 Task: Look for space in Bryanka, Ukraine from 12th  August, 2023 to 15th August, 2023 for 3 adults in price range Rs.12000 to Rs.16000. Place can be entire place with 2 bedrooms having 3 beds and 1 bathroom. Property type can be house, flat, guest house. Booking option can be shelf check-in. Required host language is English.
Action: Mouse moved to (493, 103)
Screenshot: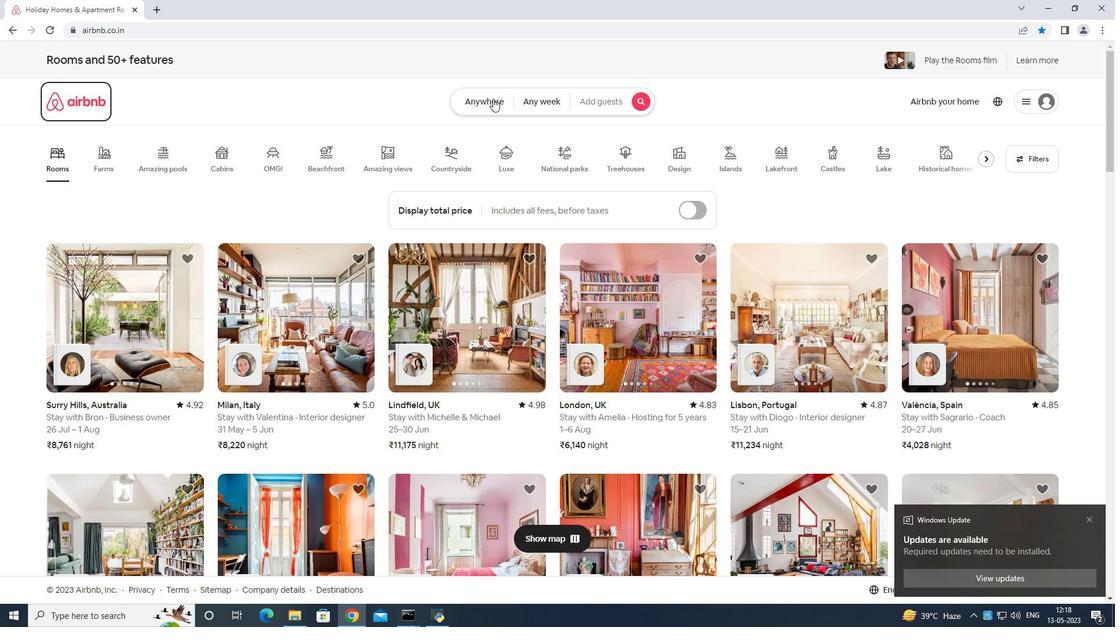 
Action: Mouse pressed left at (493, 103)
Screenshot: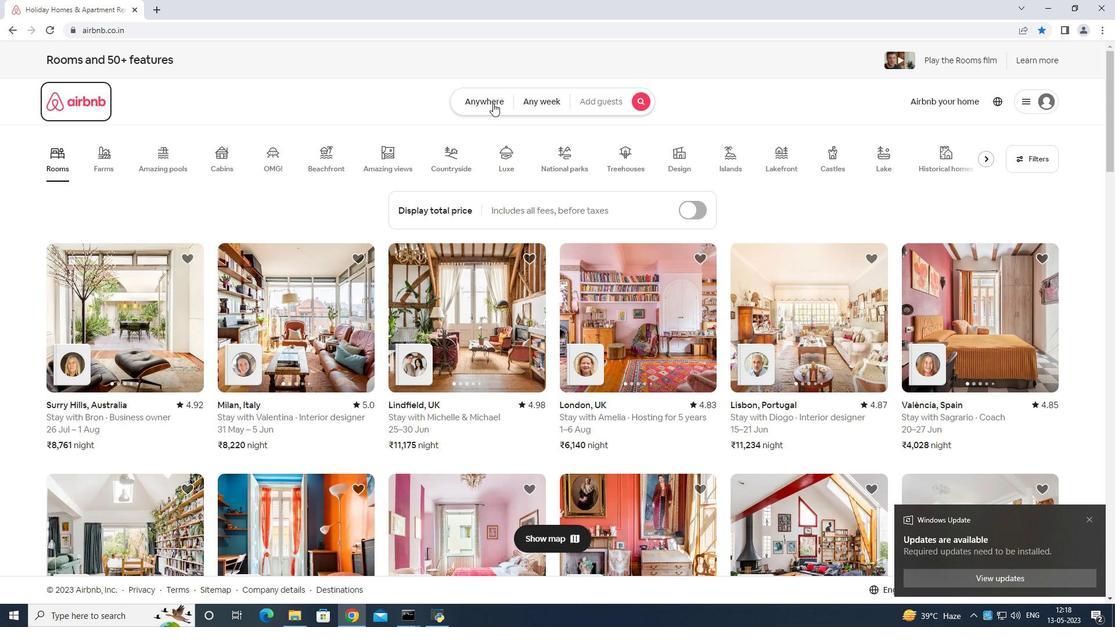 
Action: Mouse moved to (410, 141)
Screenshot: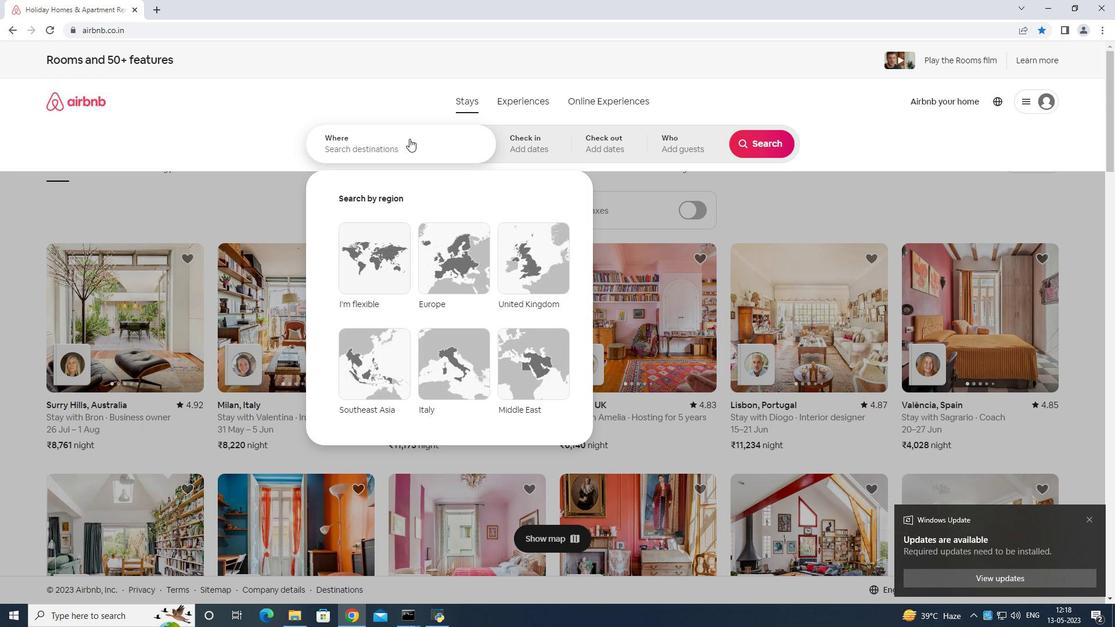 
Action: Mouse pressed left at (410, 141)
Screenshot: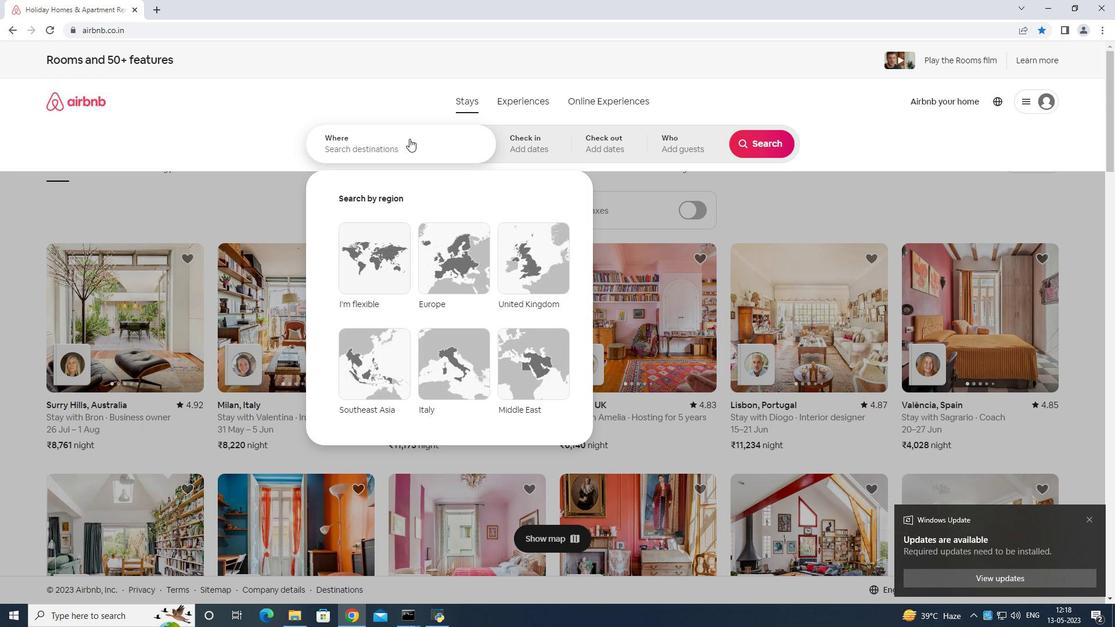 
Action: Mouse moved to (416, 143)
Screenshot: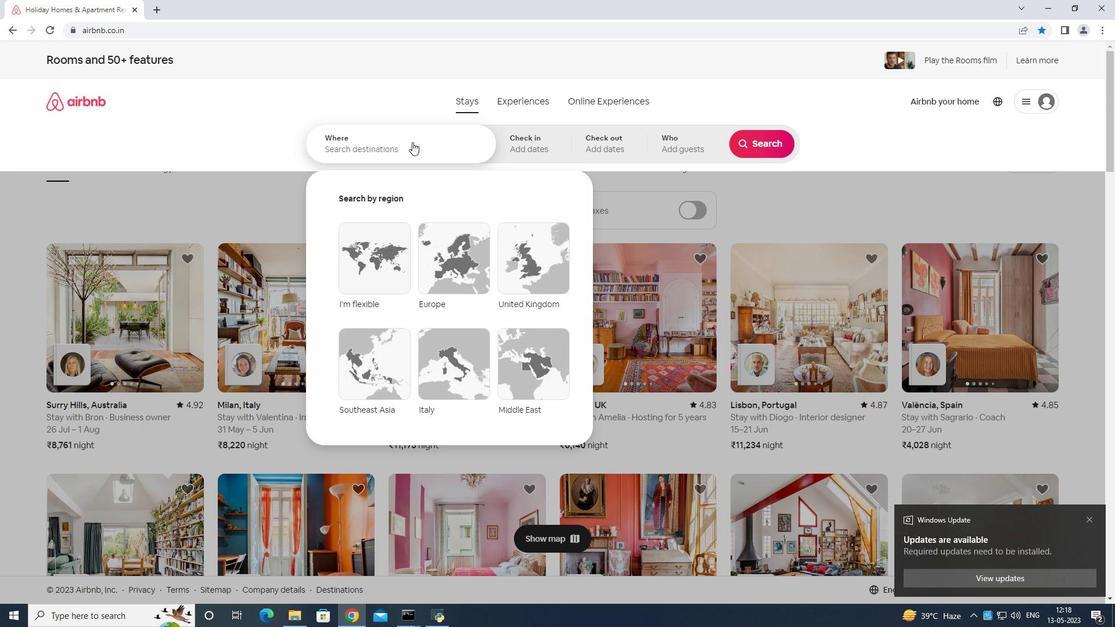 
Action: Key pressed <Key.shift>Bryanka<Key.space>ukraine<Key.enter>
Screenshot: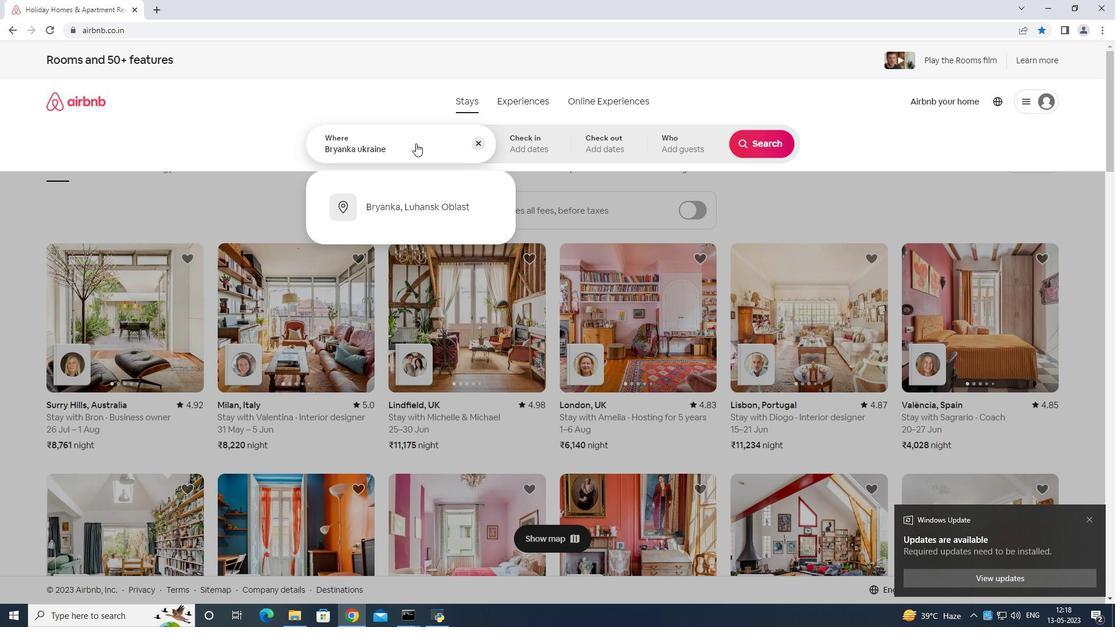 
Action: Mouse moved to (758, 240)
Screenshot: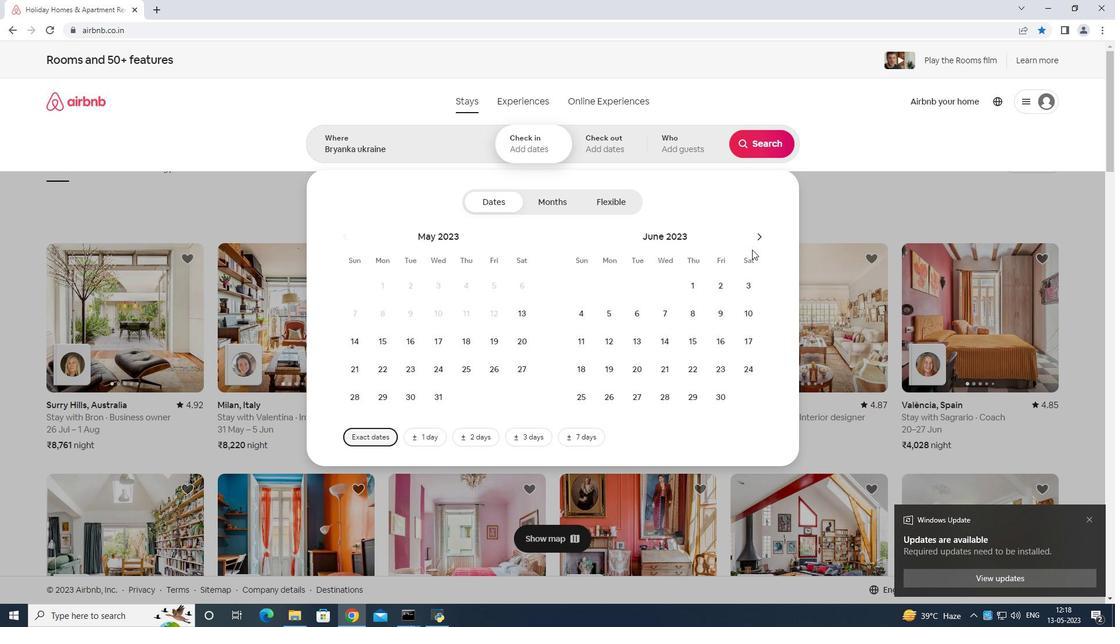 
Action: Mouse pressed left at (758, 240)
Screenshot: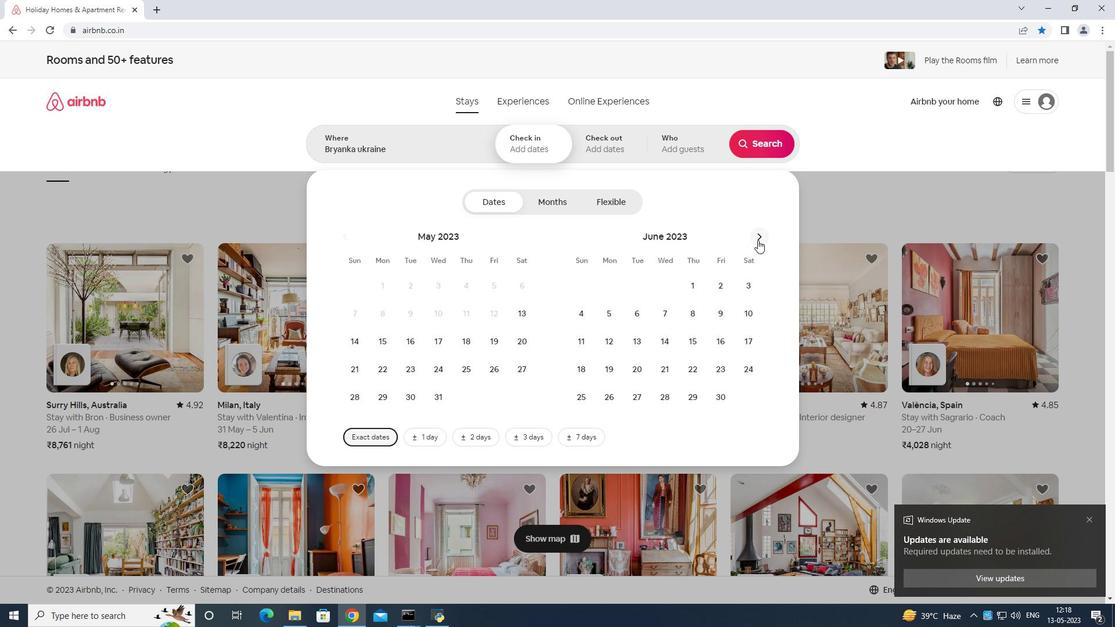 
Action: Mouse moved to (758, 239)
Screenshot: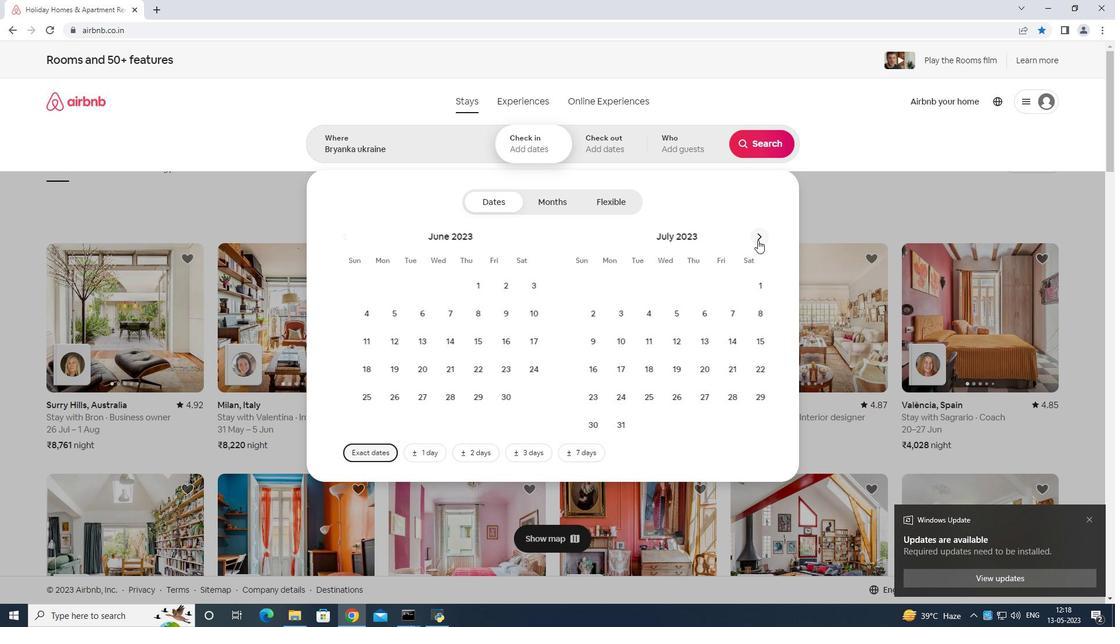 
Action: Mouse pressed left at (758, 239)
Screenshot: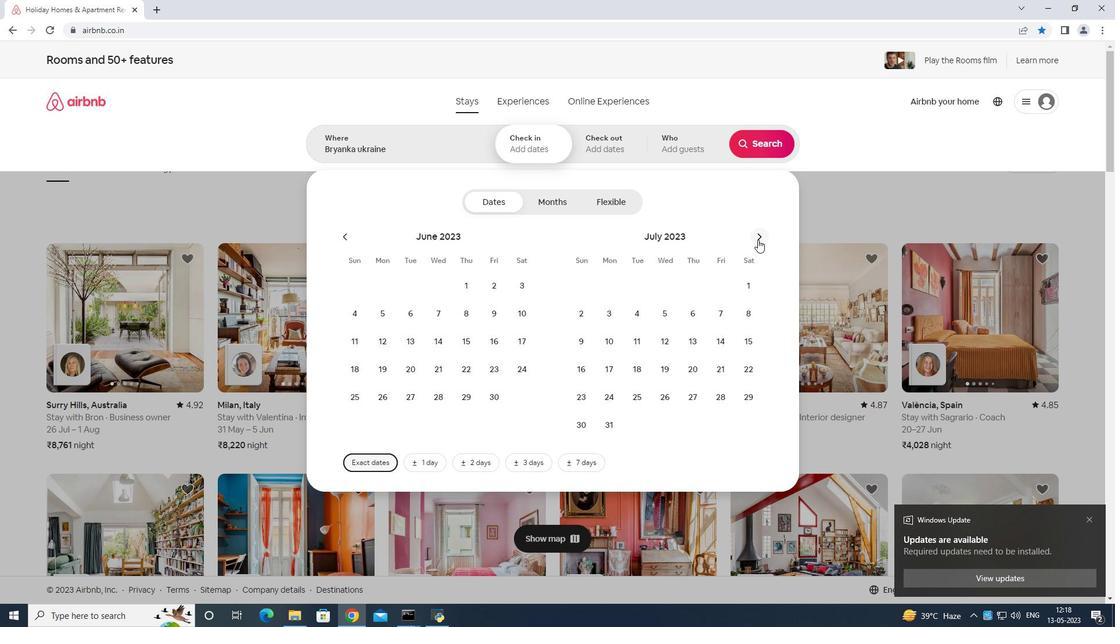 
Action: Mouse moved to (744, 309)
Screenshot: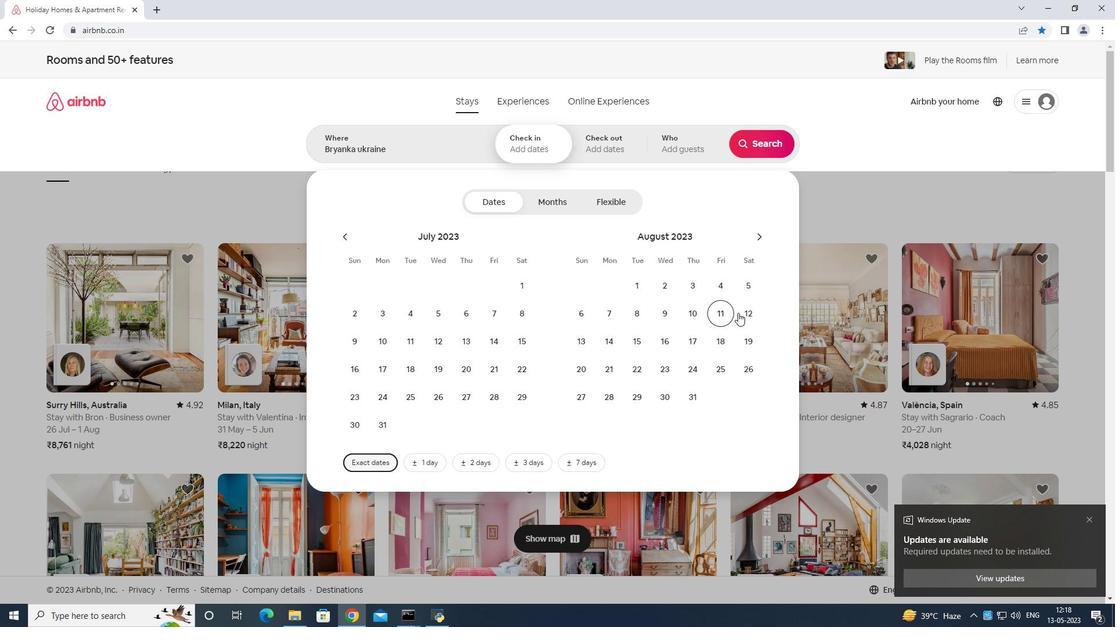 
Action: Mouse pressed left at (744, 309)
Screenshot: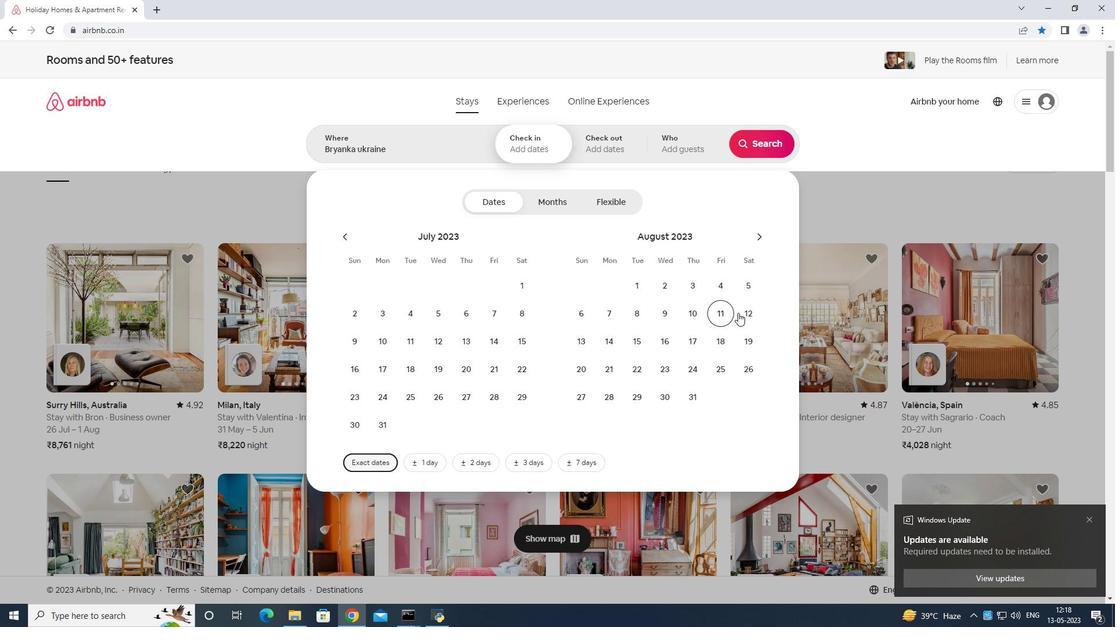 
Action: Mouse moved to (626, 338)
Screenshot: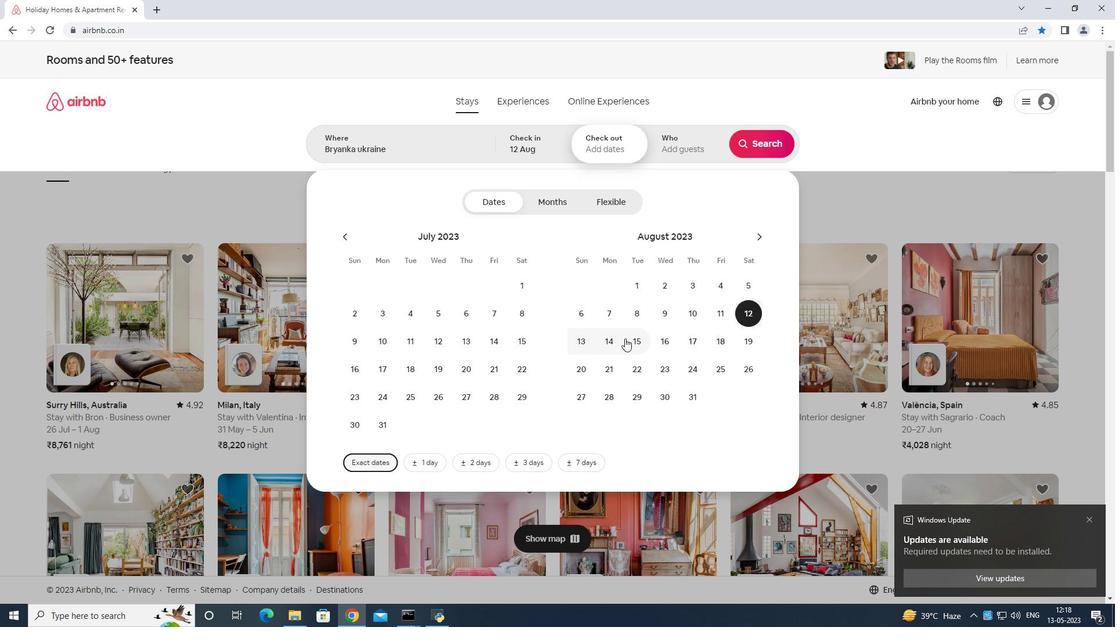
Action: Mouse pressed left at (626, 338)
Screenshot: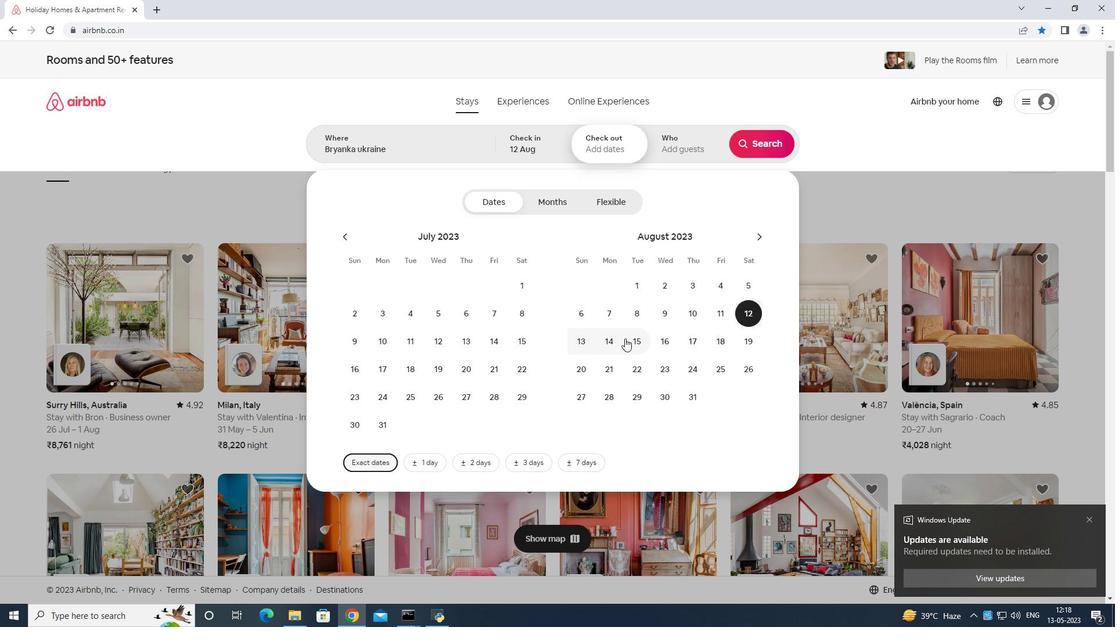 
Action: Mouse moved to (686, 141)
Screenshot: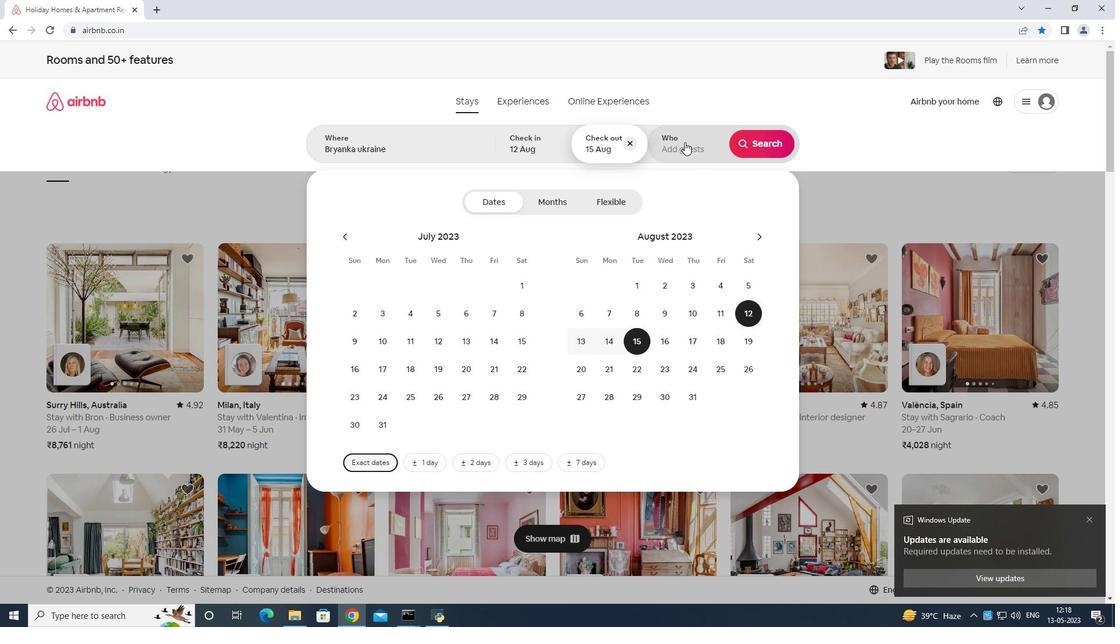
Action: Mouse pressed left at (686, 141)
Screenshot: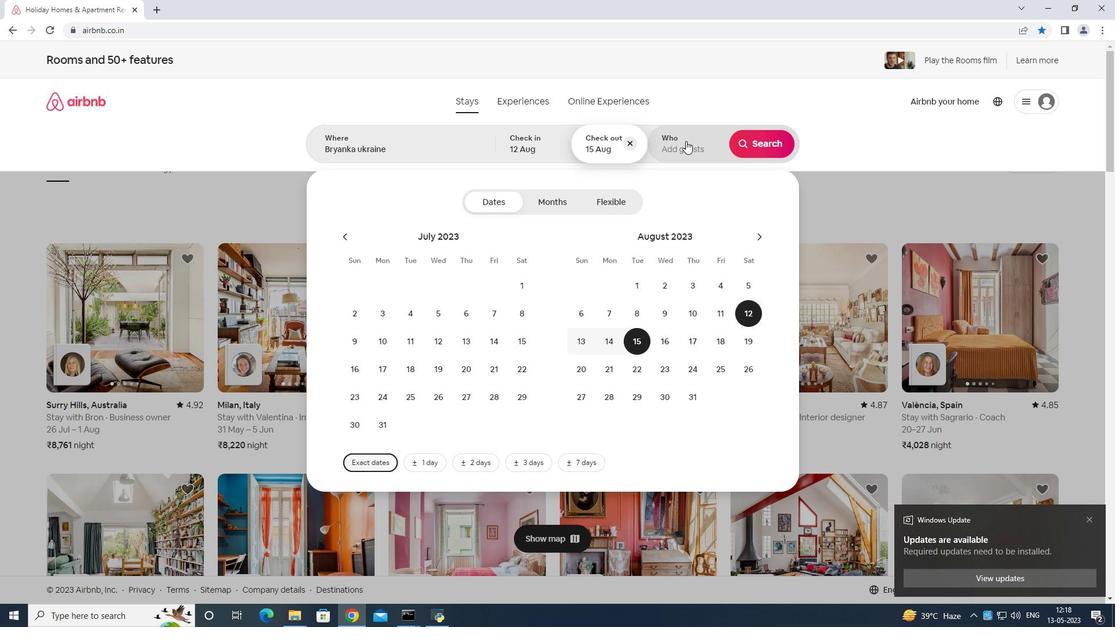 
Action: Mouse moved to (764, 202)
Screenshot: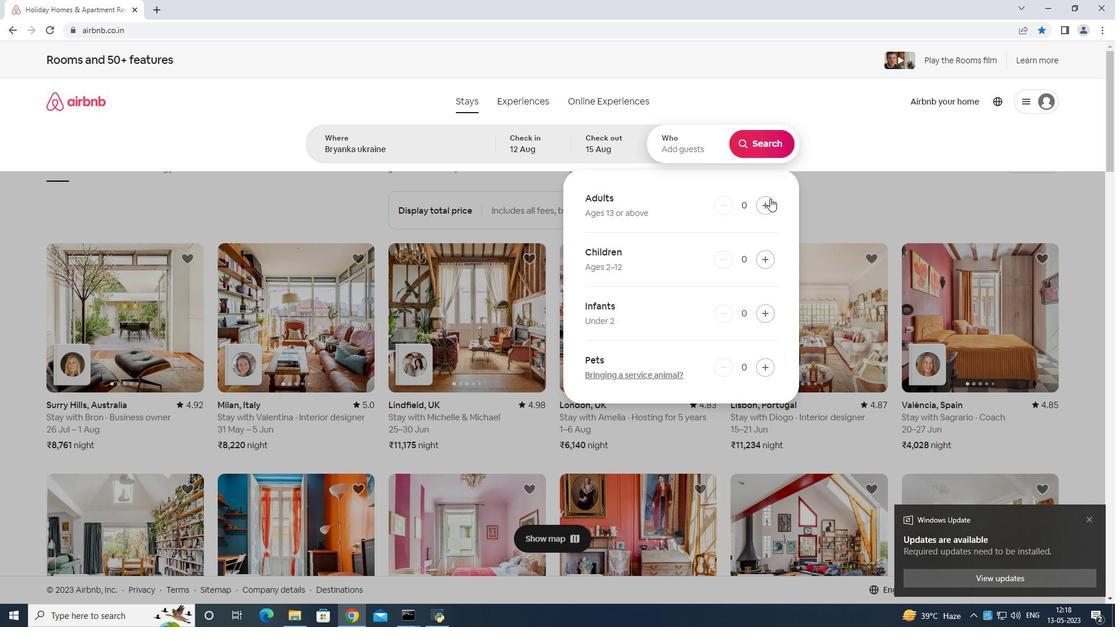 
Action: Mouse pressed left at (764, 202)
Screenshot: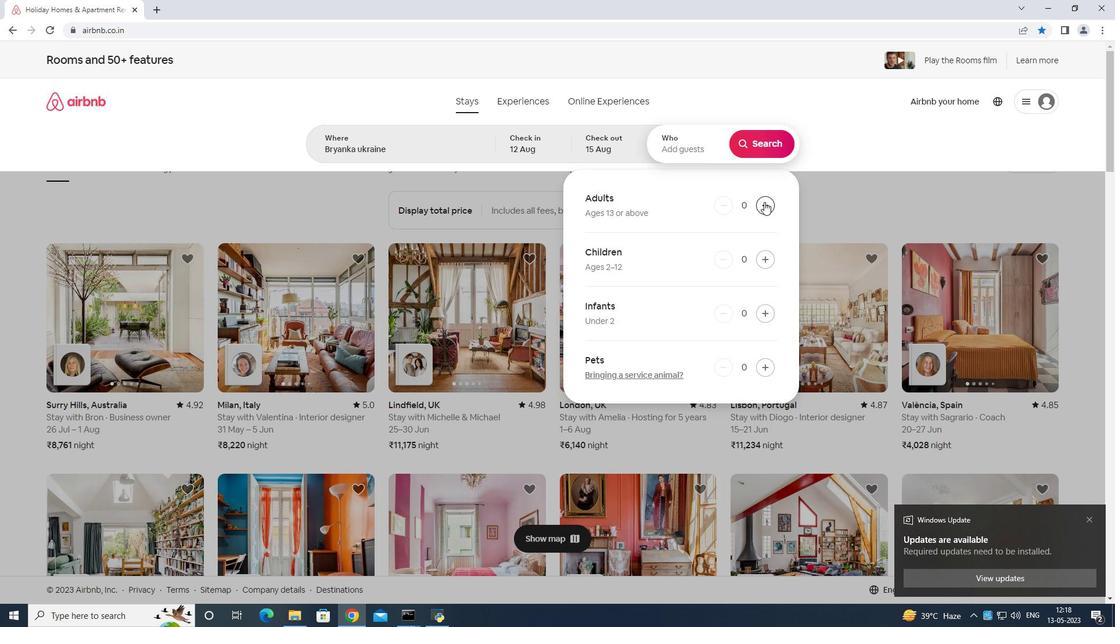 
Action: Mouse moved to (764, 202)
Screenshot: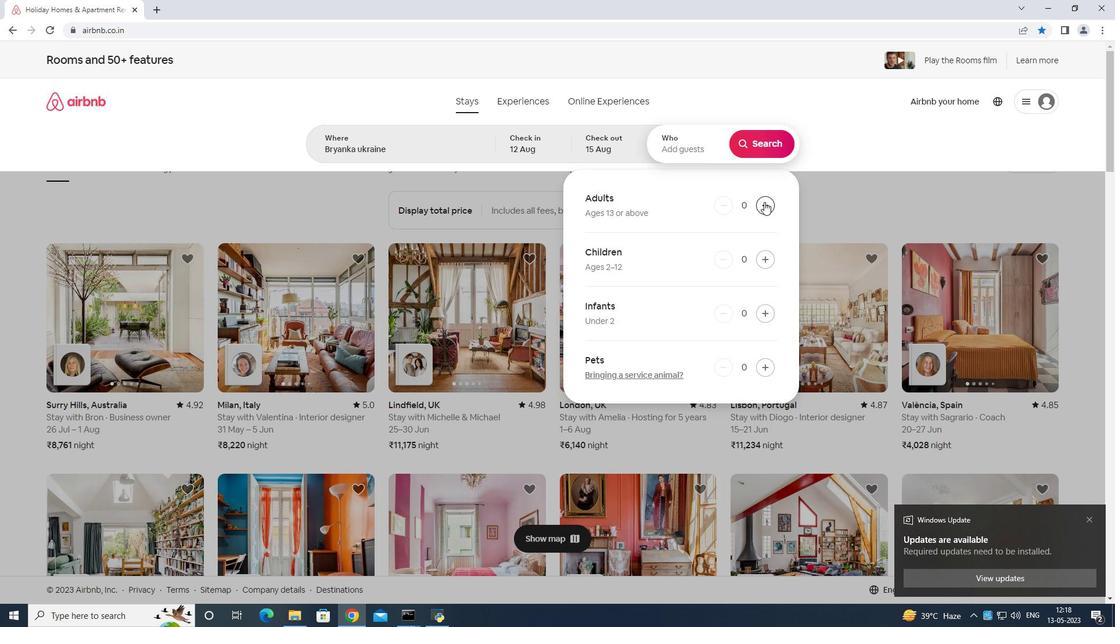 
Action: Mouse pressed left at (764, 202)
Screenshot: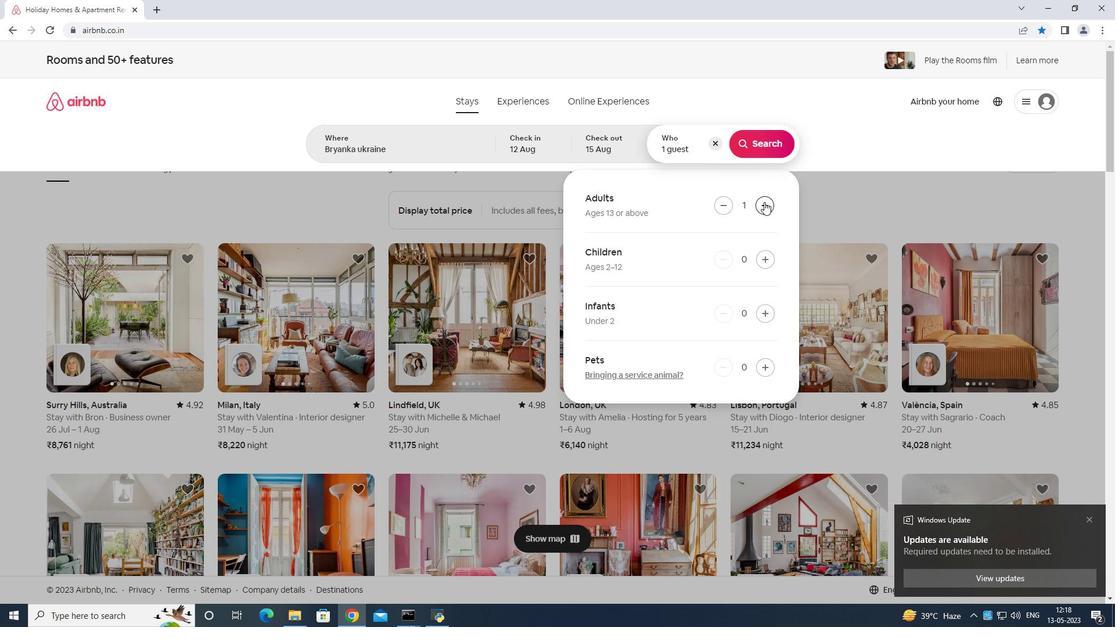 
Action: Mouse pressed left at (764, 202)
Screenshot: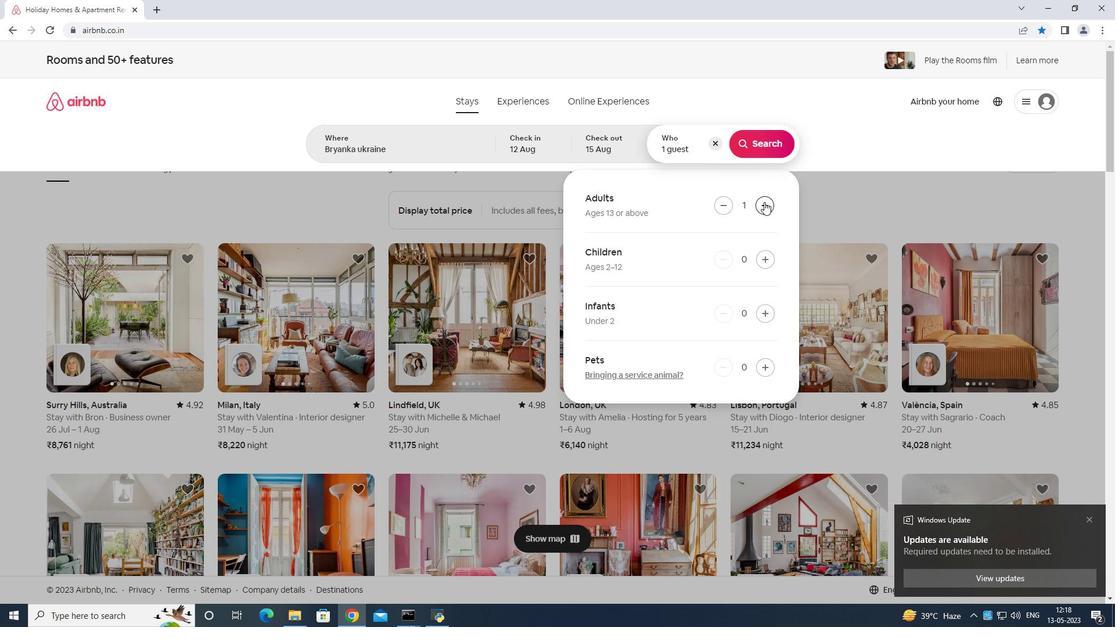 
Action: Mouse moved to (779, 136)
Screenshot: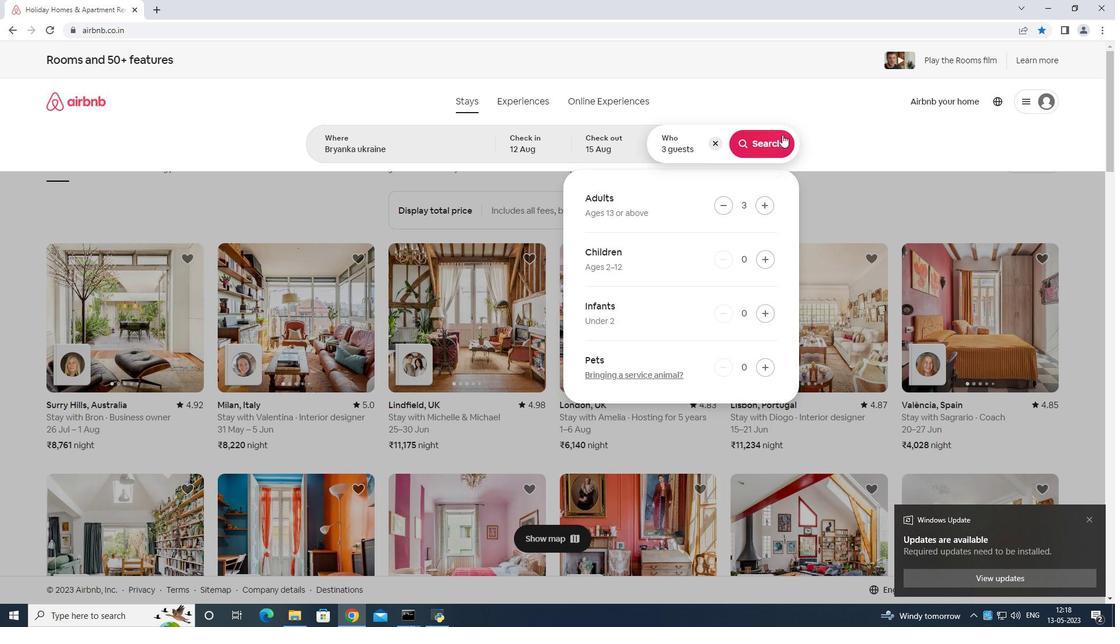 
Action: Mouse pressed left at (779, 136)
Screenshot: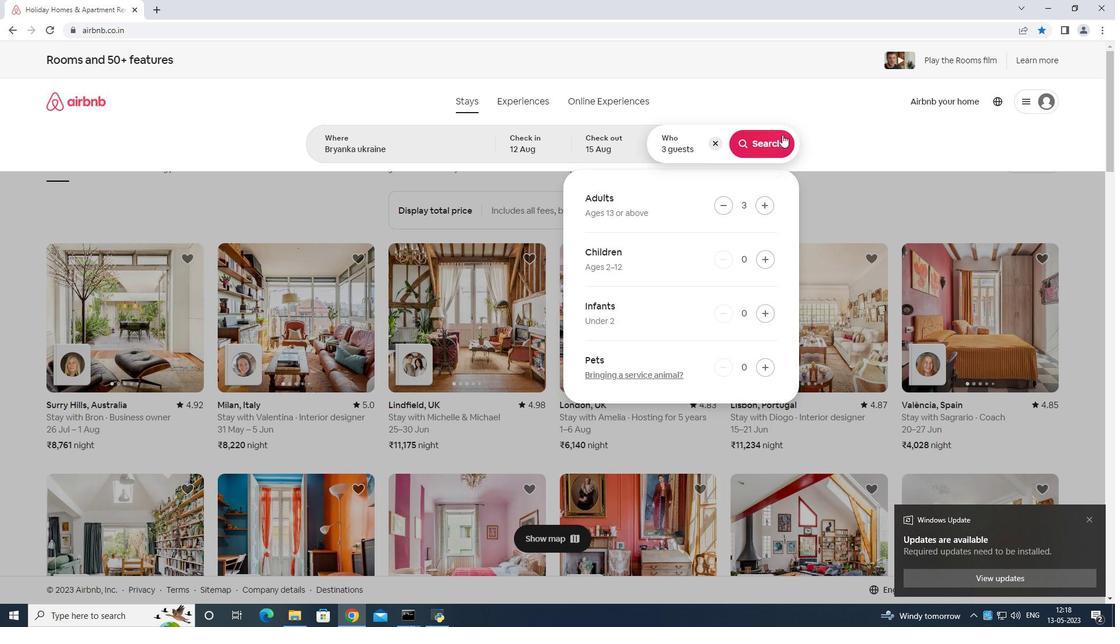 
Action: Mouse moved to (1076, 103)
Screenshot: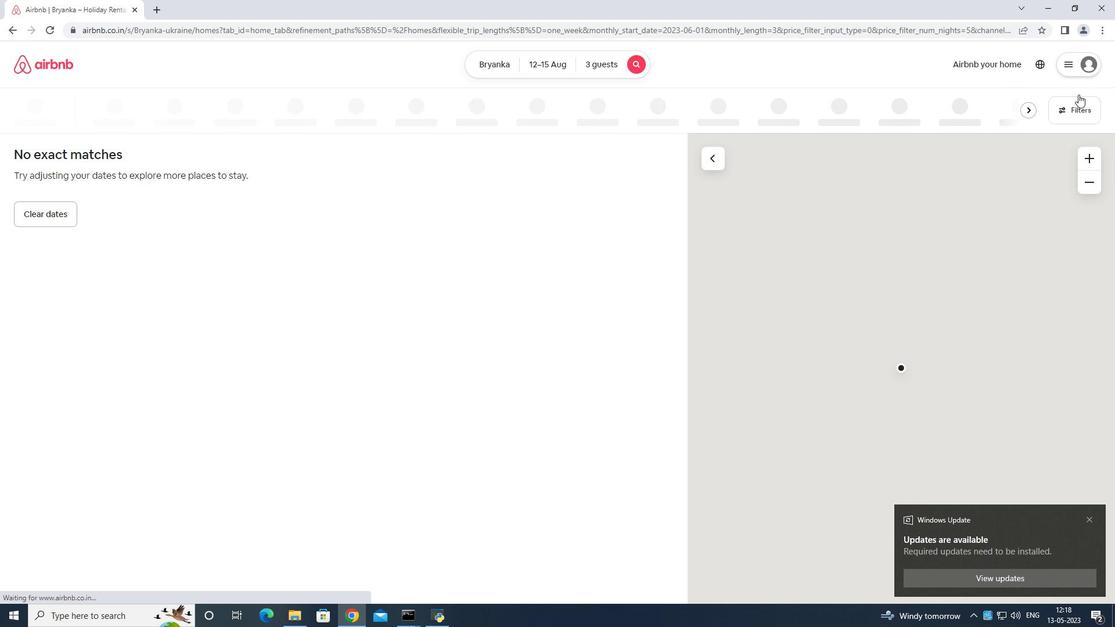
Action: Mouse pressed left at (1076, 103)
Screenshot: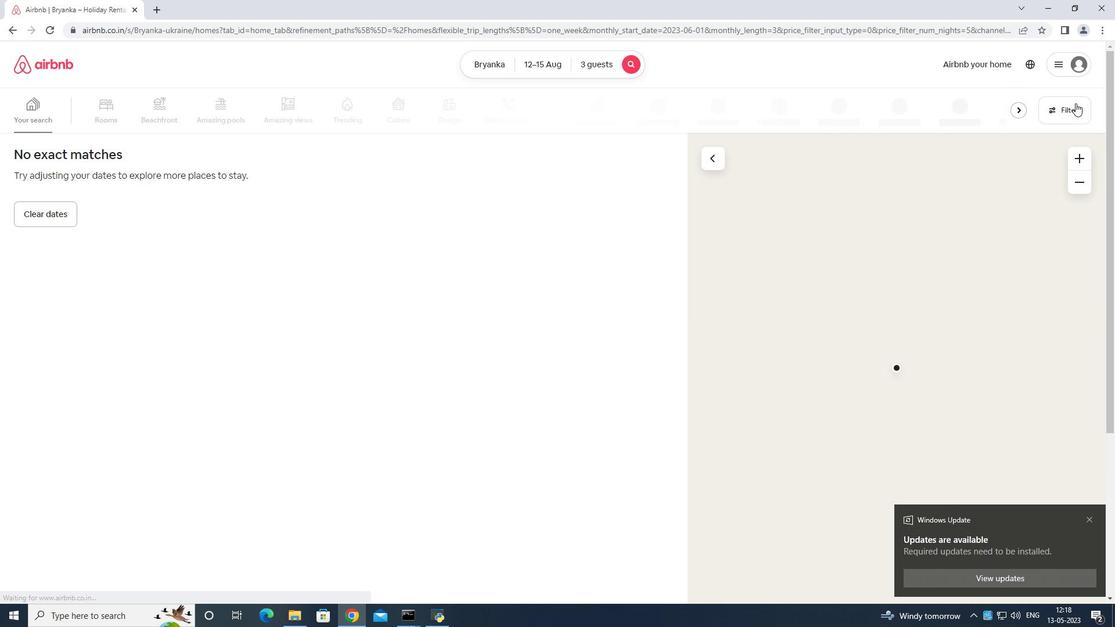 
Action: Mouse moved to (527, 389)
Screenshot: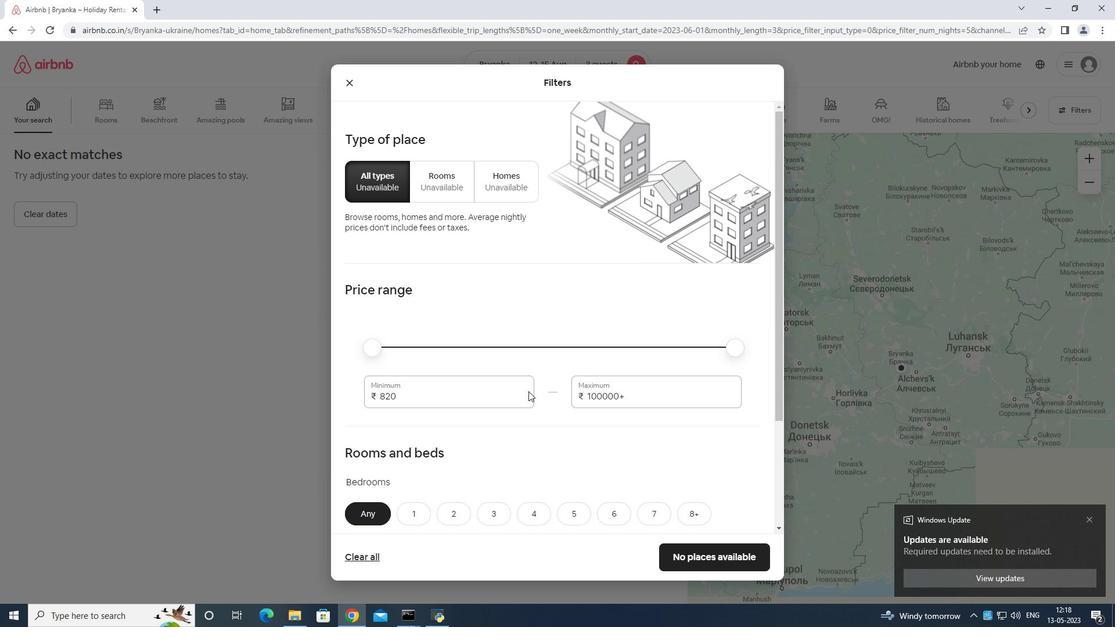 
Action: Mouse pressed left at (527, 389)
Screenshot: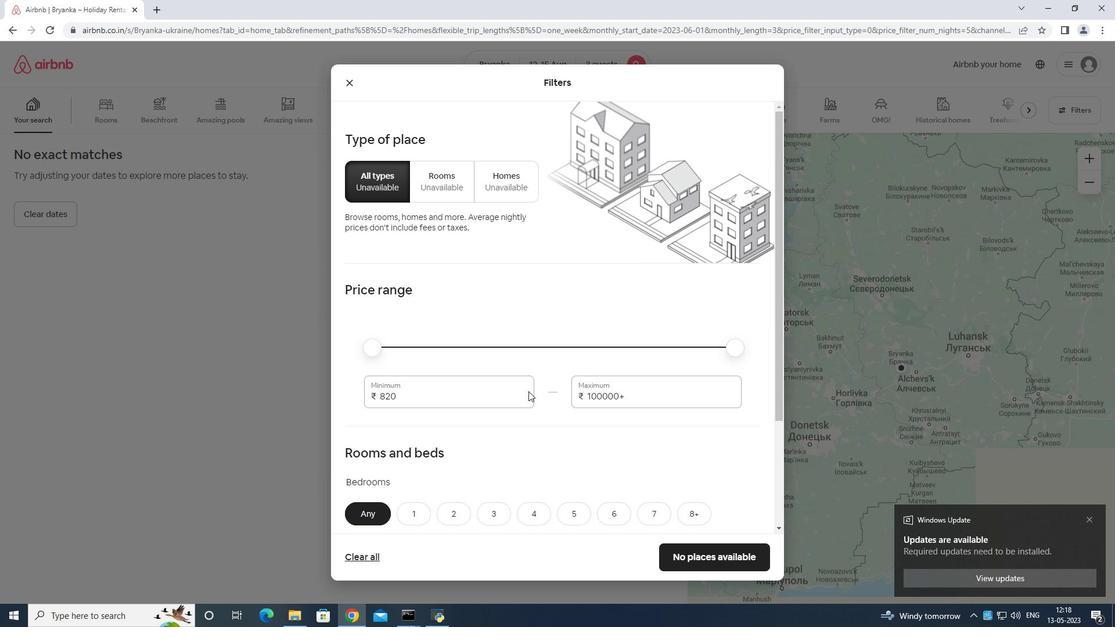 
Action: Mouse moved to (521, 389)
Screenshot: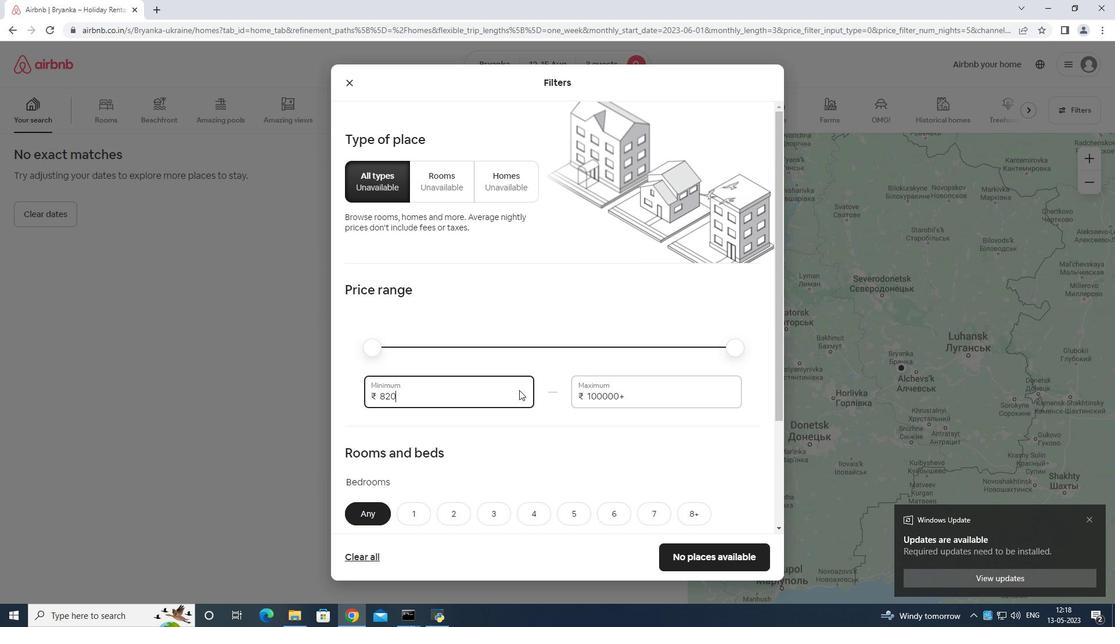
Action: Key pressed <Key.backspace>
Screenshot: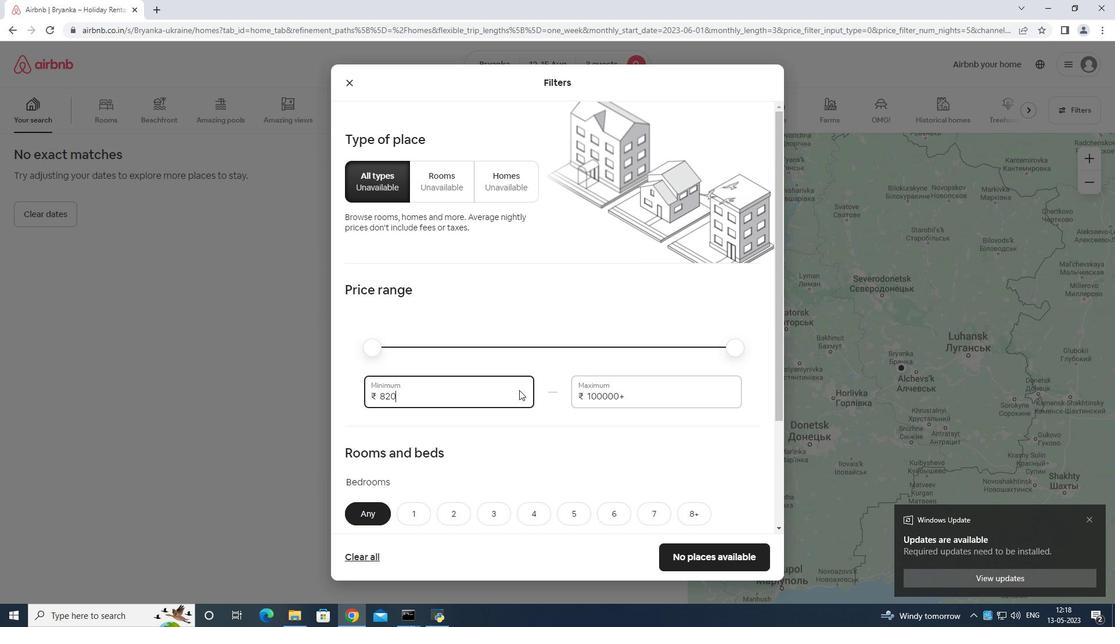 
Action: Mouse moved to (524, 386)
Screenshot: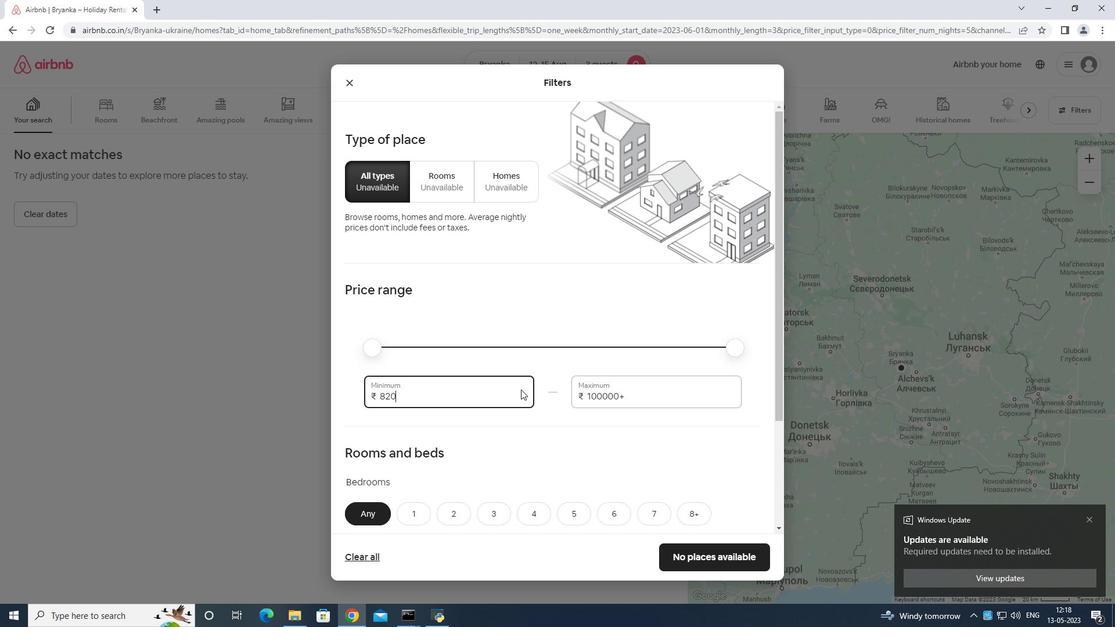 
Action: Key pressed <Key.backspace>
Screenshot: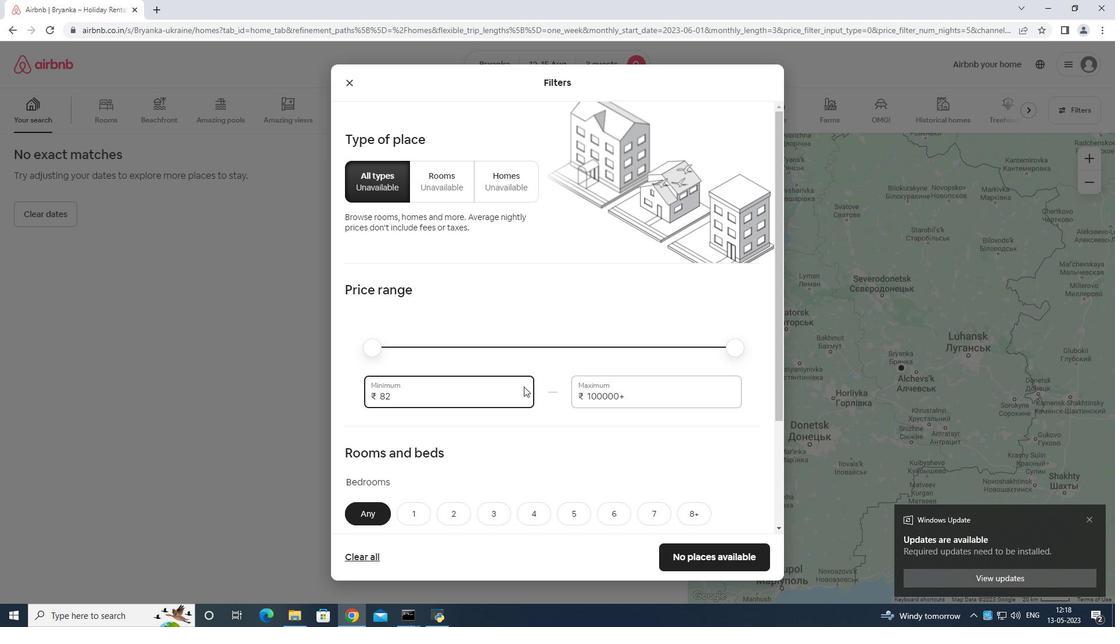 
Action: Mouse moved to (525, 386)
Screenshot: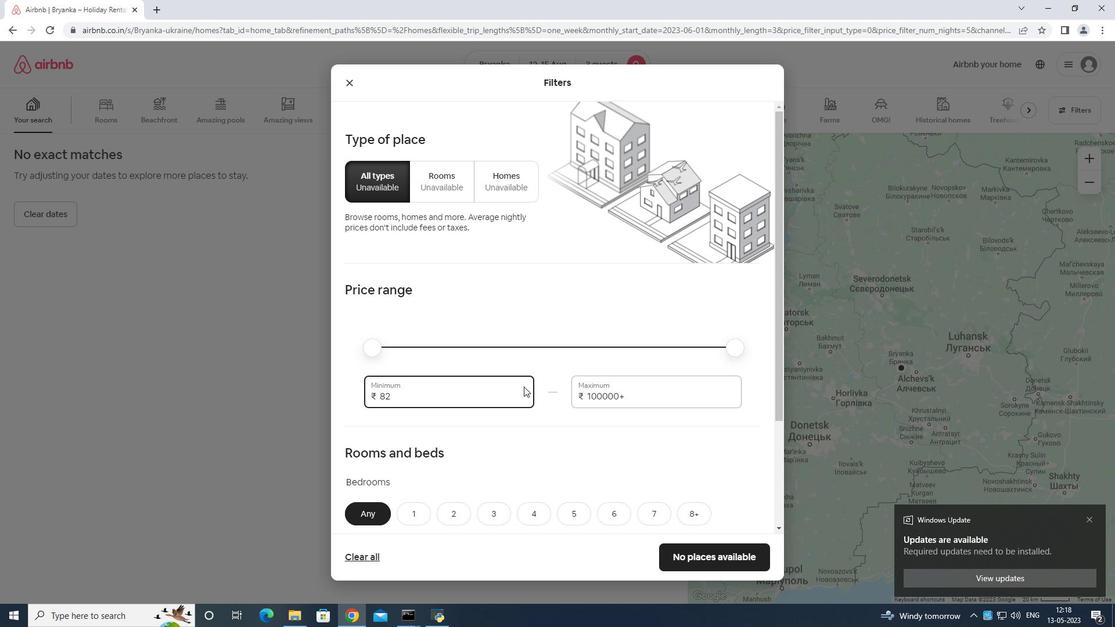 
Action: Key pressed <Key.backspace><Key.backspace><Key.backspace><Key.backspace><Key.backspace><Key.backspace>12
Screenshot: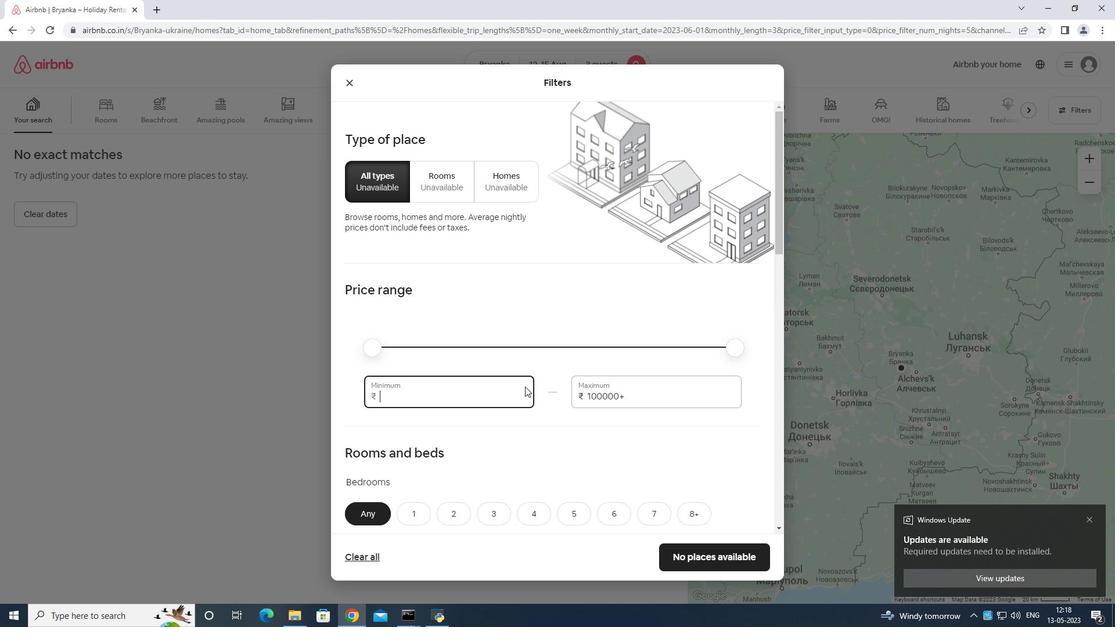 
Action: Mouse moved to (525, 386)
Screenshot: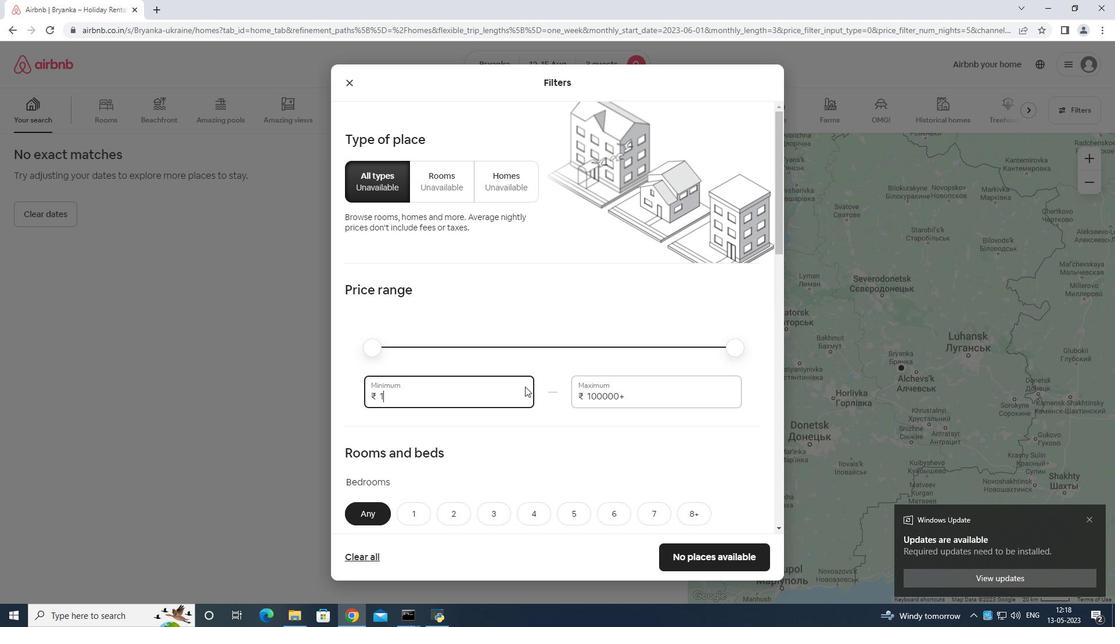 
Action: Key pressed 00
Screenshot: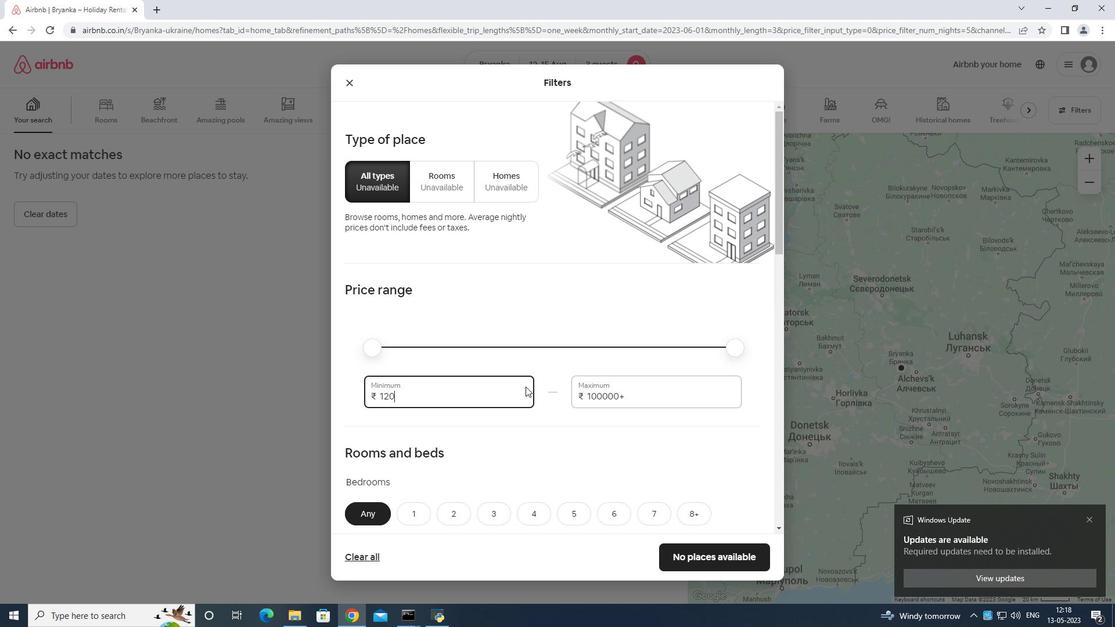 
Action: Mouse moved to (527, 386)
Screenshot: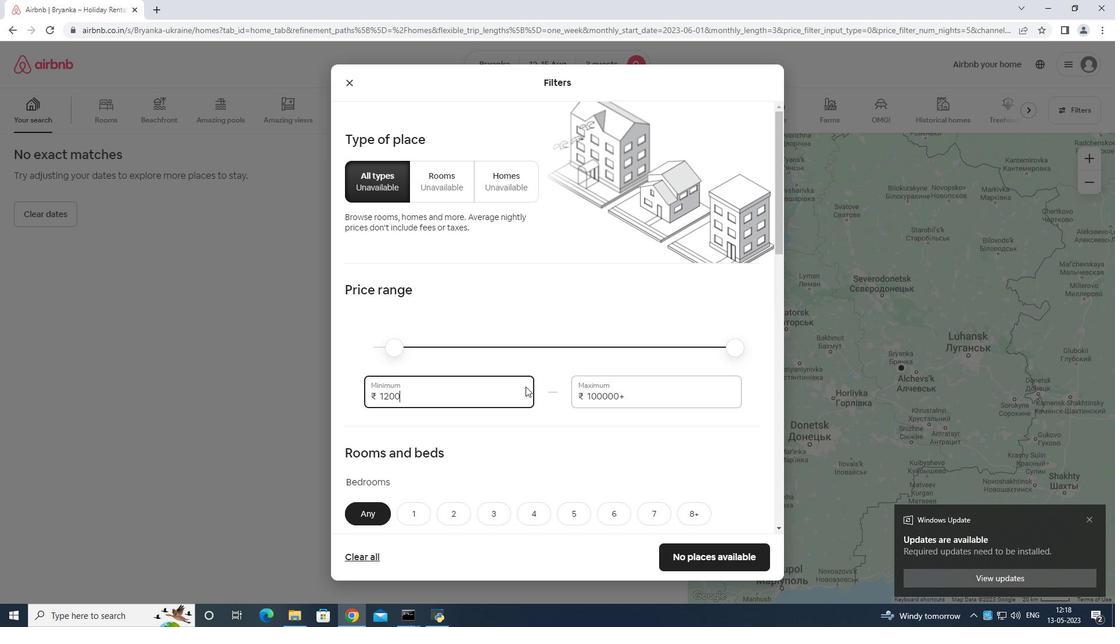 
Action: Key pressed 0
Screenshot: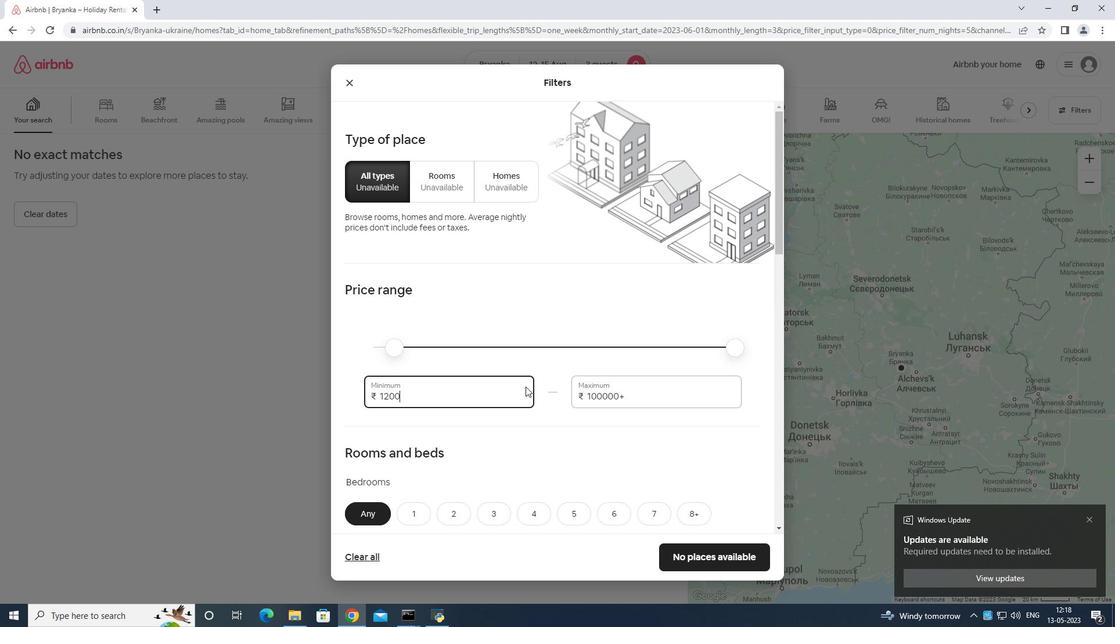 
Action: Mouse moved to (672, 391)
Screenshot: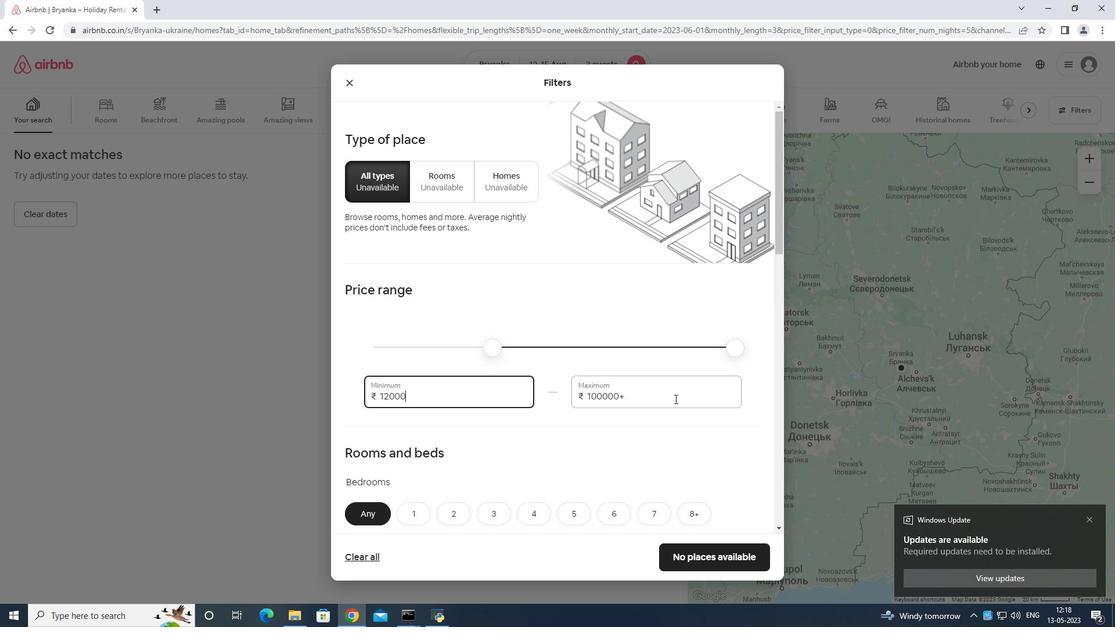 
Action: Mouse pressed left at (672, 391)
Screenshot: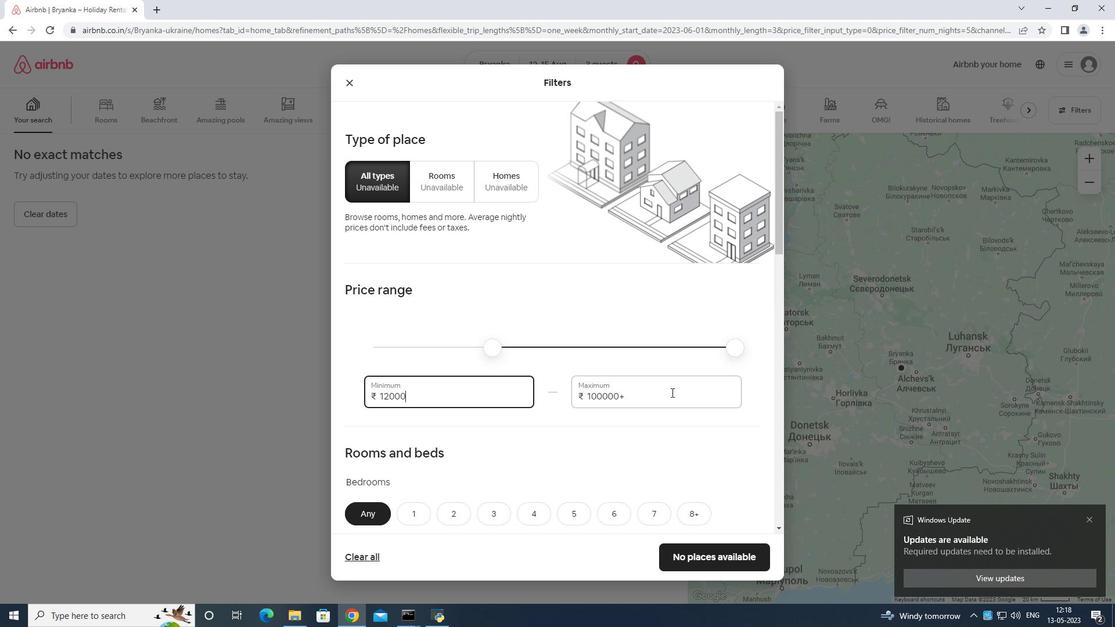 
Action: Mouse moved to (672, 391)
Screenshot: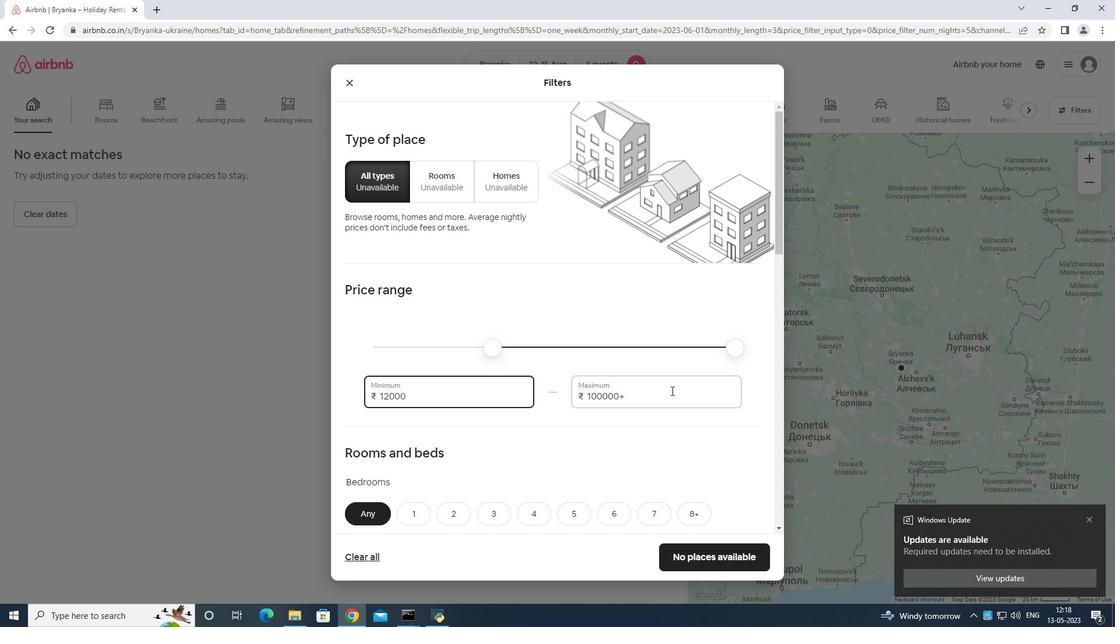 
Action: Key pressed <Key.backspace>
Screenshot: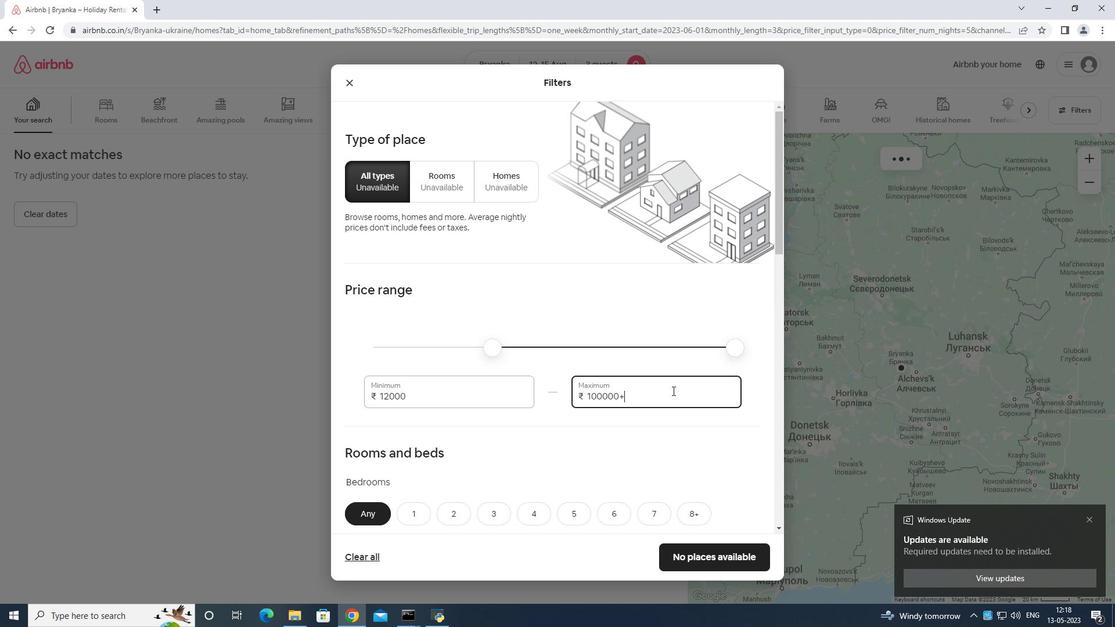
Action: Mouse moved to (673, 390)
Screenshot: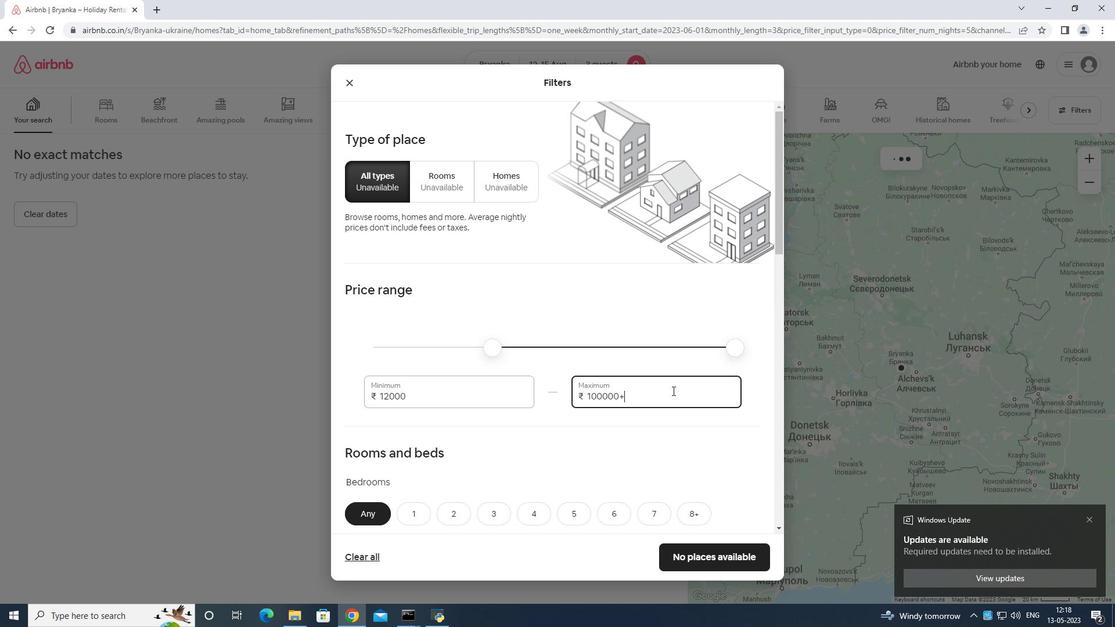 
Action: Key pressed <Key.backspace><Key.backspace><Key.backspace><Key.backspace><Key.backspace><Key.backspace><Key.backspace><Key.backspace><Key.backspace><Key.backspace><Key.backspace><Key.backspace><Key.backspace><Key.backspace><Key.backspace><Key.backspace>1
Screenshot: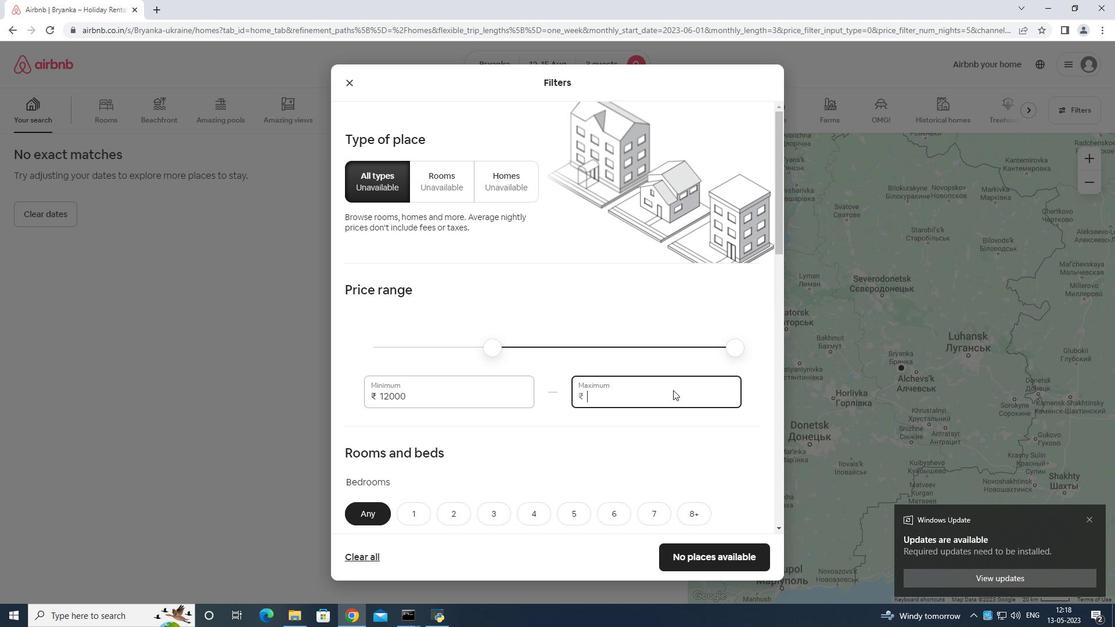 
Action: Mouse moved to (673, 389)
Screenshot: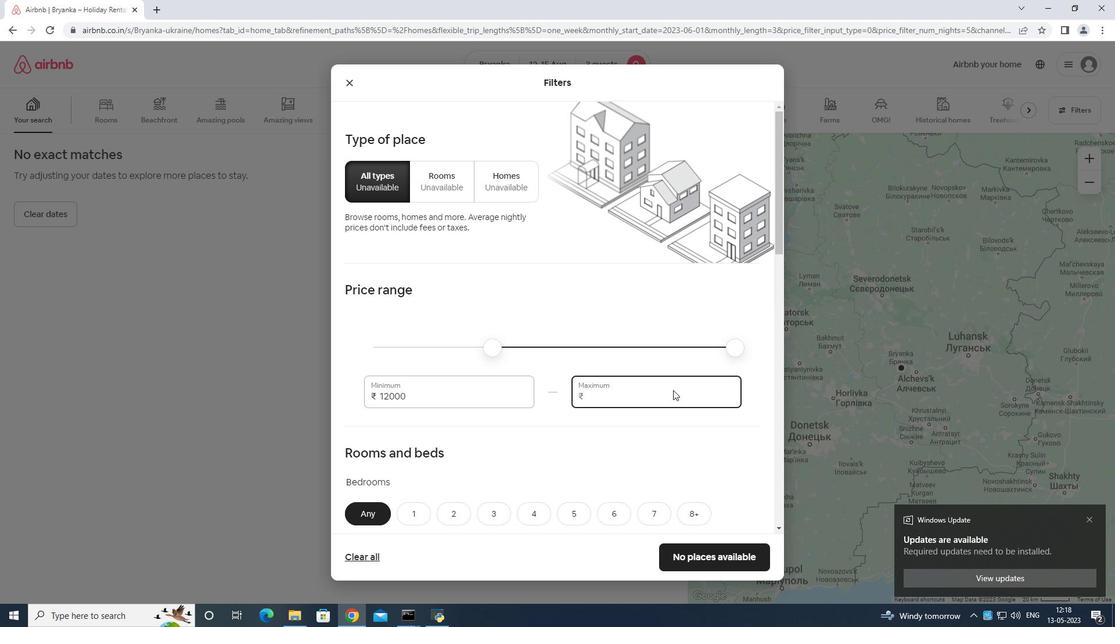 
Action: Key pressed 6
Screenshot: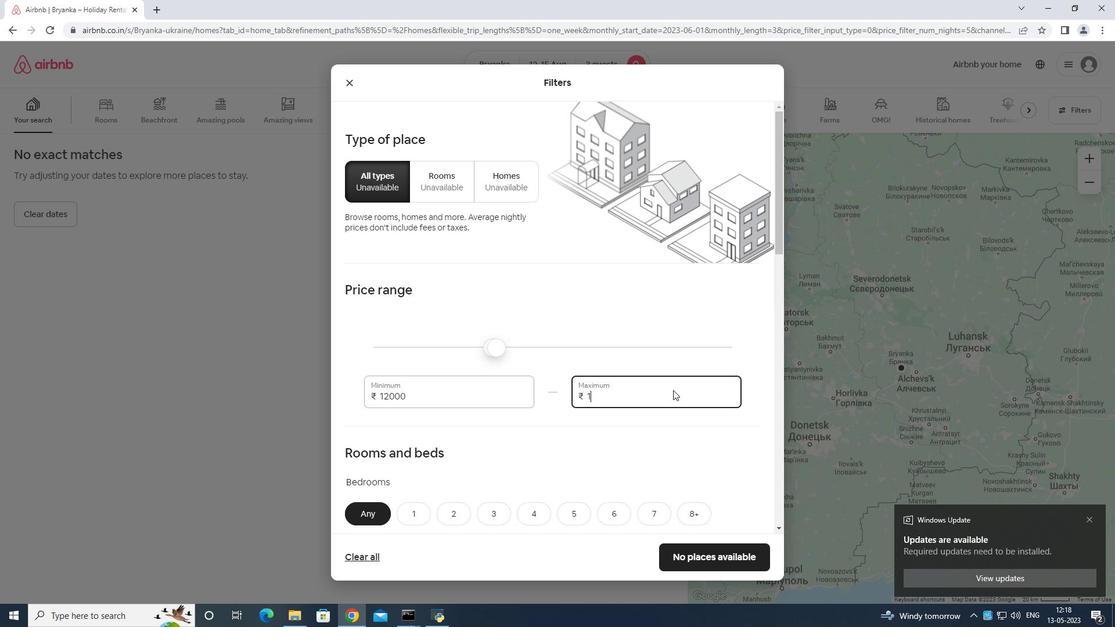 
Action: Mouse moved to (674, 389)
Screenshot: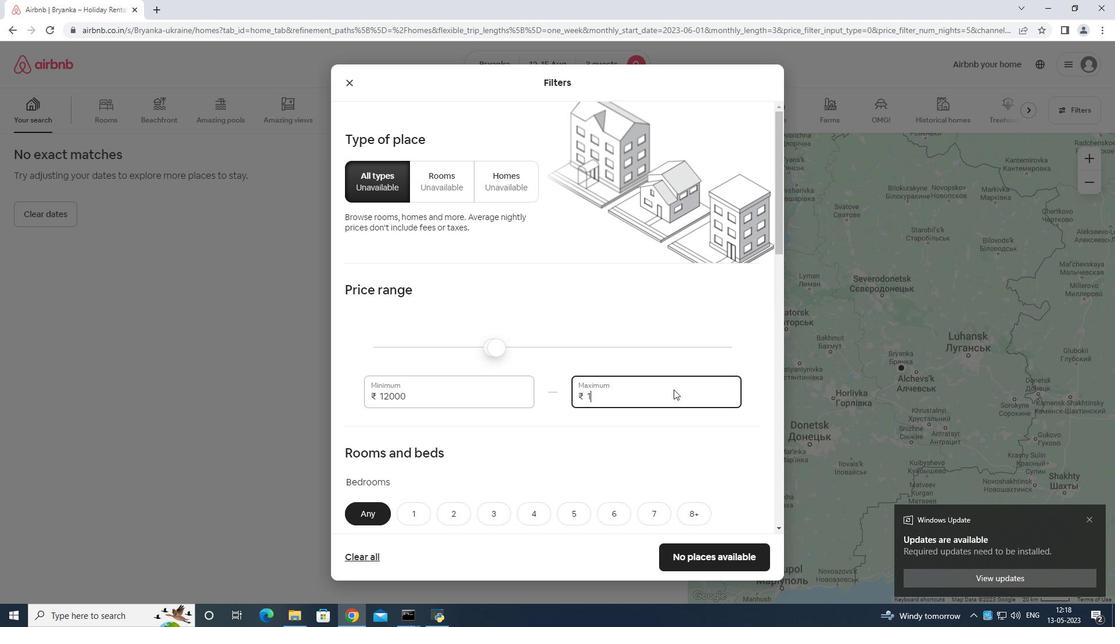 
Action: Key pressed 000
Screenshot: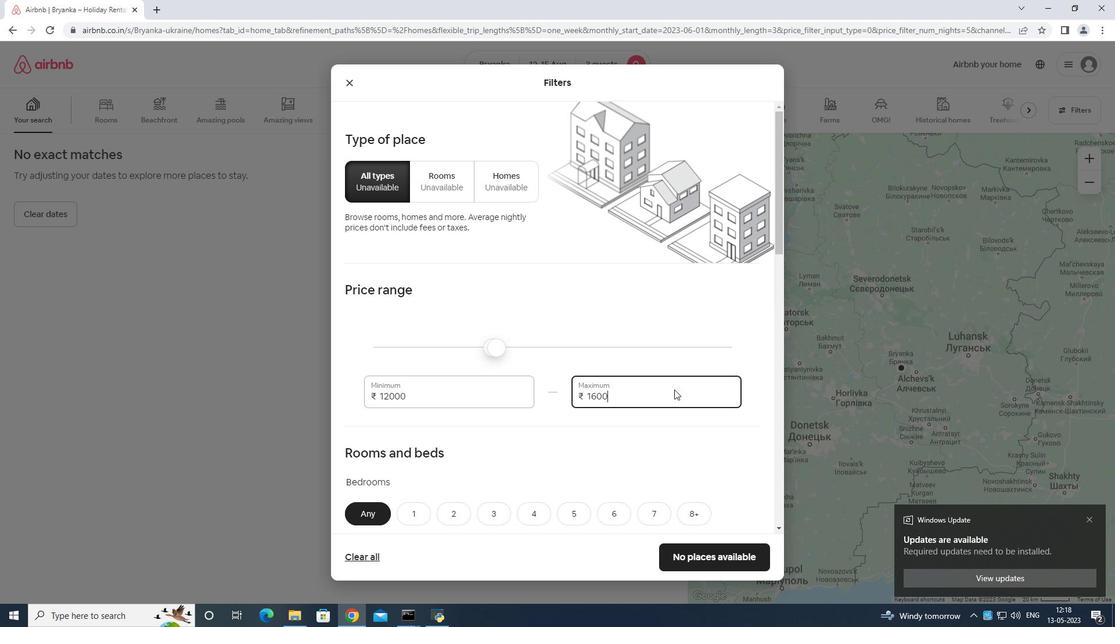 
Action: Mouse moved to (676, 390)
Screenshot: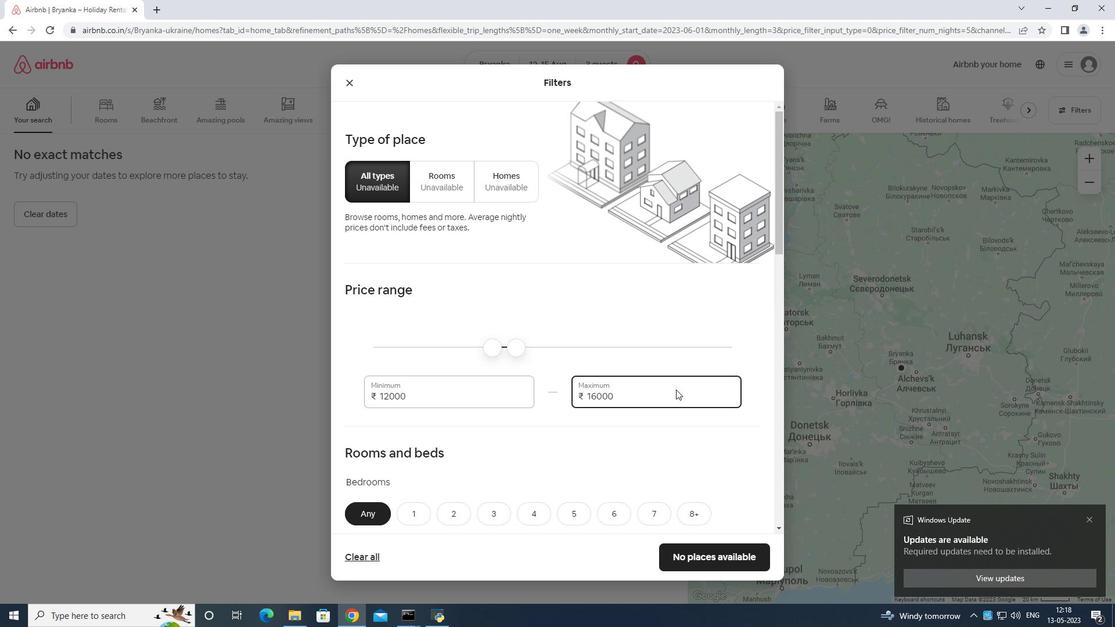 
Action: Mouse scrolled (676, 389) with delta (0, 0)
Screenshot: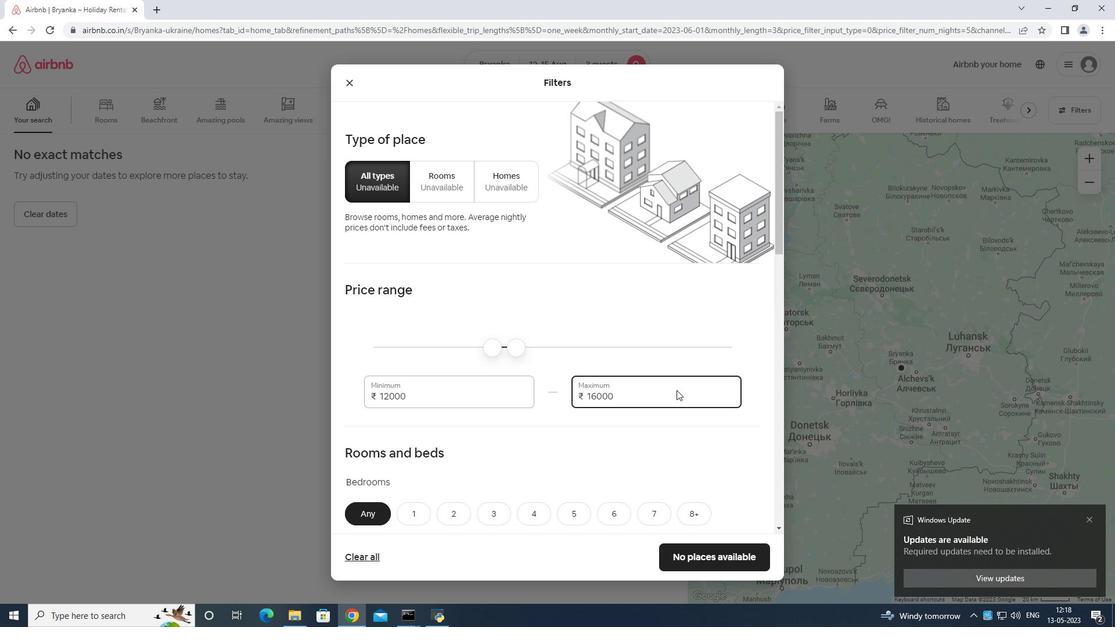 
Action: Mouse moved to (676, 391)
Screenshot: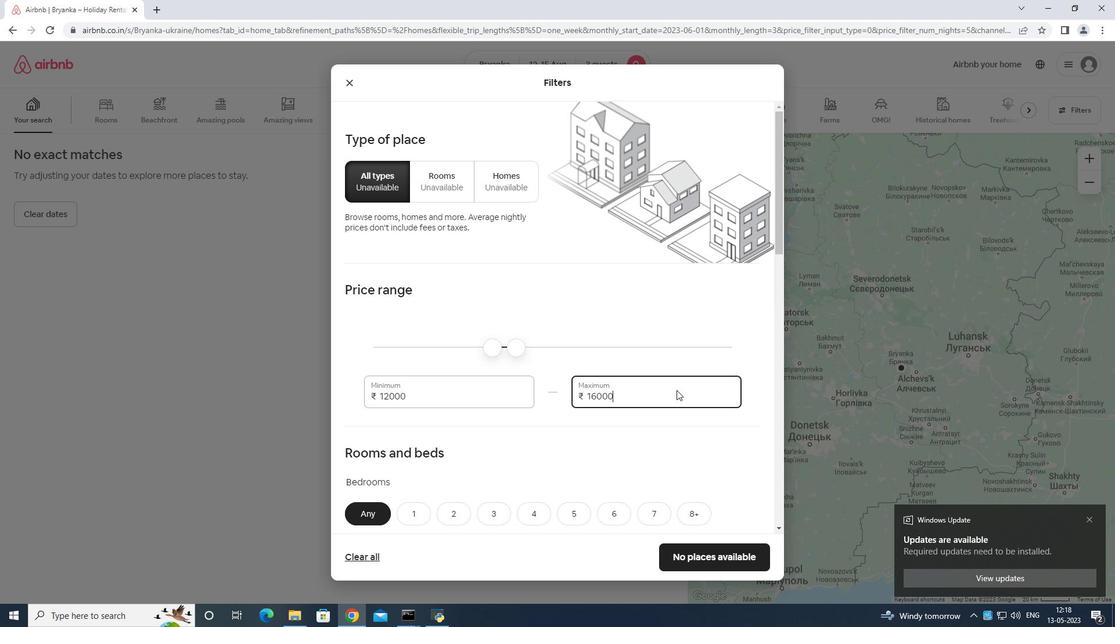 
Action: Mouse scrolled (676, 390) with delta (0, 0)
Screenshot: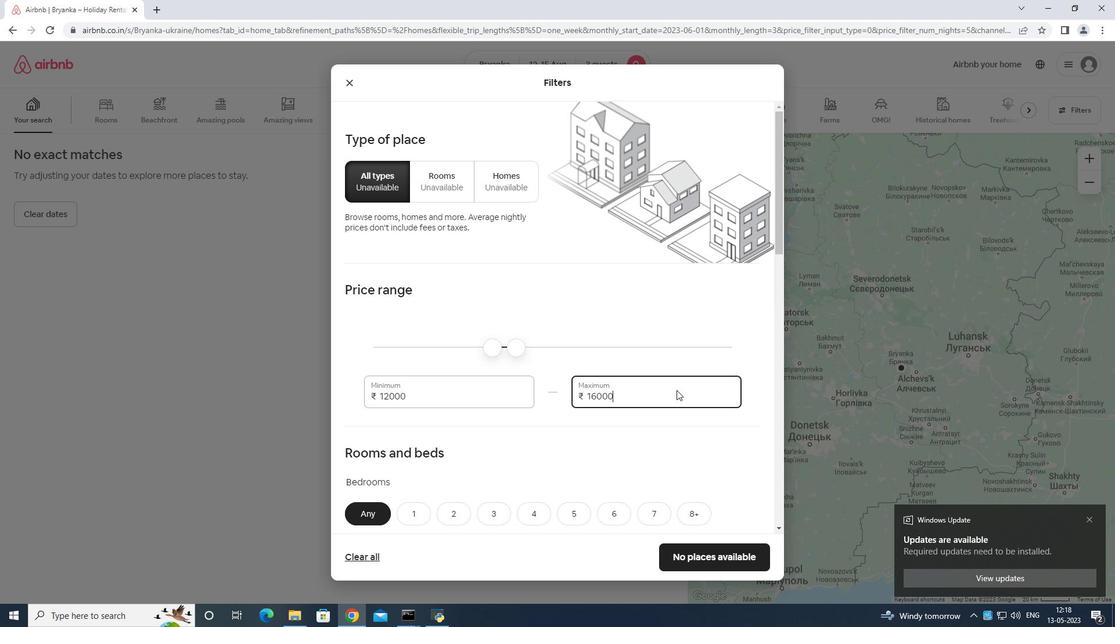 
Action: Mouse moved to (460, 392)
Screenshot: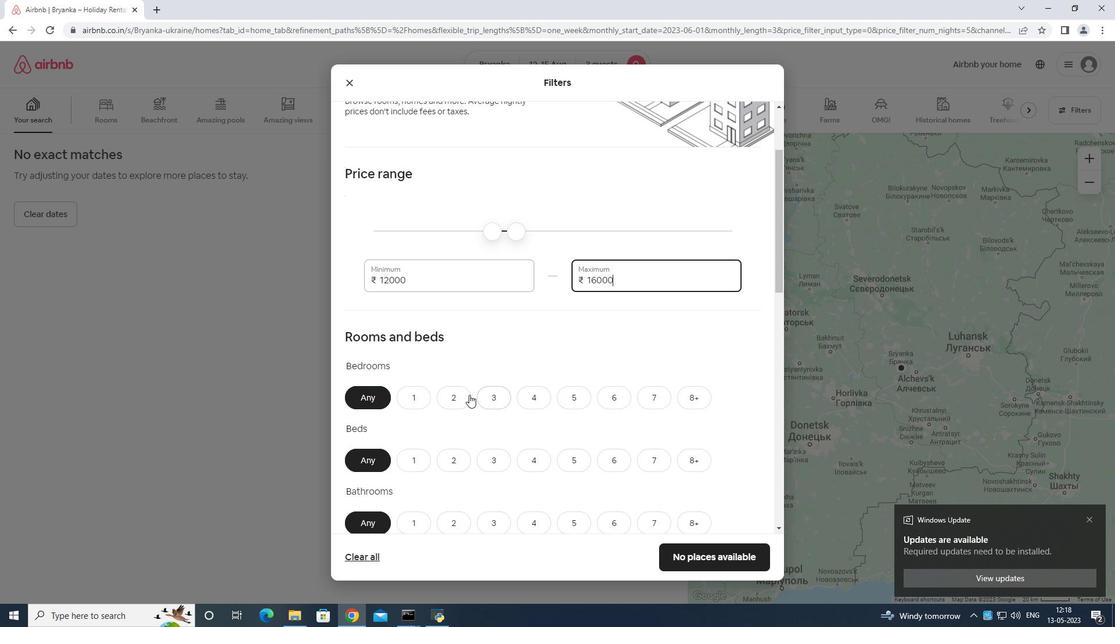 
Action: Mouse pressed left at (460, 392)
Screenshot: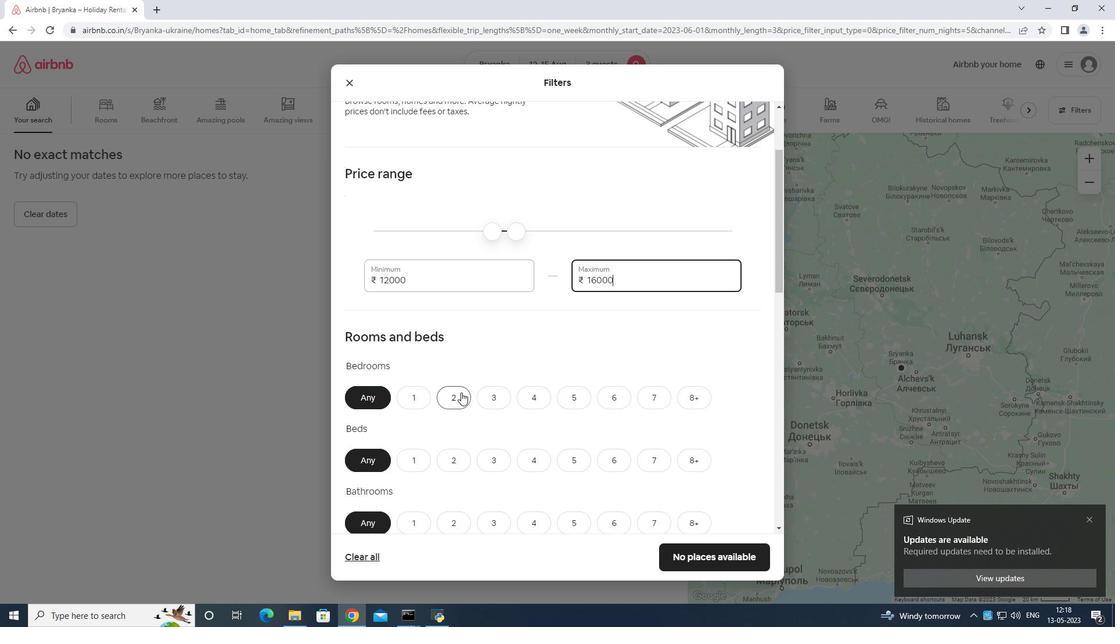 
Action: Mouse moved to (496, 454)
Screenshot: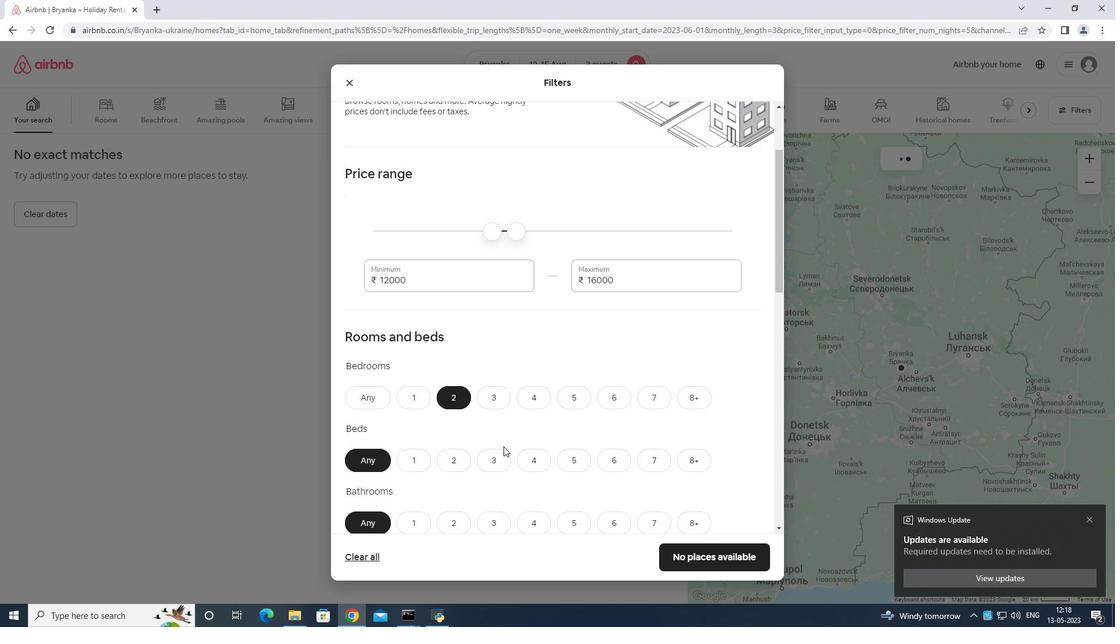 
Action: Mouse pressed left at (496, 454)
Screenshot: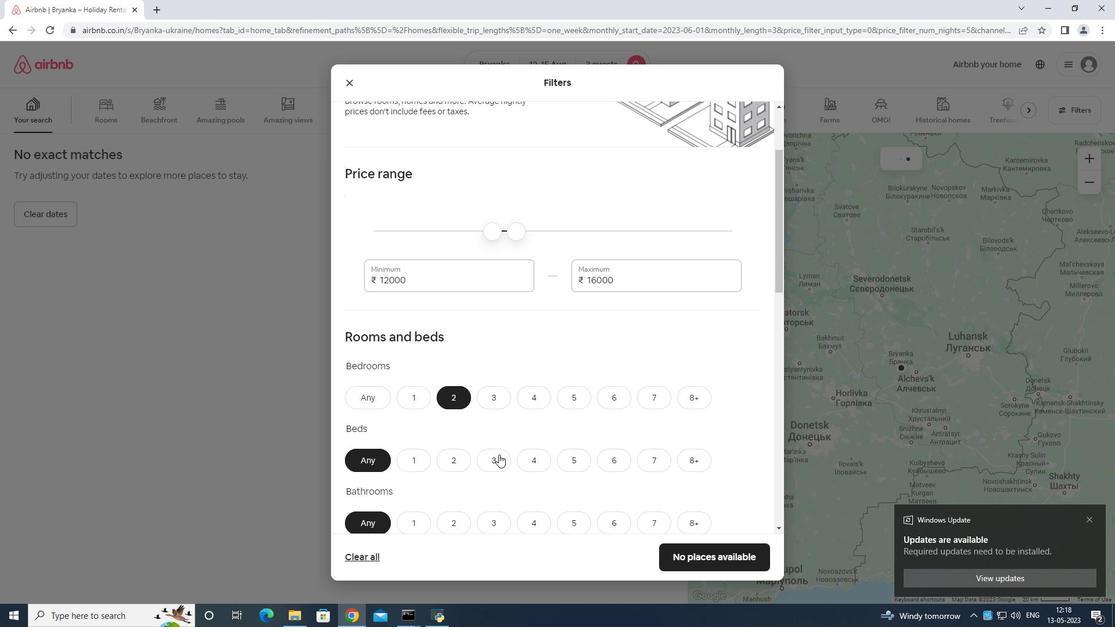 
Action: Mouse moved to (409, 522)
Screenshot: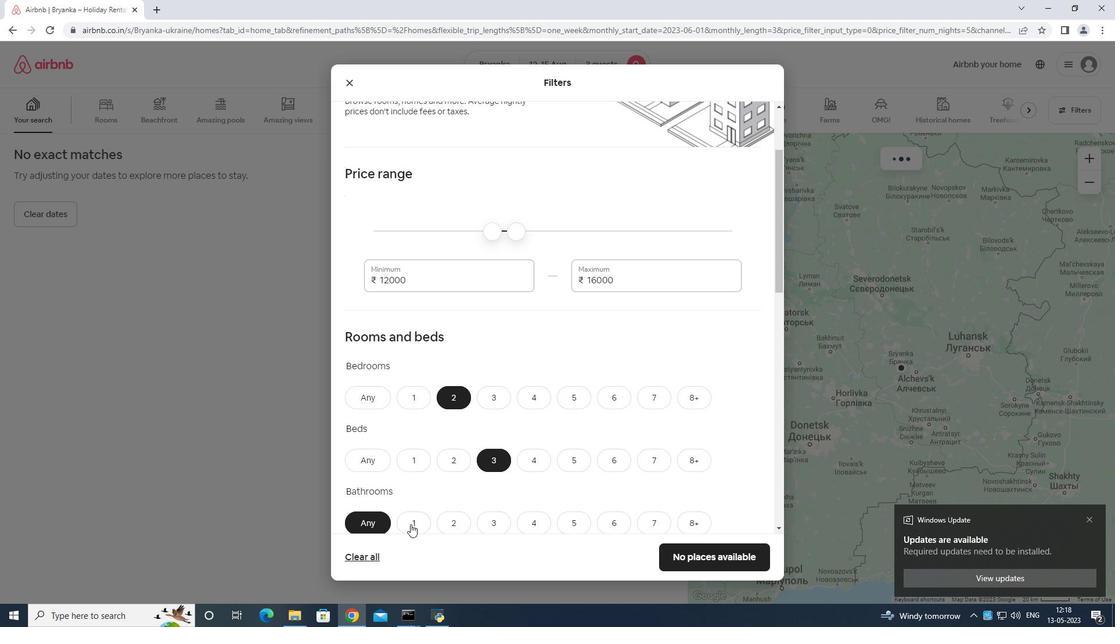 
Action: Mouse pressed left at (409, 522)
Screenshot: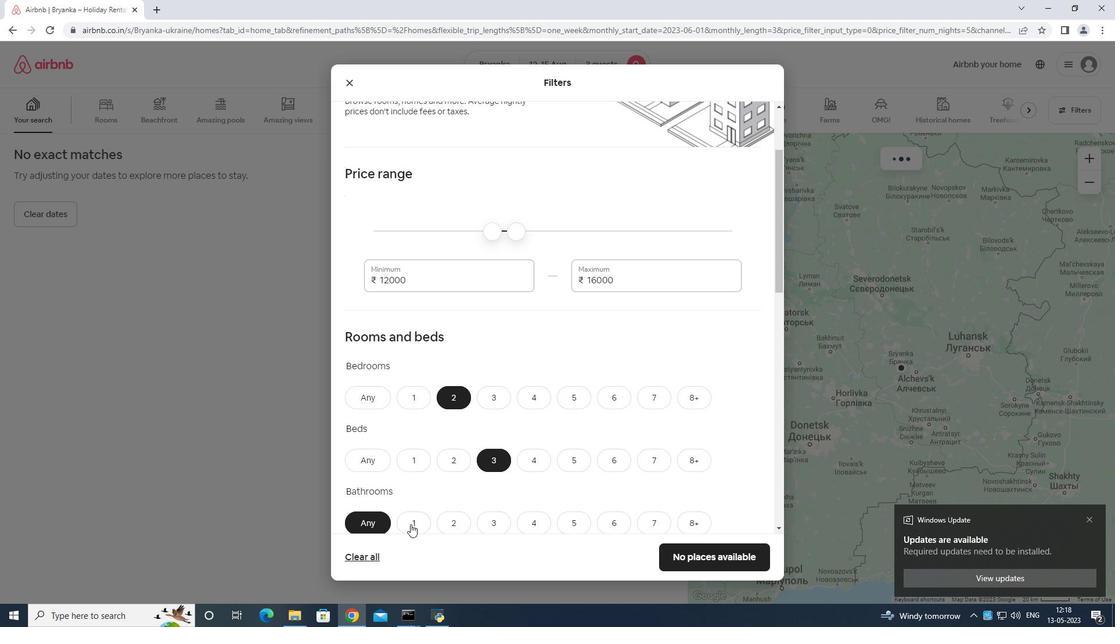 
Action: Mouse moved to (508, 477)
Screenshot: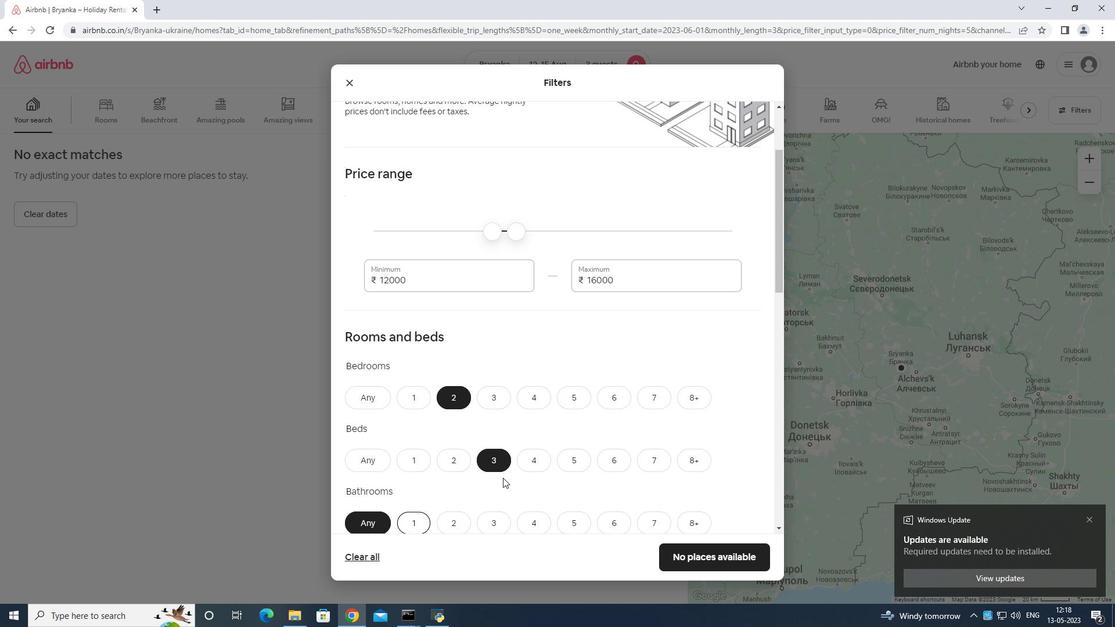 
Action: Mouse scrolled (508, 477) with delta (0, 0)
Screenshot: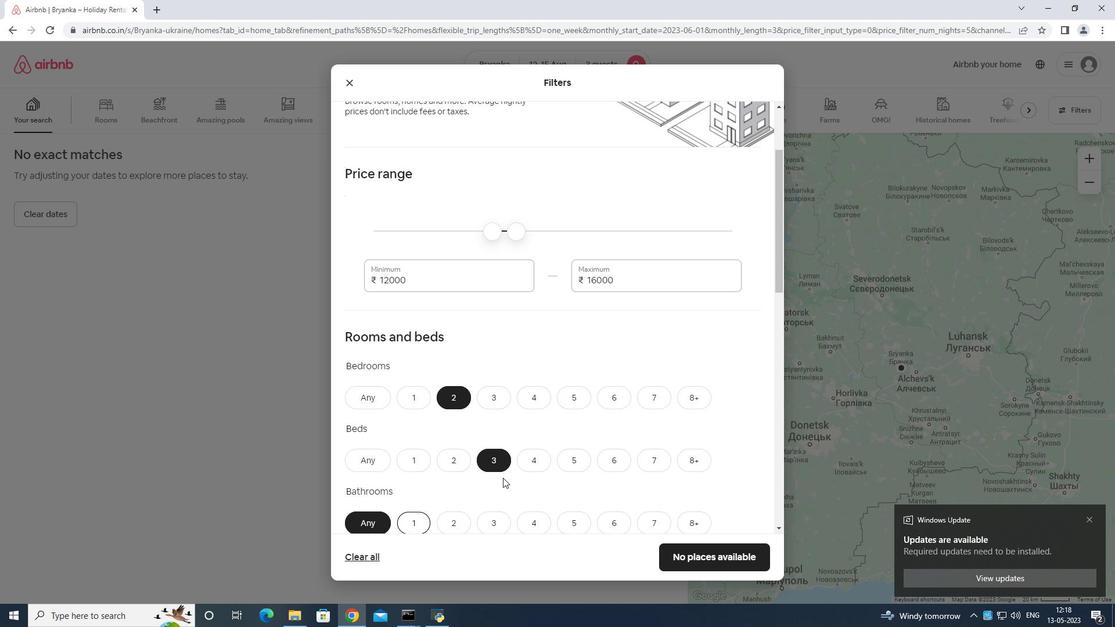 
Action: Mouse moved to (512, 478)
Screenshot: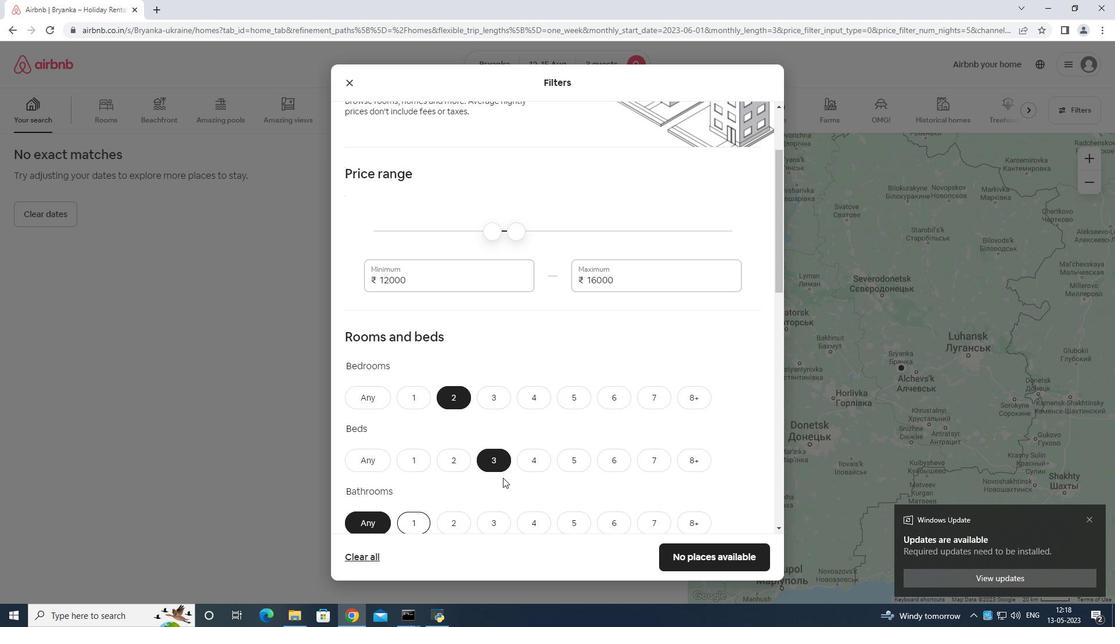 
Action: Mouse scrolled (512, 477) with delta (0, 0)
Screenshot: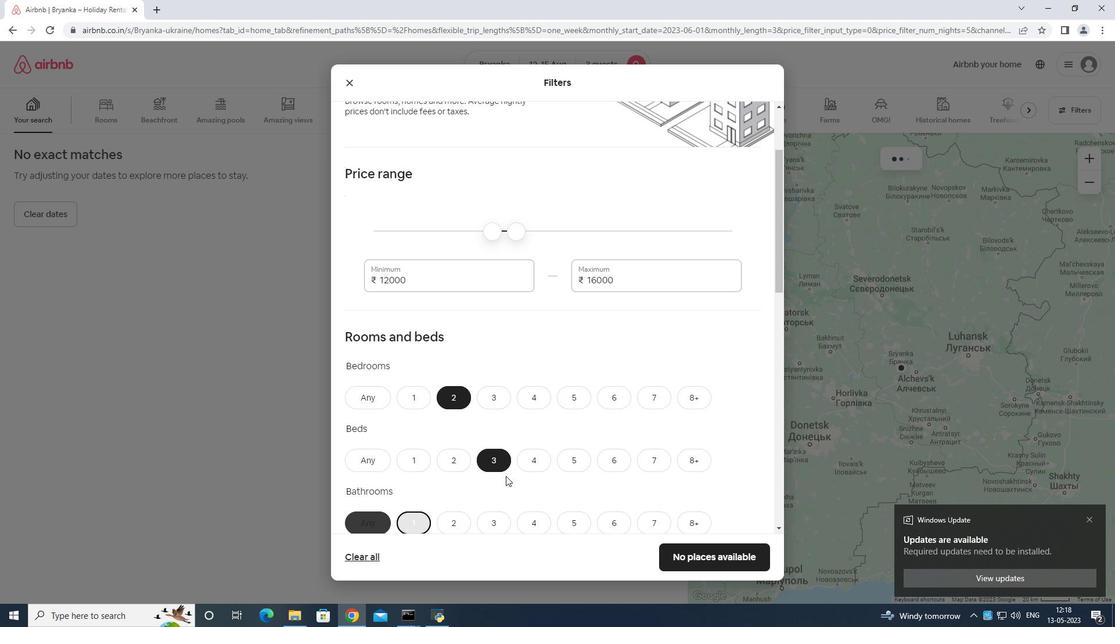 
Action: Mouse moved to (521, 469)
Screenshot: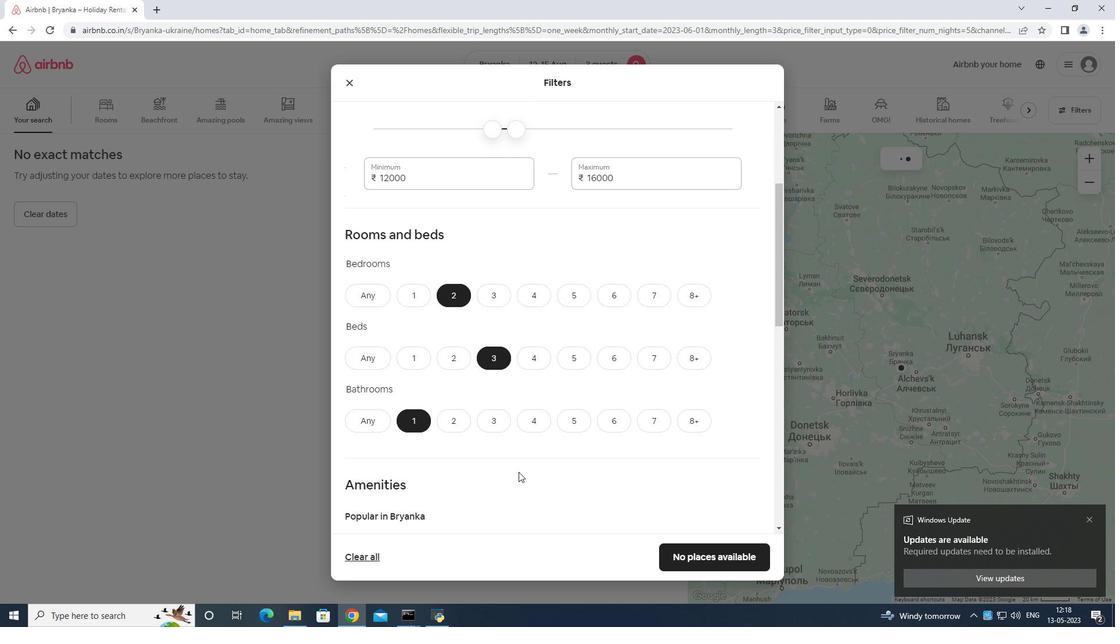
Action: Mouse scrolled (521, 468) with delta (0, 0)
Screenshot: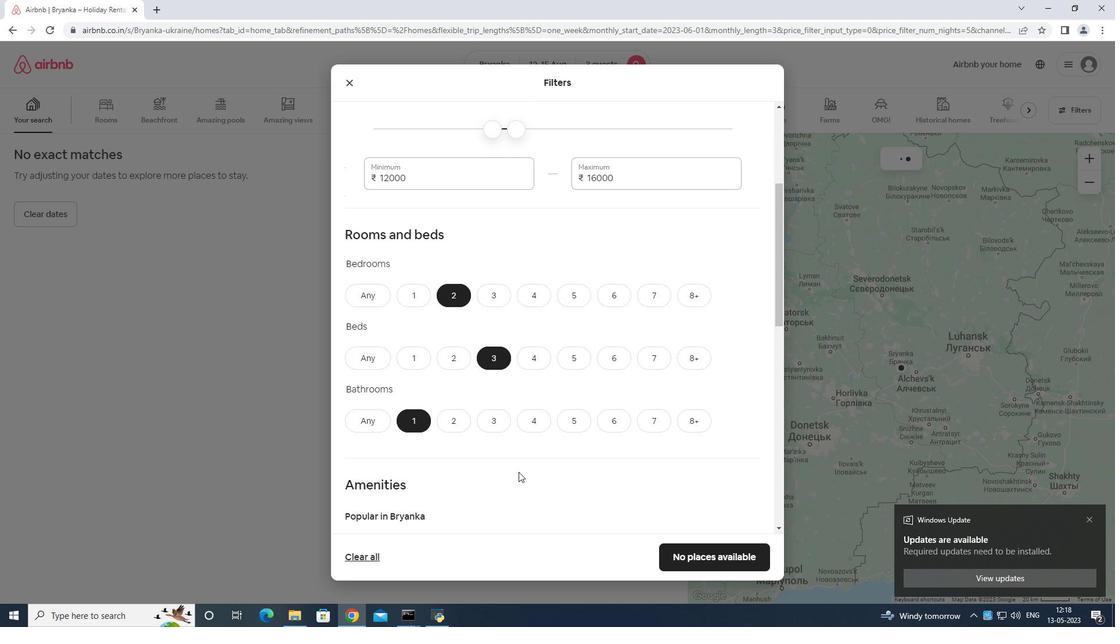 
Action: Mouse moved to (525, 464)
Screenshot: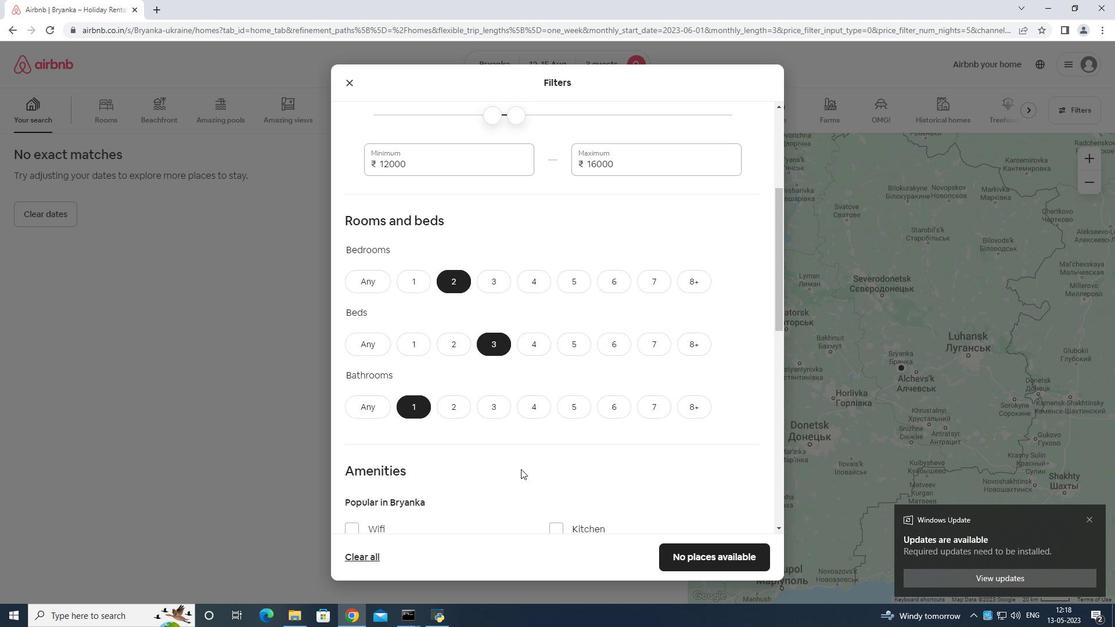 
Action: Mouse scrolled (525, 464) with delta (0, 0)
Screenshot: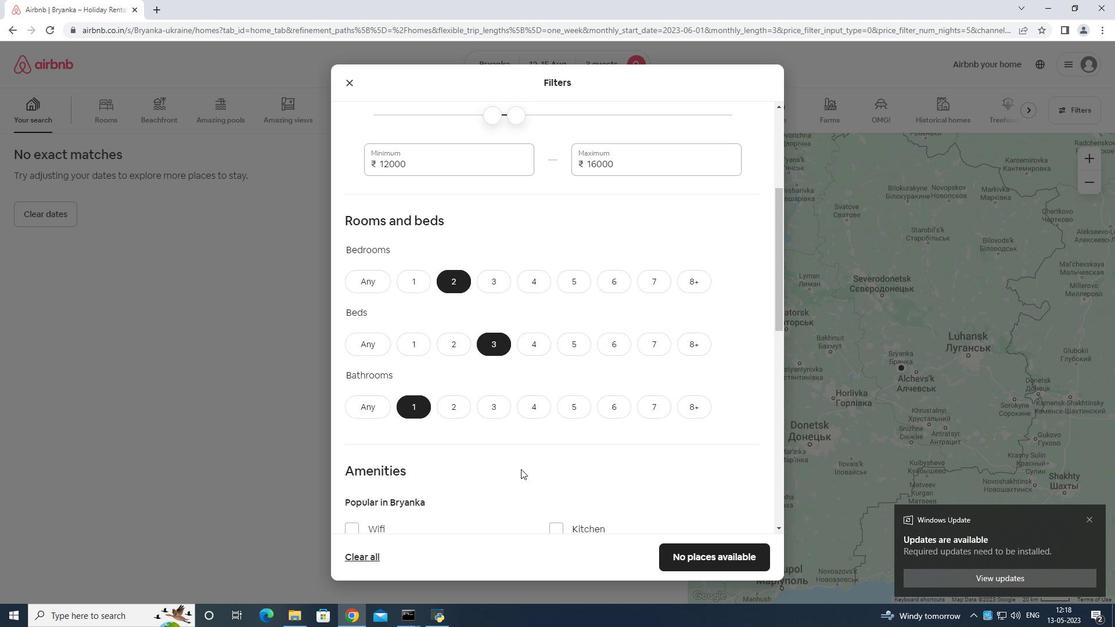 
Action: Mouse moved to (679, 405)
Screenshot: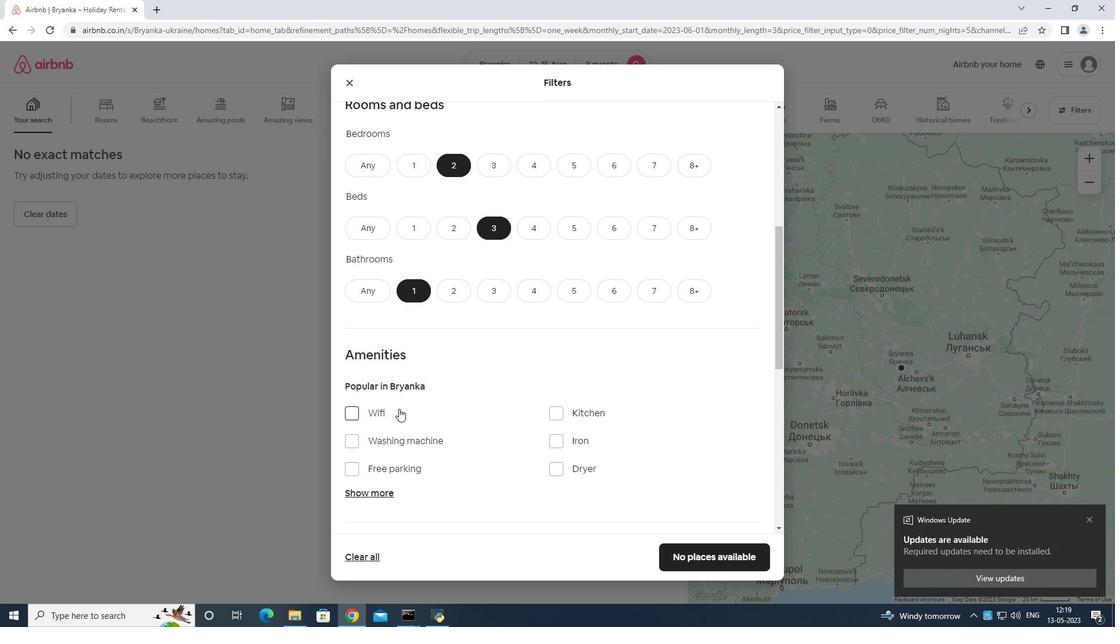 
Action: Mouse scrolled (679, 404) with delta (0, 0)
Screenshot: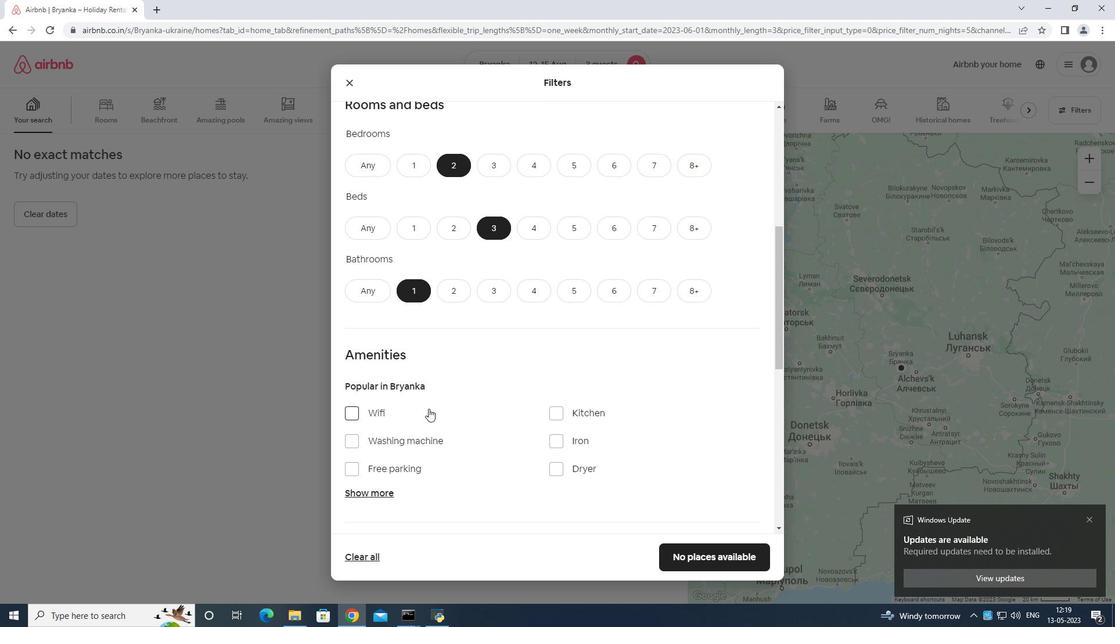 
Action: Mouse moved to (680, 405)
Screenshot: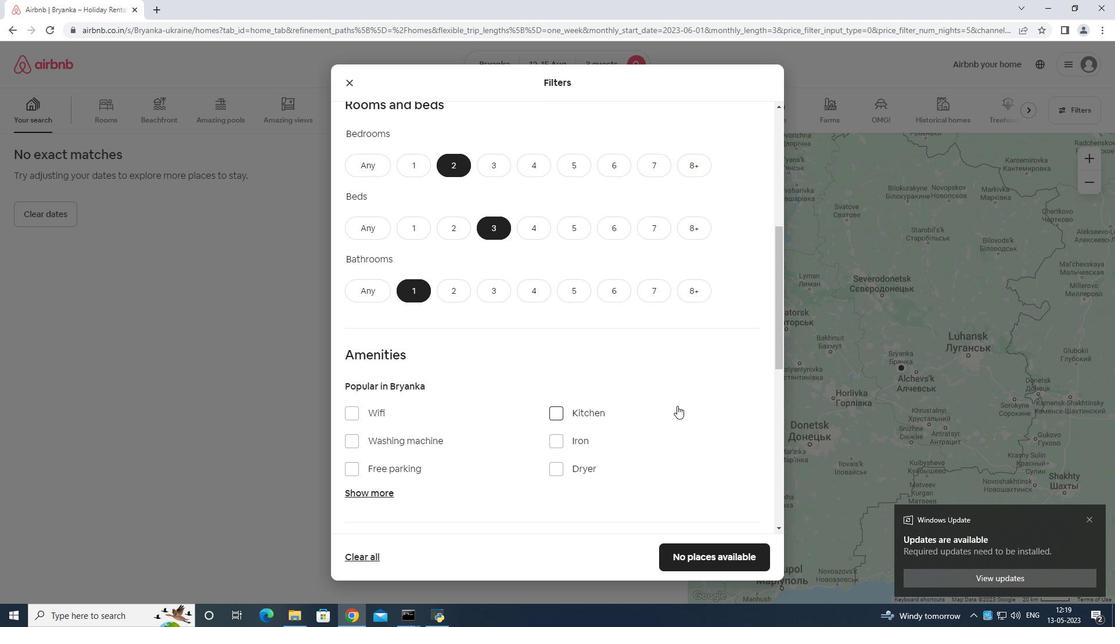 
Action: Mouse scrolled (680, 404) with delta (0, 0)
Screenshot: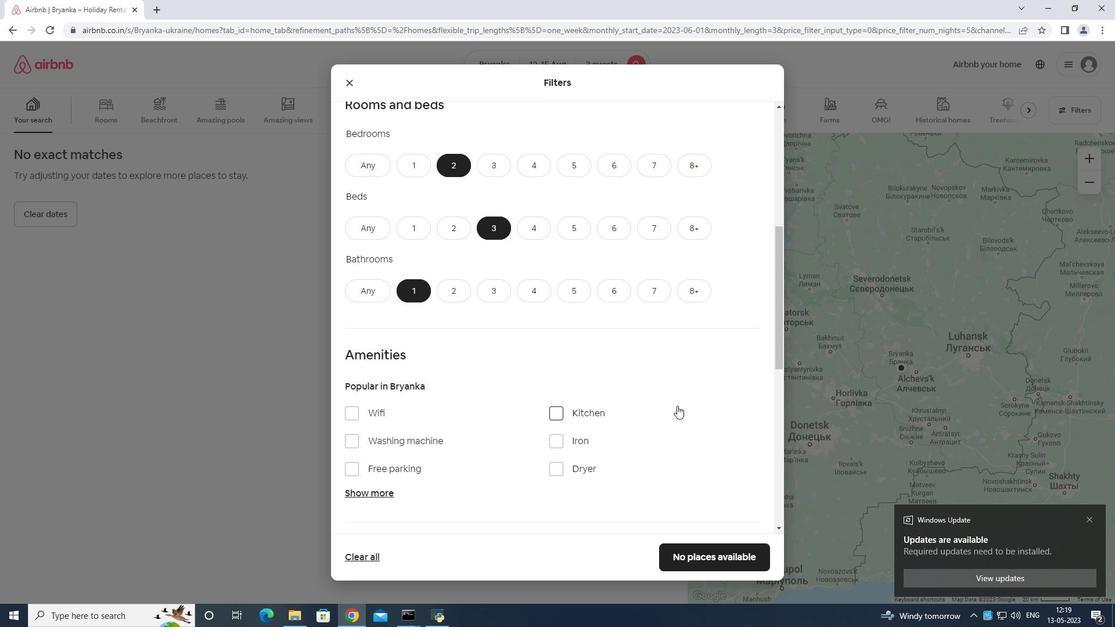 
Action: Mouse moved to (680, 406)
Screenshot: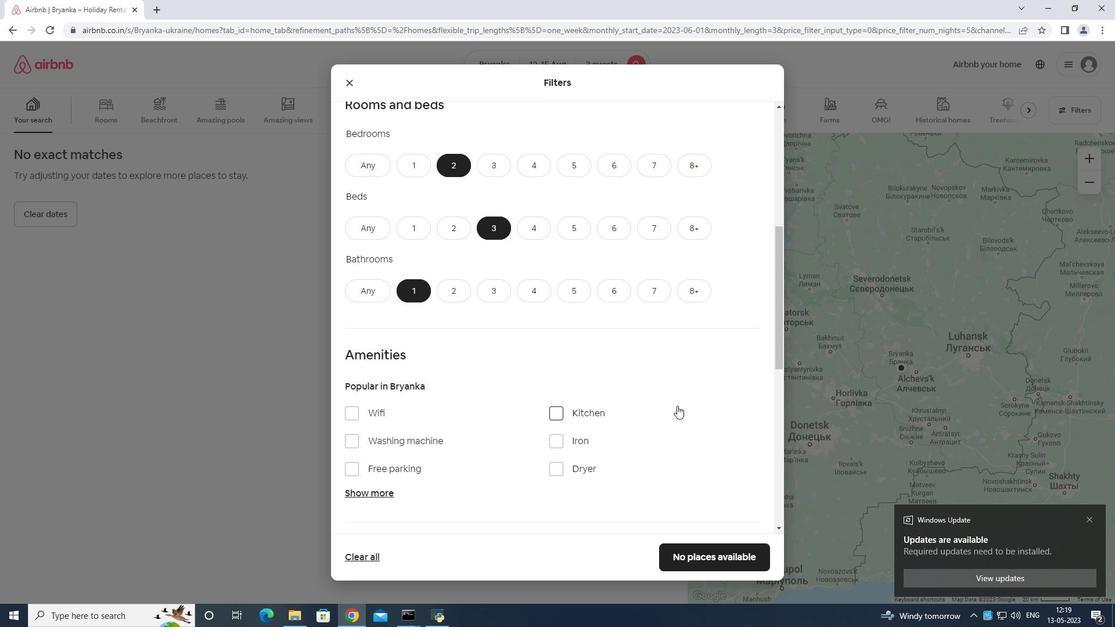 
Action: Mouse scrolled (680, 406) with delta (0, 0)
Screenshot: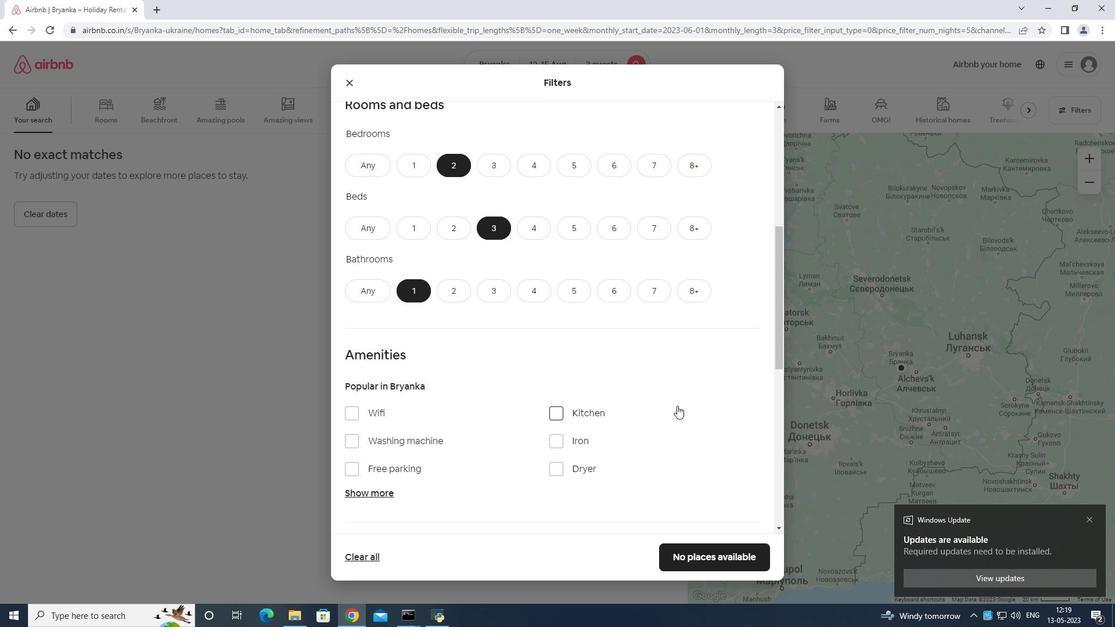 
Action: Mouse moved to (740, 452)
Screenshot: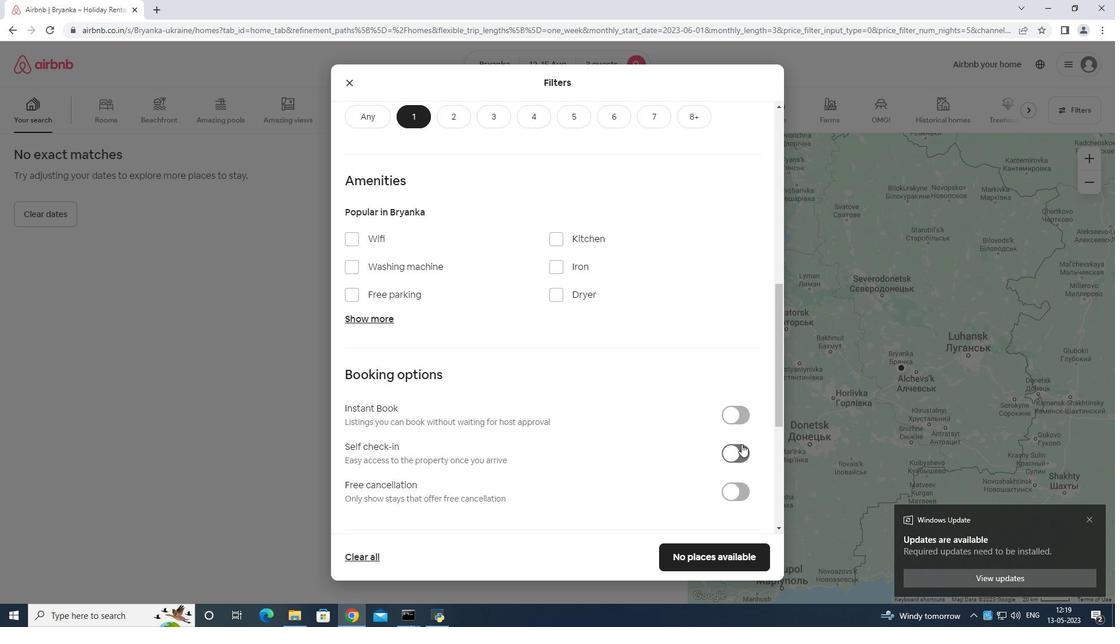 
Action: Mouse pressed left at (740, 451)
Screenshot: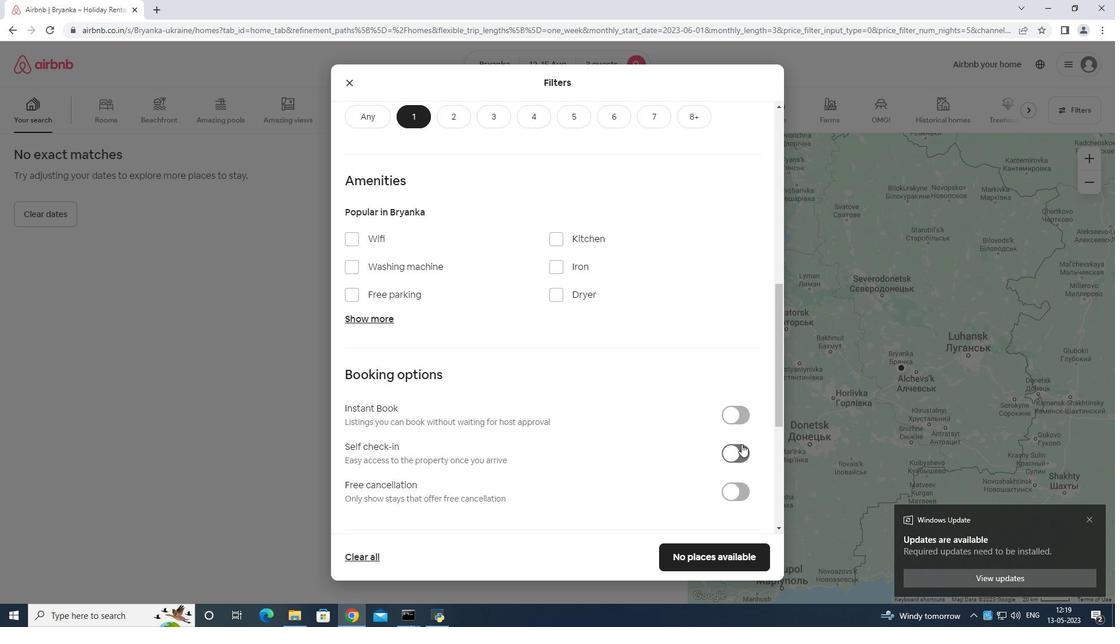 
Action: Mouse moved to (735, 413)
Screenshot: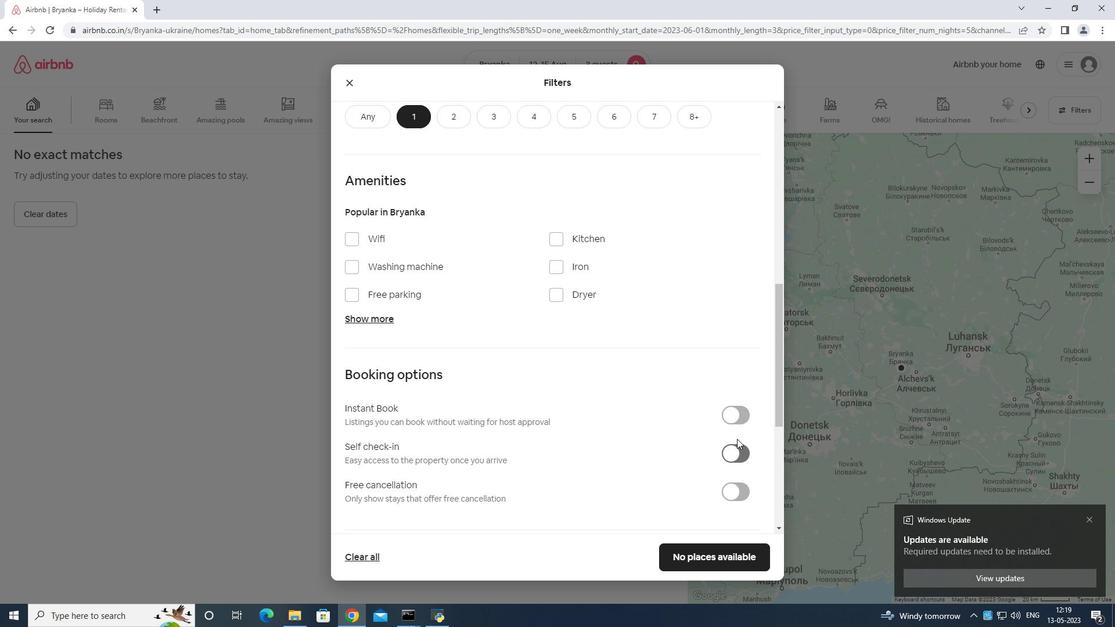 
Action: Mouse scrolled (735, 413) with delta (0, 0)
Screenshot: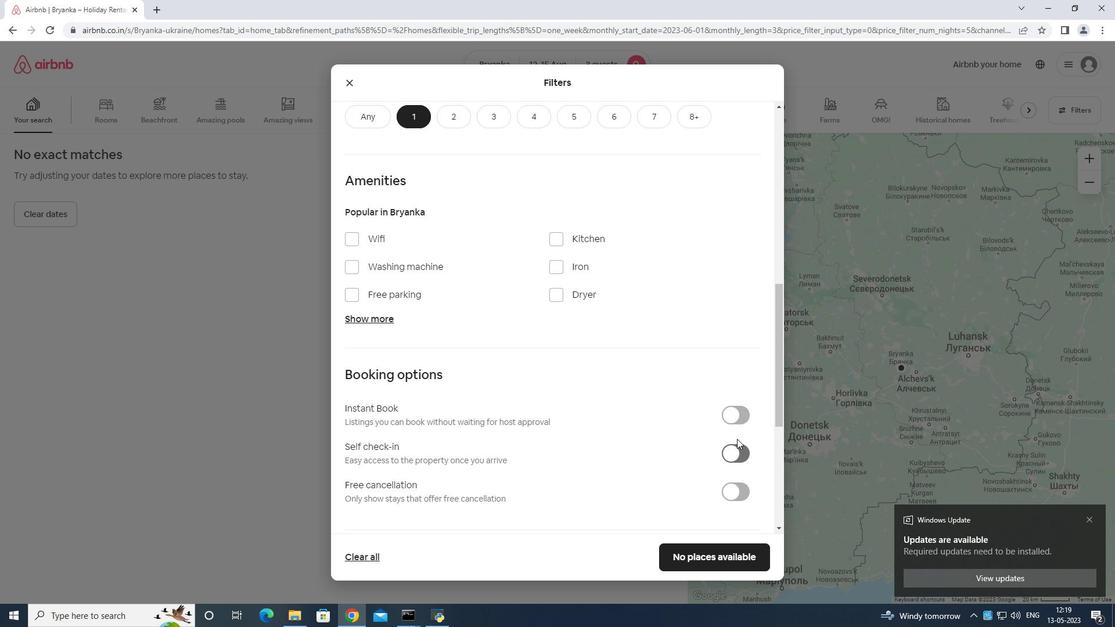 
Action: Mouse moved to (735, 418)
Screenshot: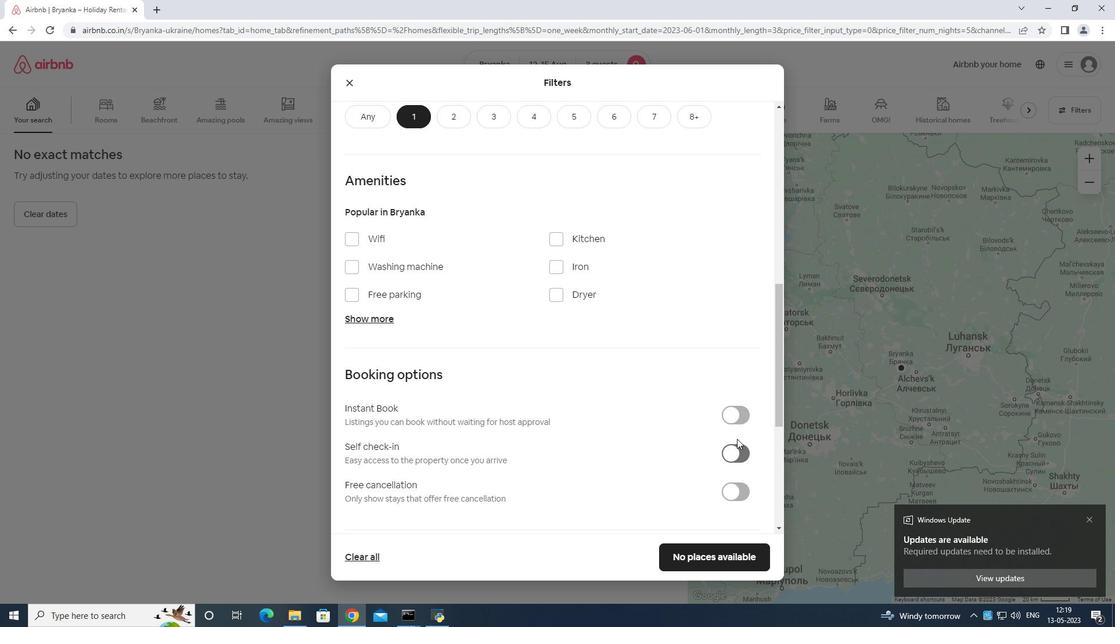 
Action: Mouse scrolled (735, 418) with delta (0, 0)
Screenshot: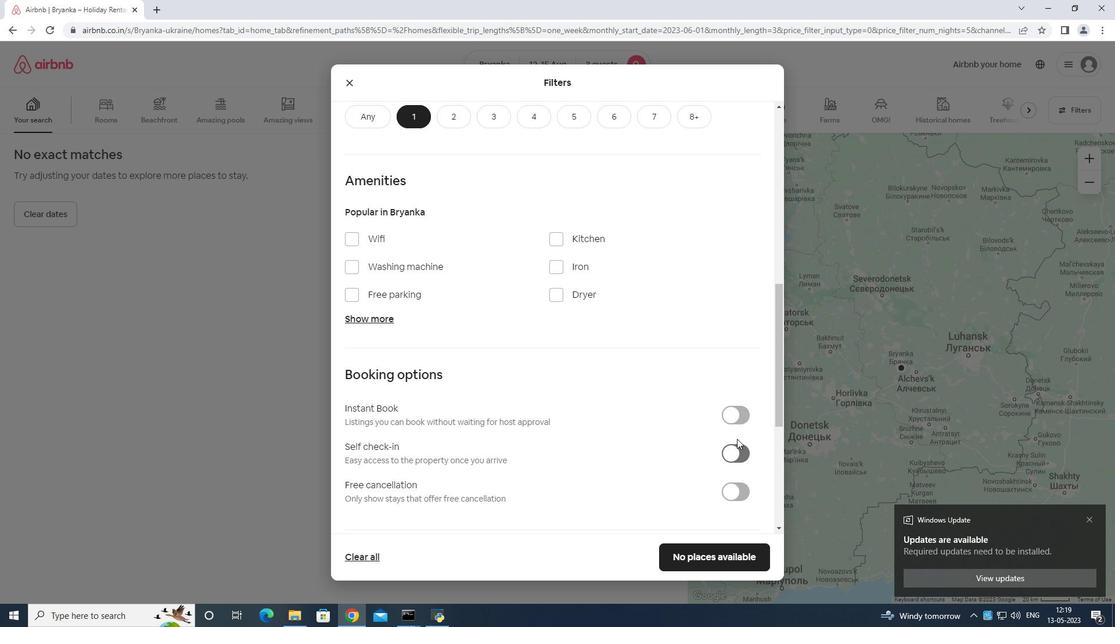 
Action: Mouse moved to (734, 420)
Screenshot: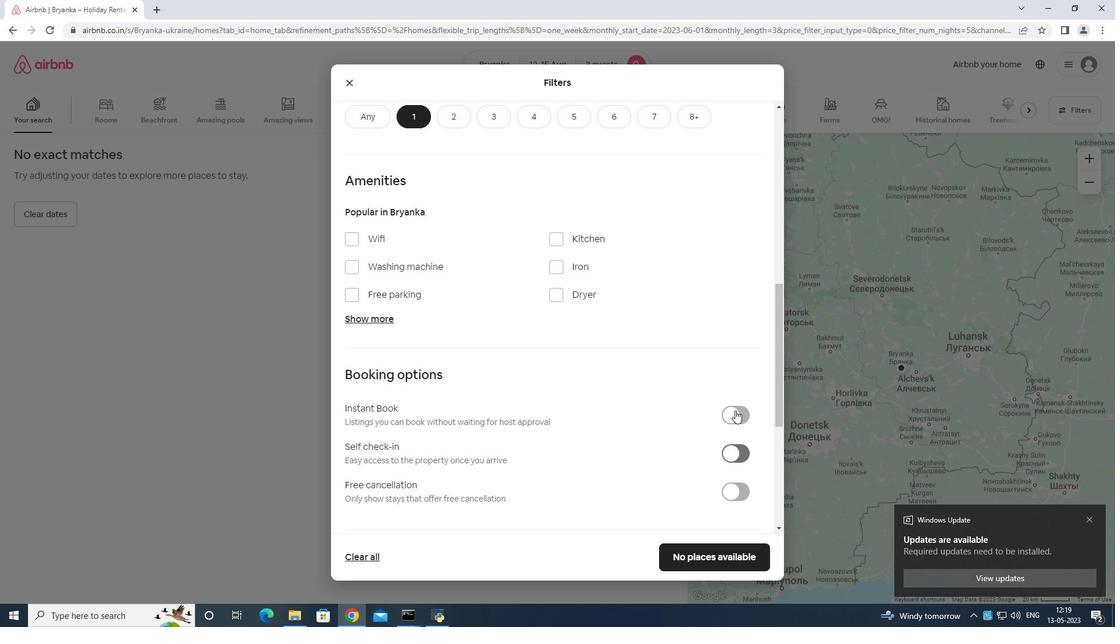 
Action: Mouse scrolled (734, 419) with delta (0, 0)
Screenshot: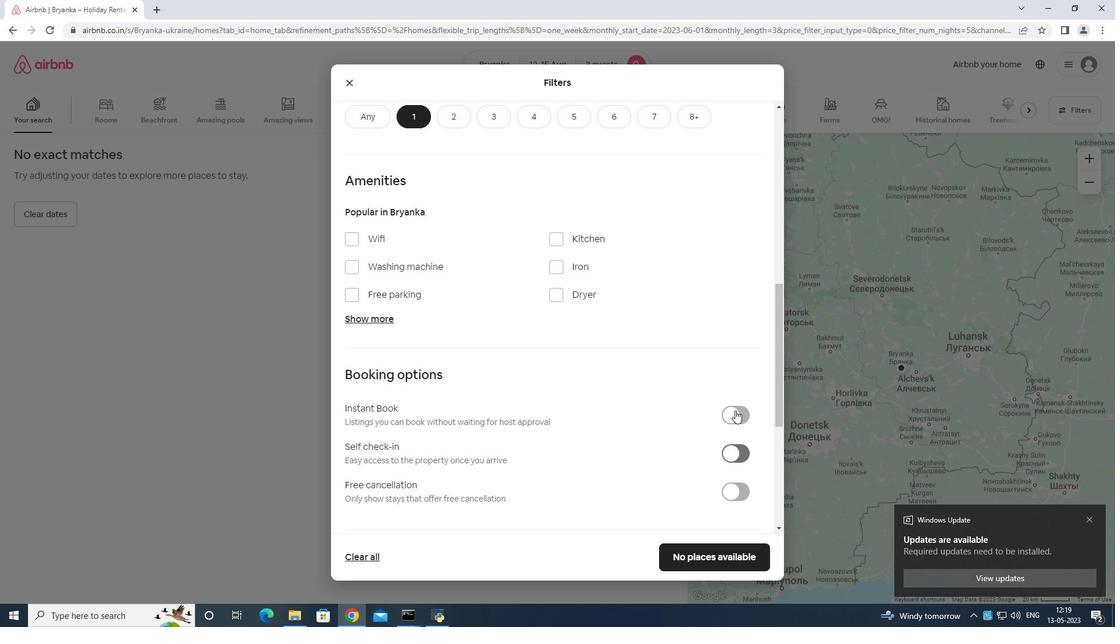 
Action: Mouse scrolled (734, 419) with delta (0, 0)
Screenshot: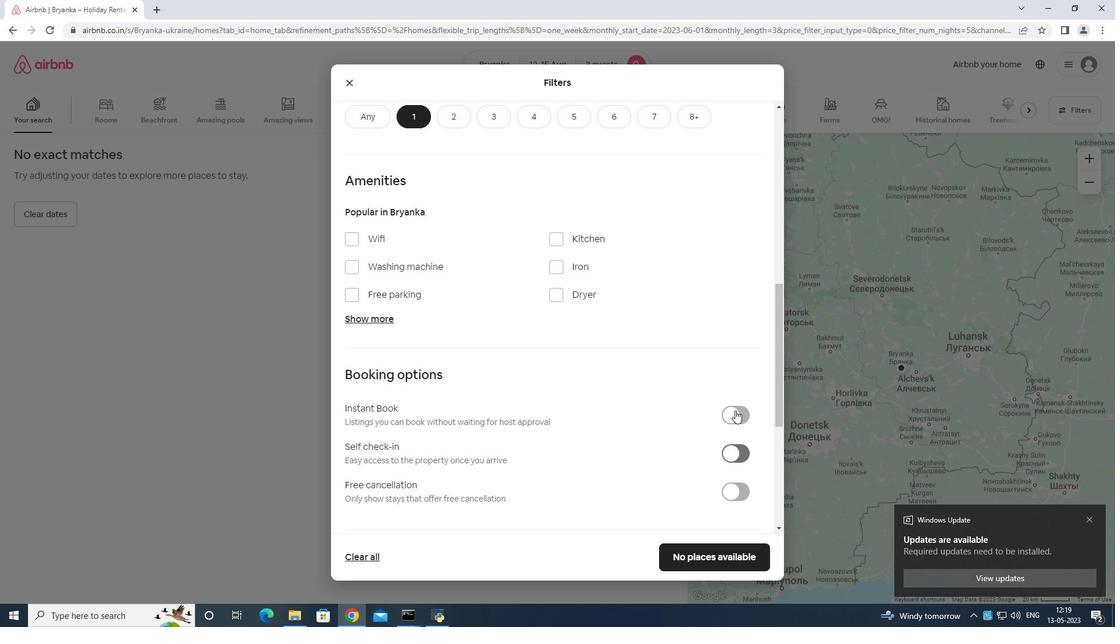 
Action: Mouse moved to (723, 420)
Screenshot: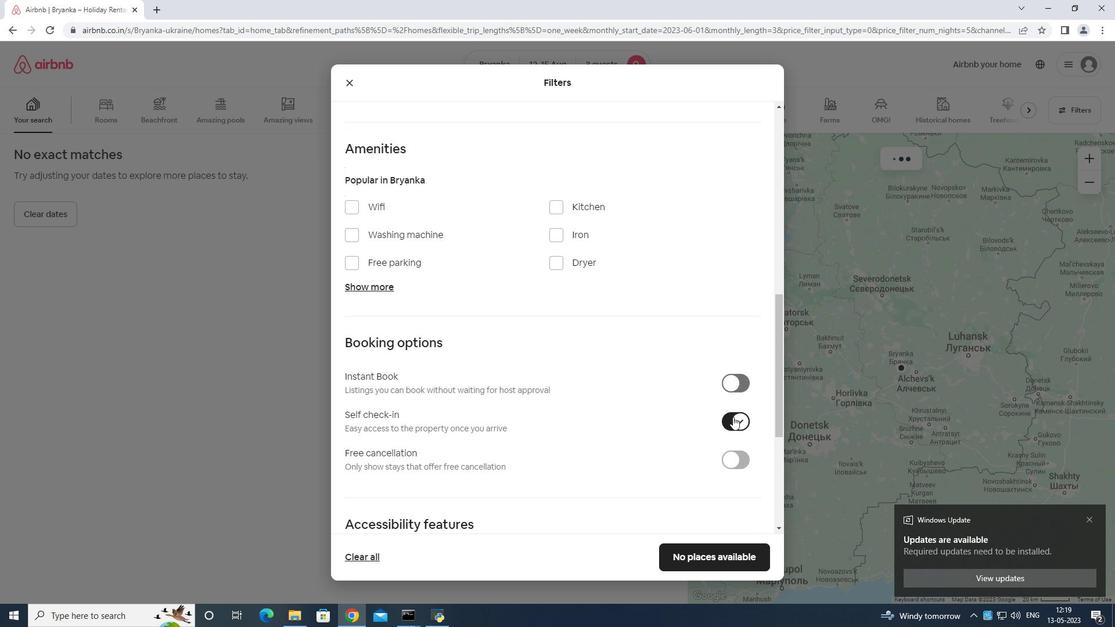 
Action: Mouse scrolled (723, 419) with delta (0, 0)
Screenshot: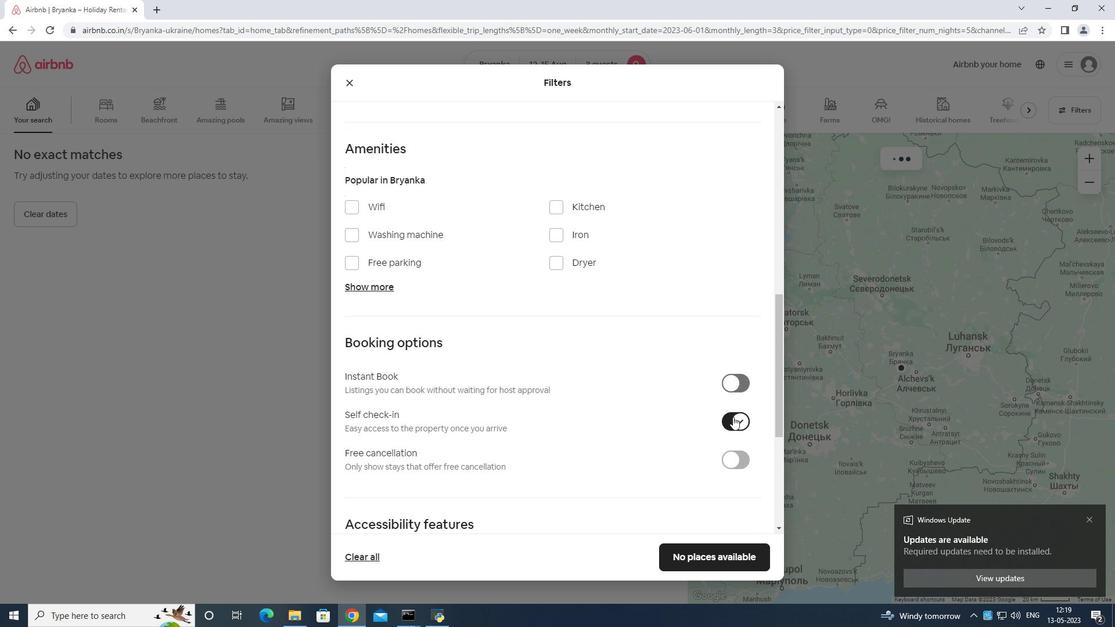 
Action: Mouse moved to (718, 424)
Screenshot: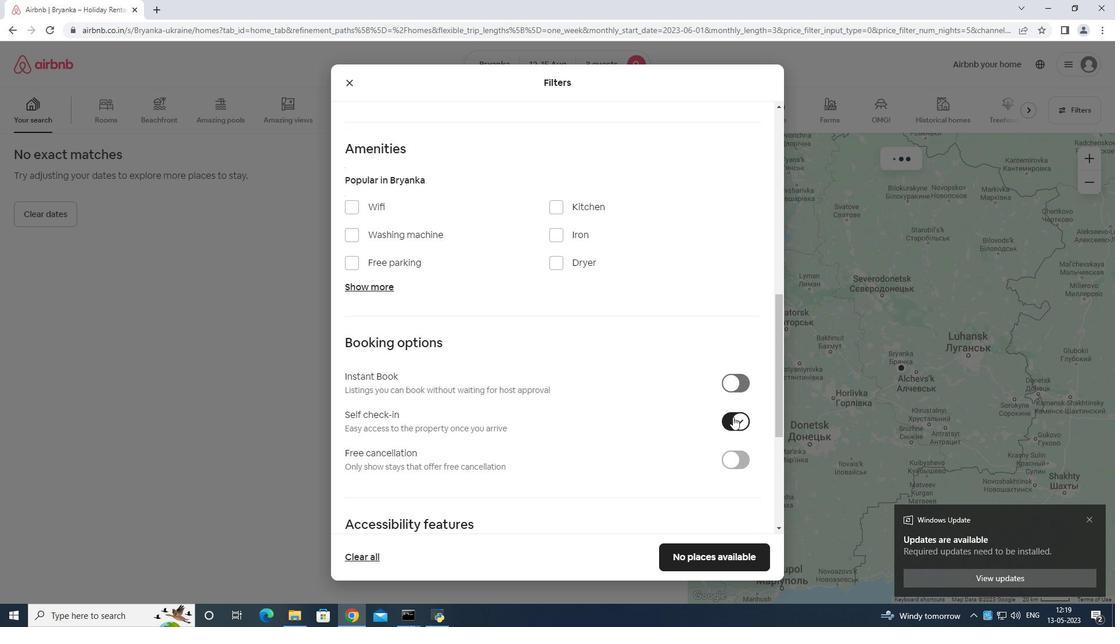 
Action: Mouse scrolled (719, 422) with delta (0, 0)
Screenshot: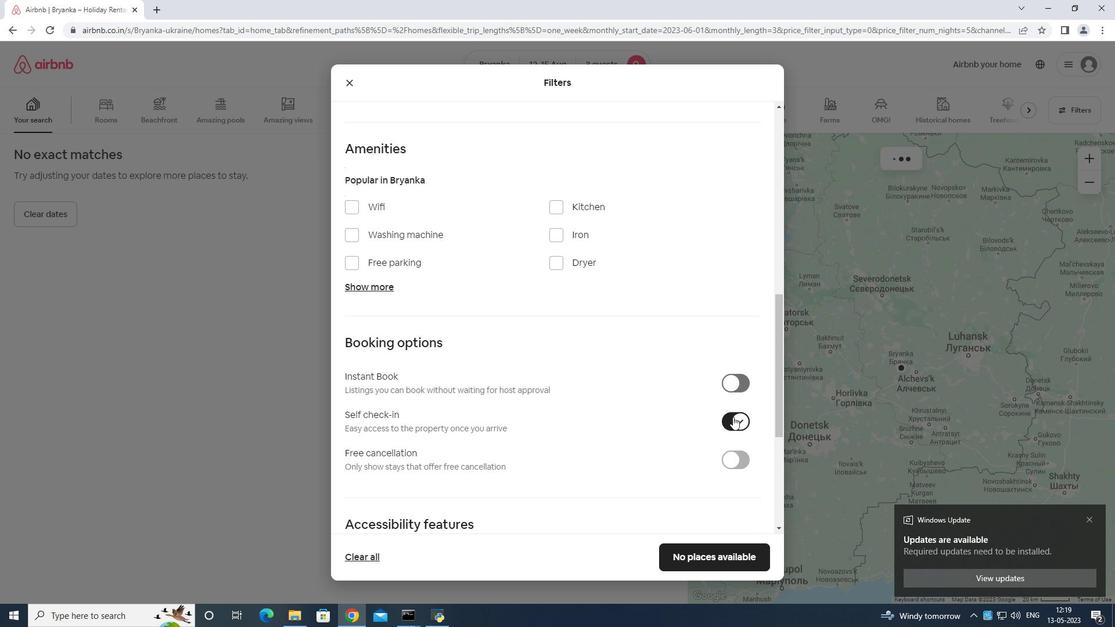 
Action: Mouse scrolled (718, 424) with delta (0, 0)
Screenshot: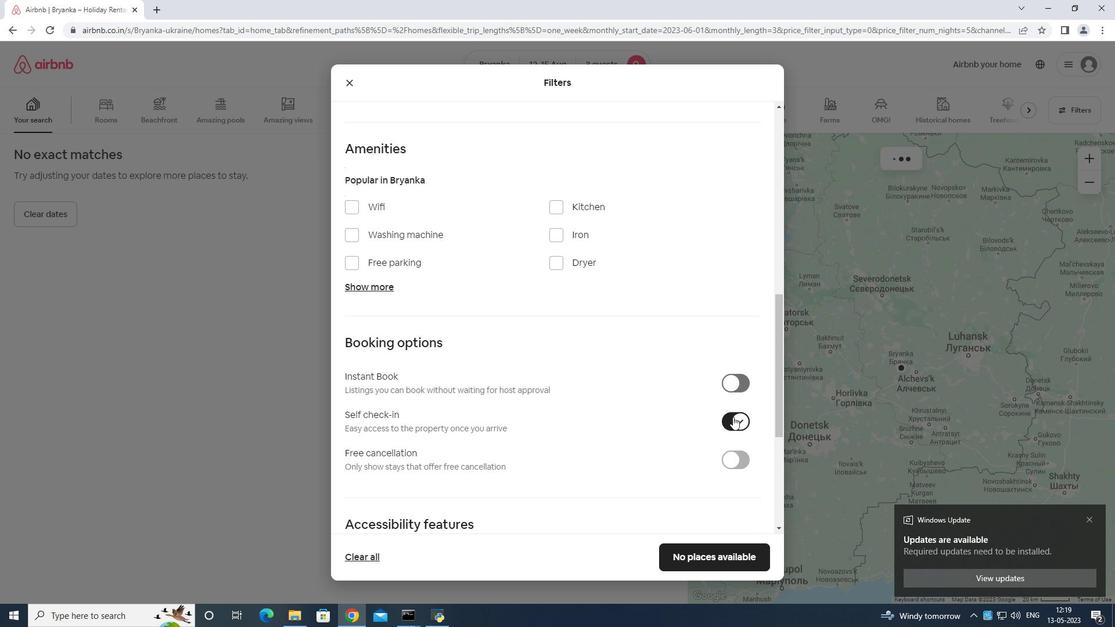 
Action: Mouse moved to (716, 426)
Screenshot: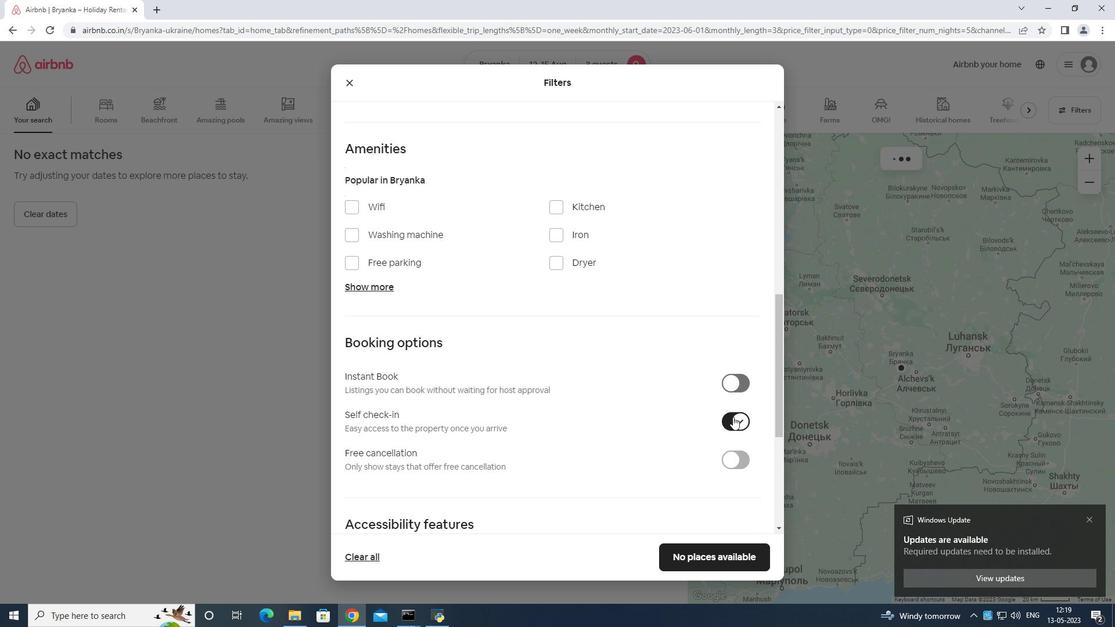 
Action: Mouse scrolled (717, 425) with delta (0, 0)
Screenshot: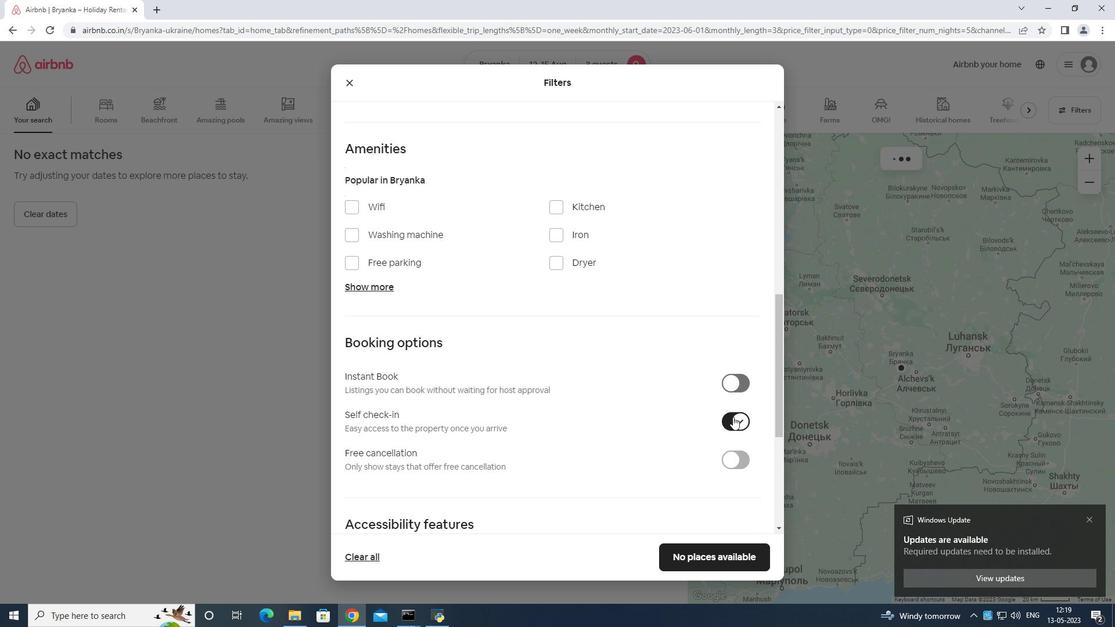 
Action: Mouse moved to (698, 435)
Screenshot: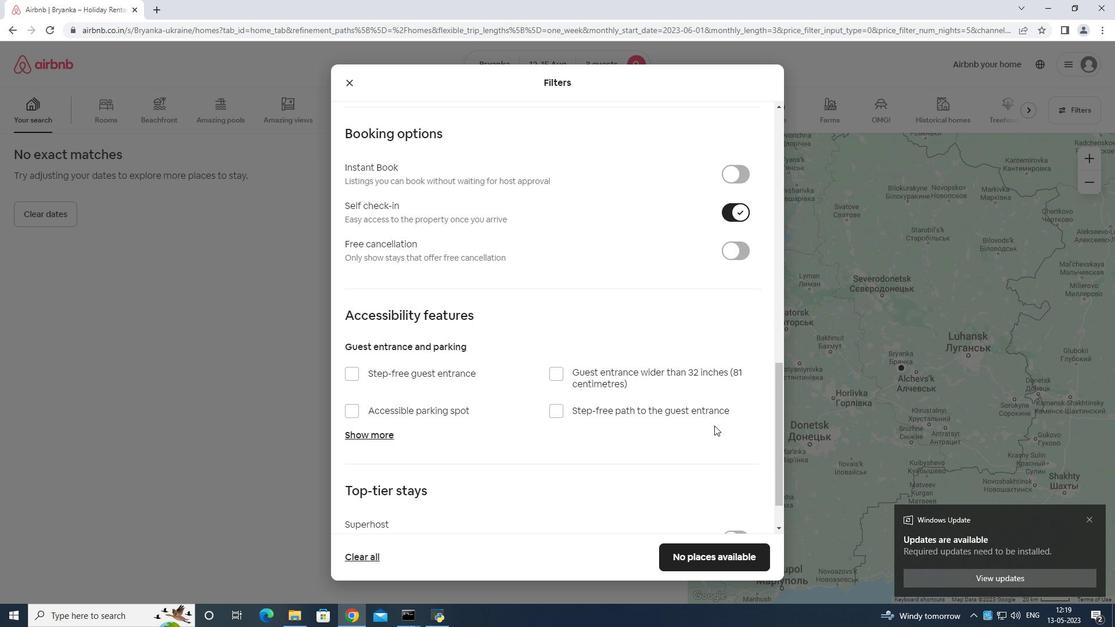 
Action: Mouse scrolled (698, 434) with delta (0, 0)
Screenshot: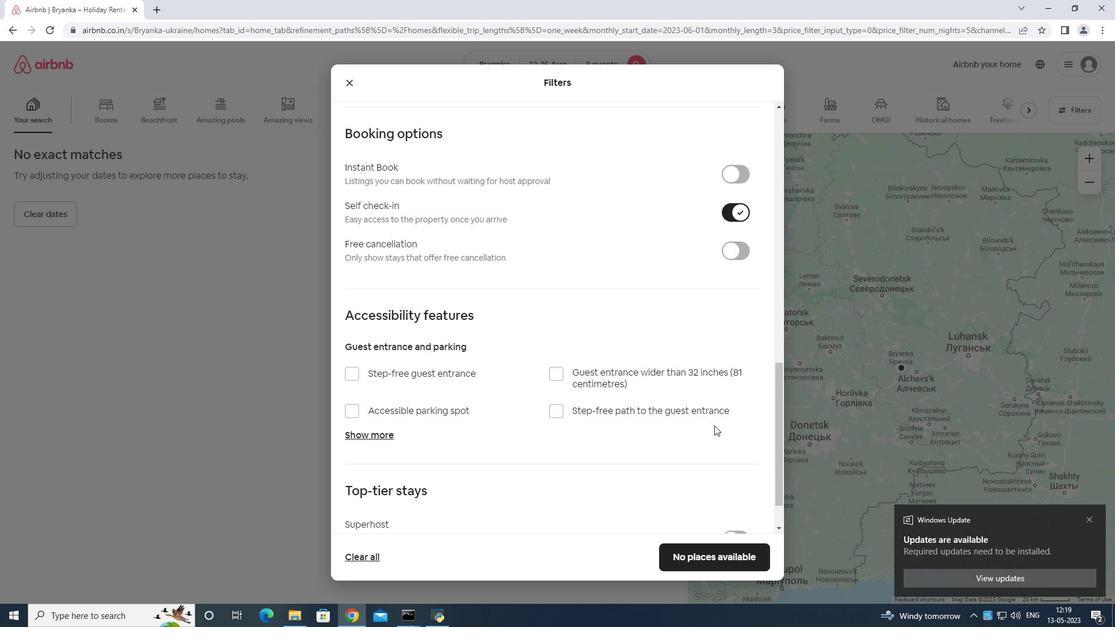 
Action: Mouse moved to (669, 462)
Screenshot: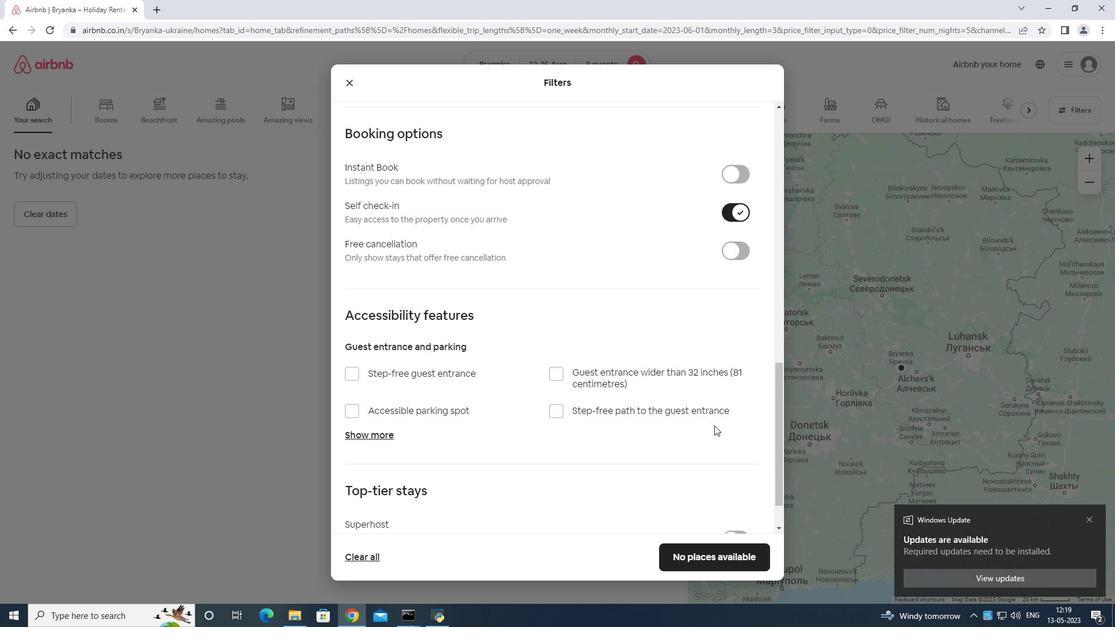 
Action: Mouse scrolled (669, 461) with delta (0, 0)
Screenshot: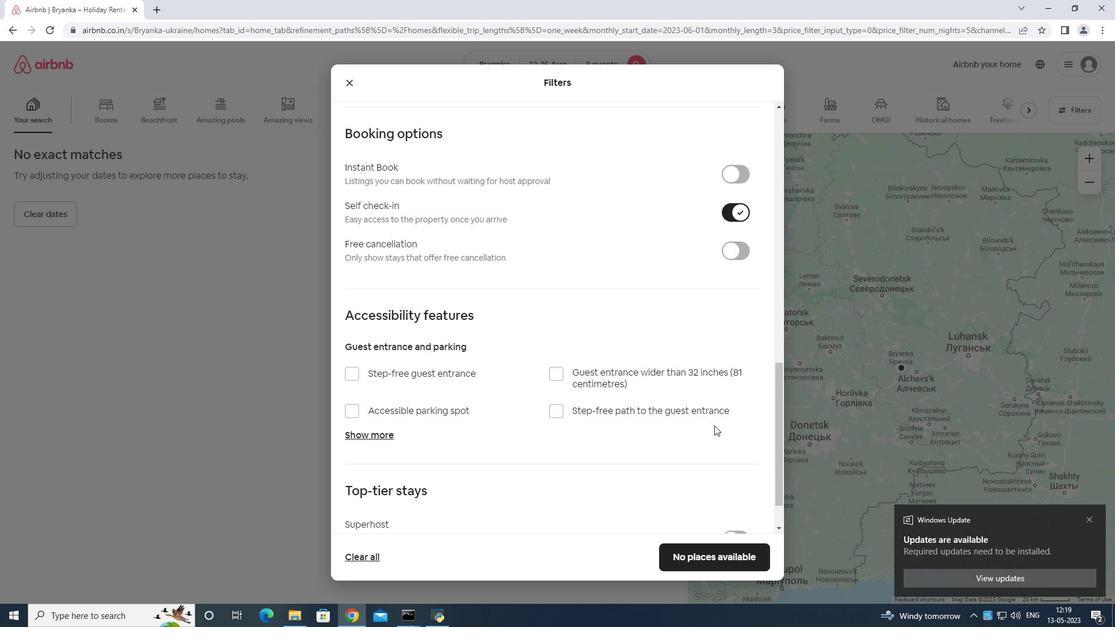 
Action: Mouse moved to (593, 481)
Screenshot: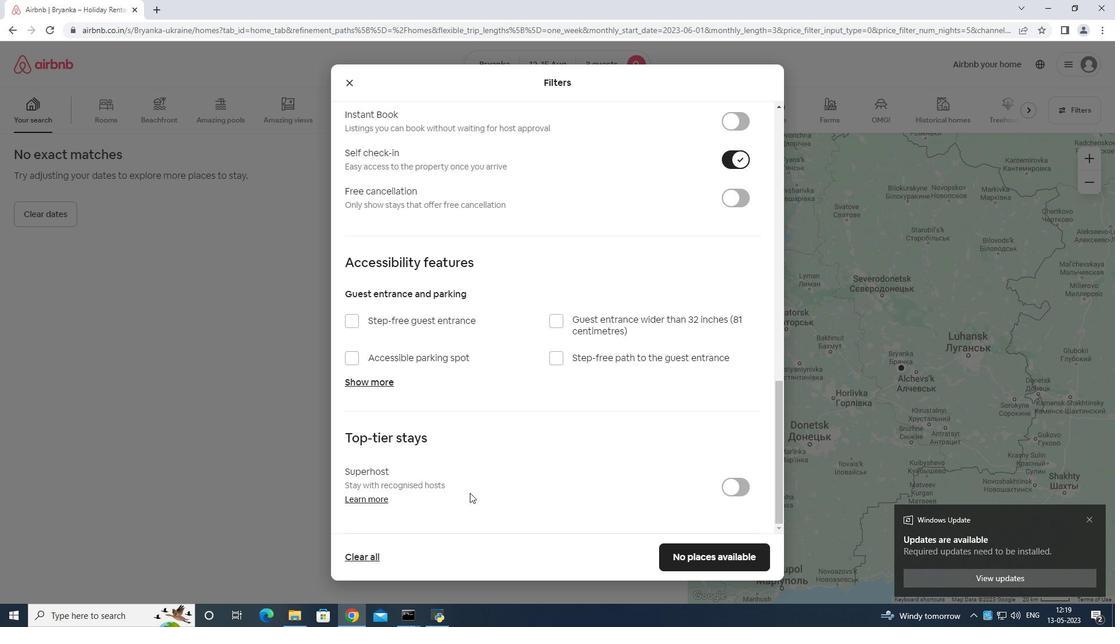 
Action: Mouse scrolled (592, 478) with delta (0, 0)
Screenshot: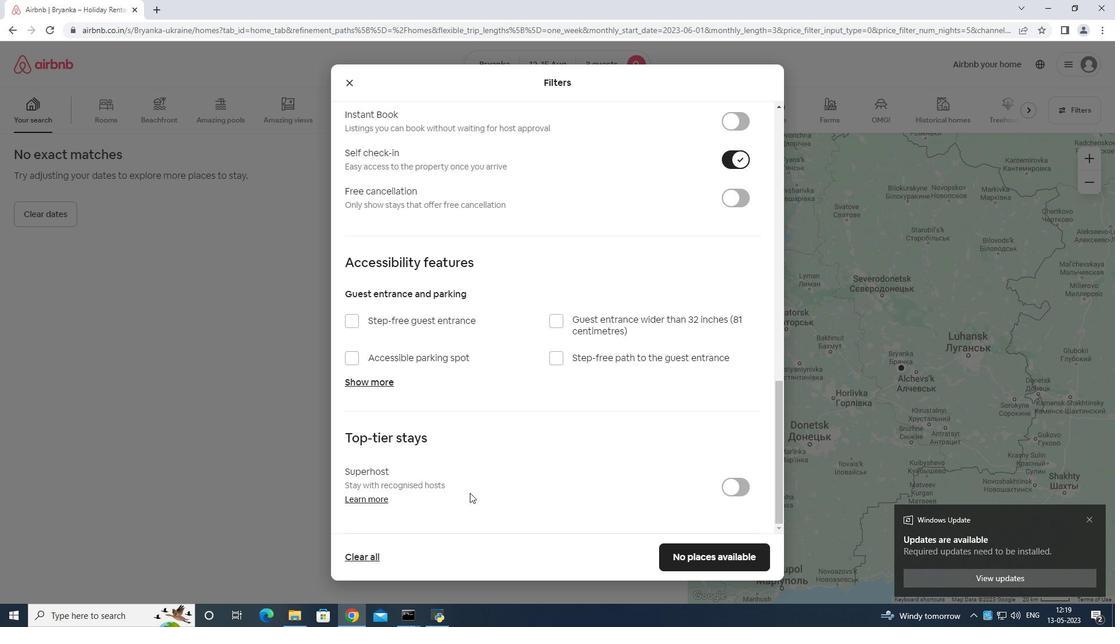 
Action: Mouse moved to (607, 498)
Screenshot: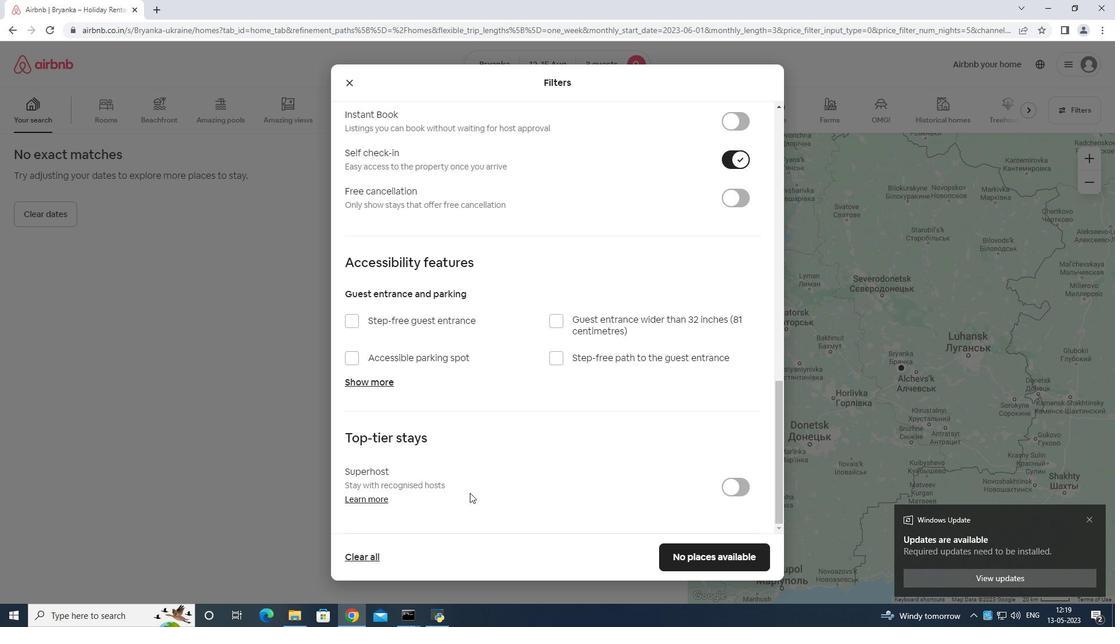 
Action: Mouse scrolled (607, 497) with delta (0, 0)
Screenshot: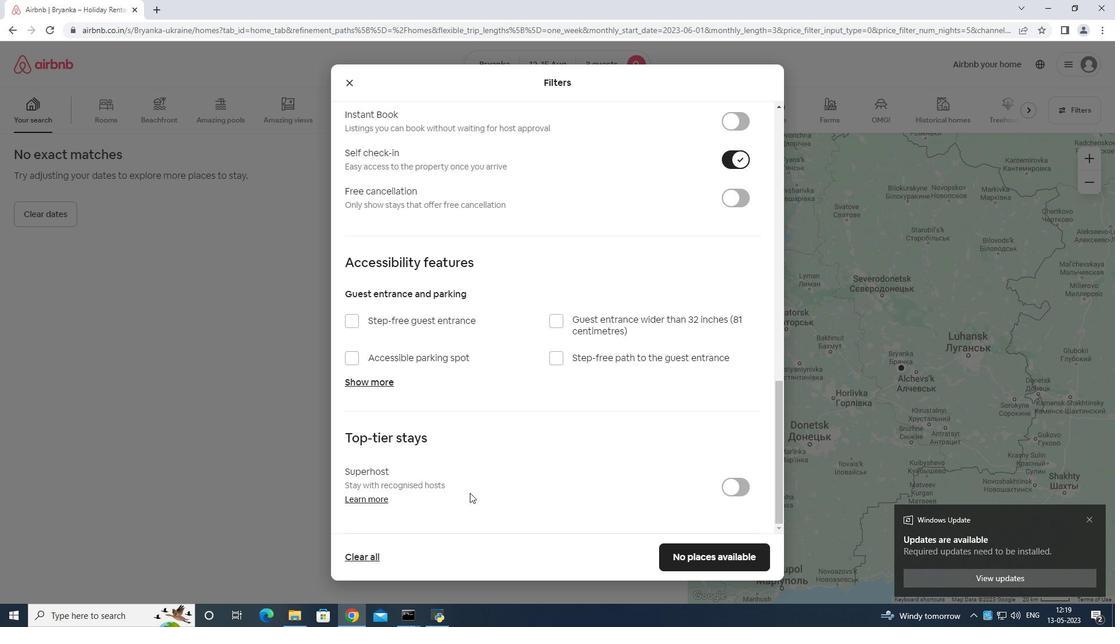 
Action: Mouse moved to (696, 556)
Screenshot: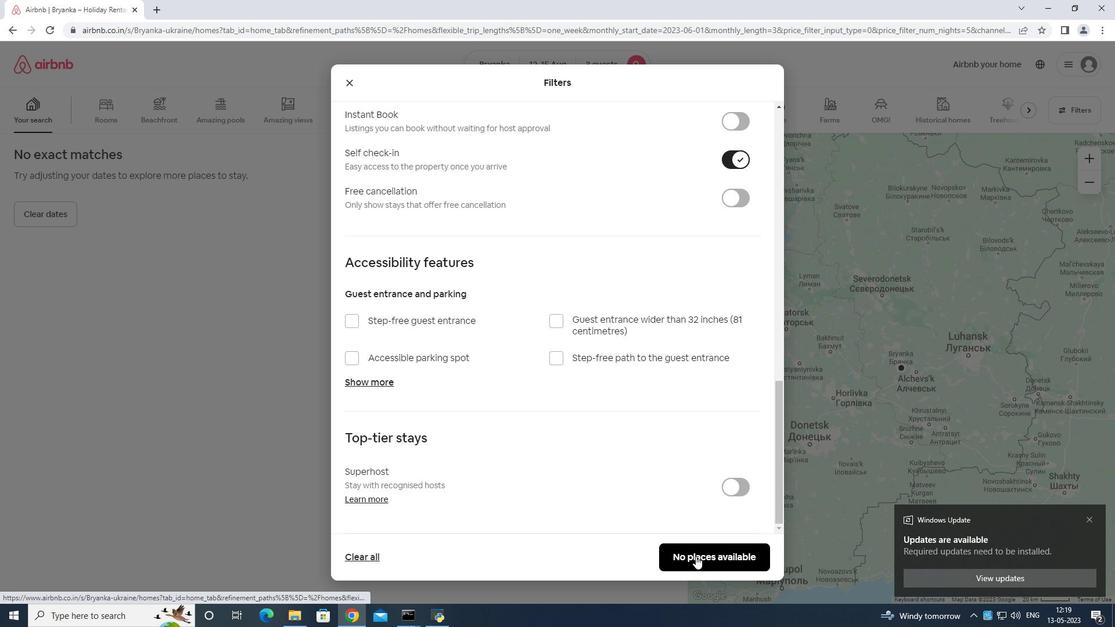 
Action: Mouse pressed left at (696, 556)
Screenshot: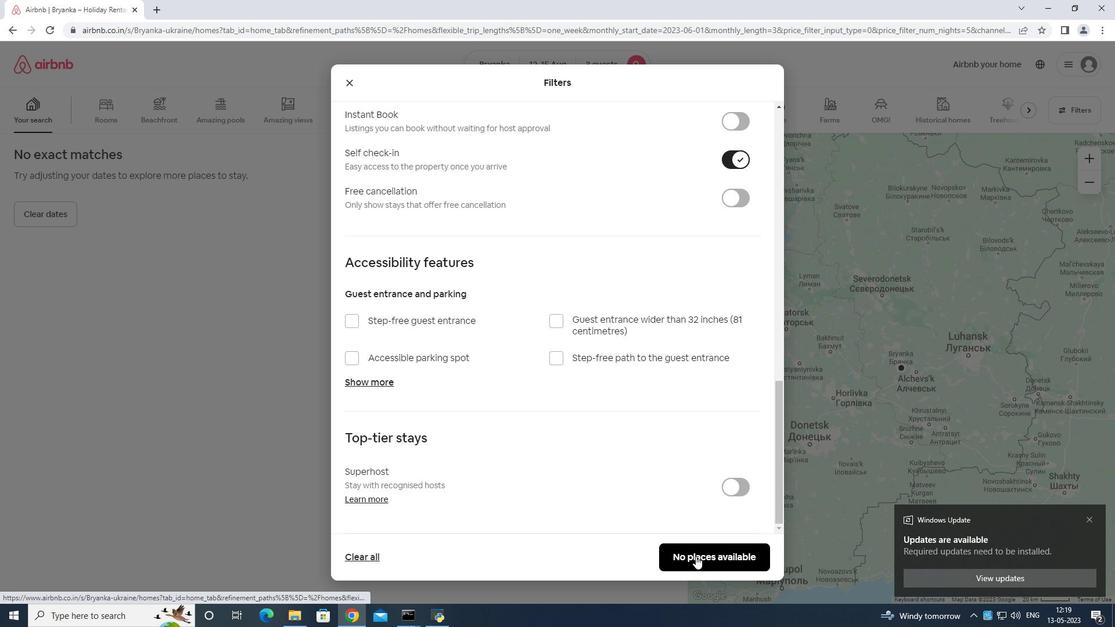 
Action: Mouse moved to (697, 556)
Screenshot: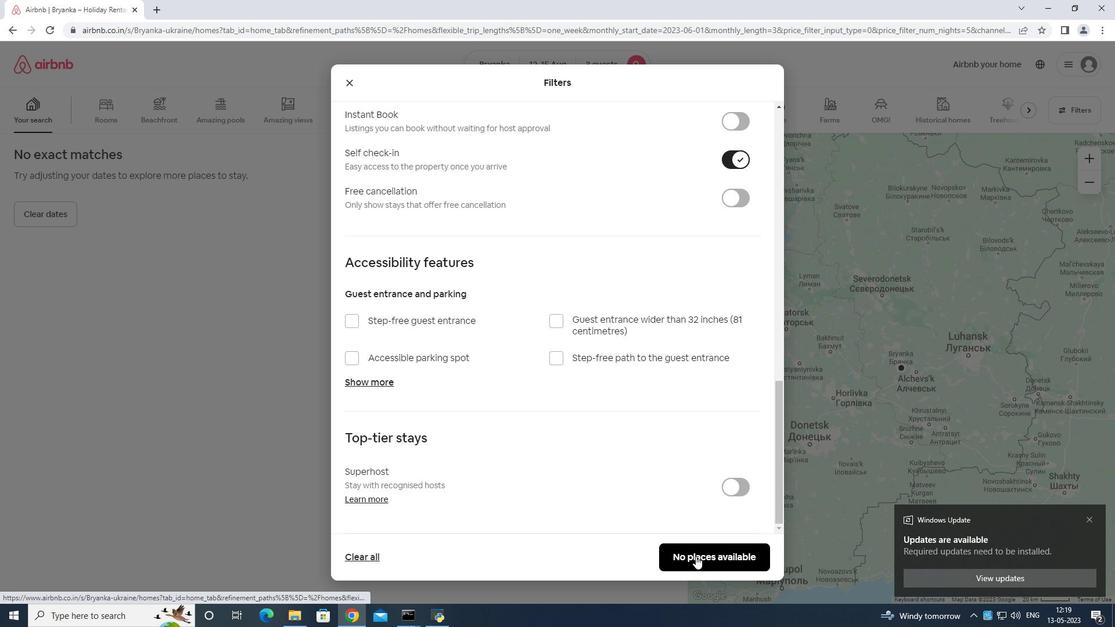 
